 Task: Send an email with the signature Harrison Baker with the subject Request for feedback on a team project and the message Could you please provide a breakdown of the features? from softage.2@softage.net to softage.5@softage.net with an attached image file Newsletter_header.jpg and move the email from Sent Items to the folder Fitness
Action: Mouse moved to (1060, 565)
Screenshot: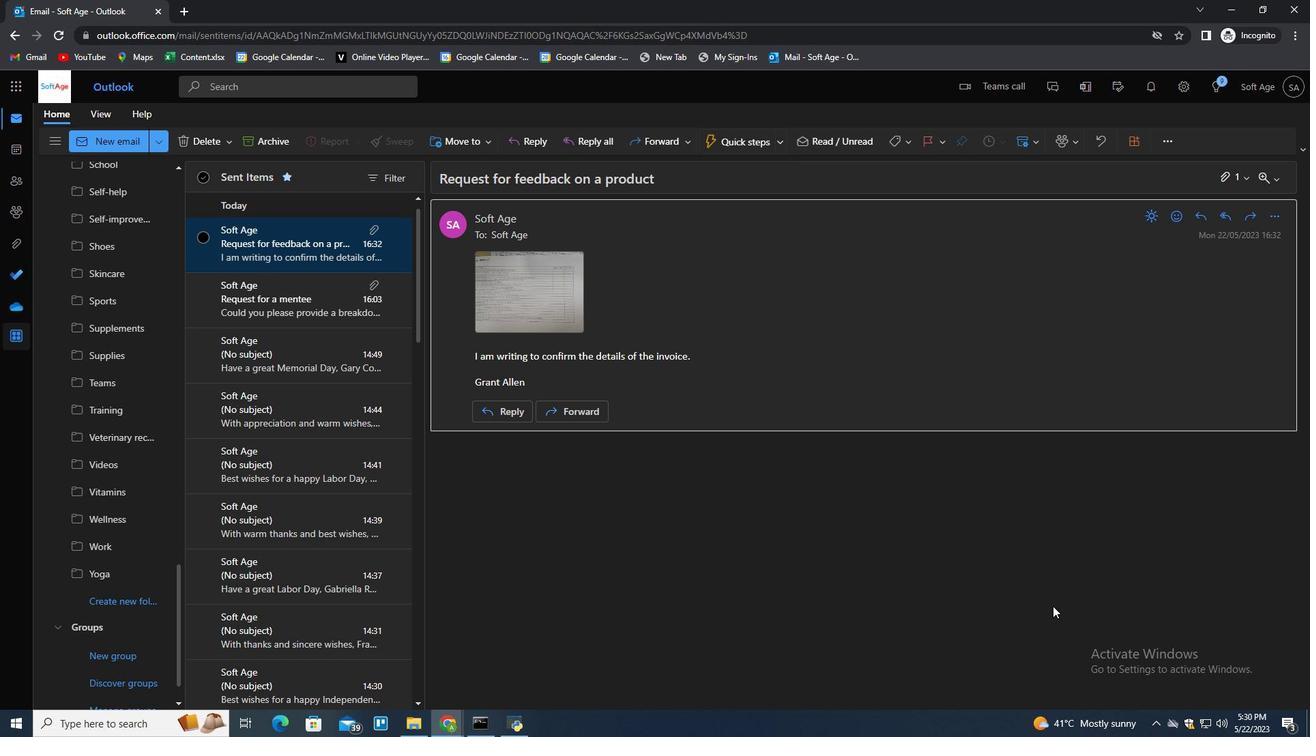 
Action: Mouse pressed left at (1060, 565)
Screenshot: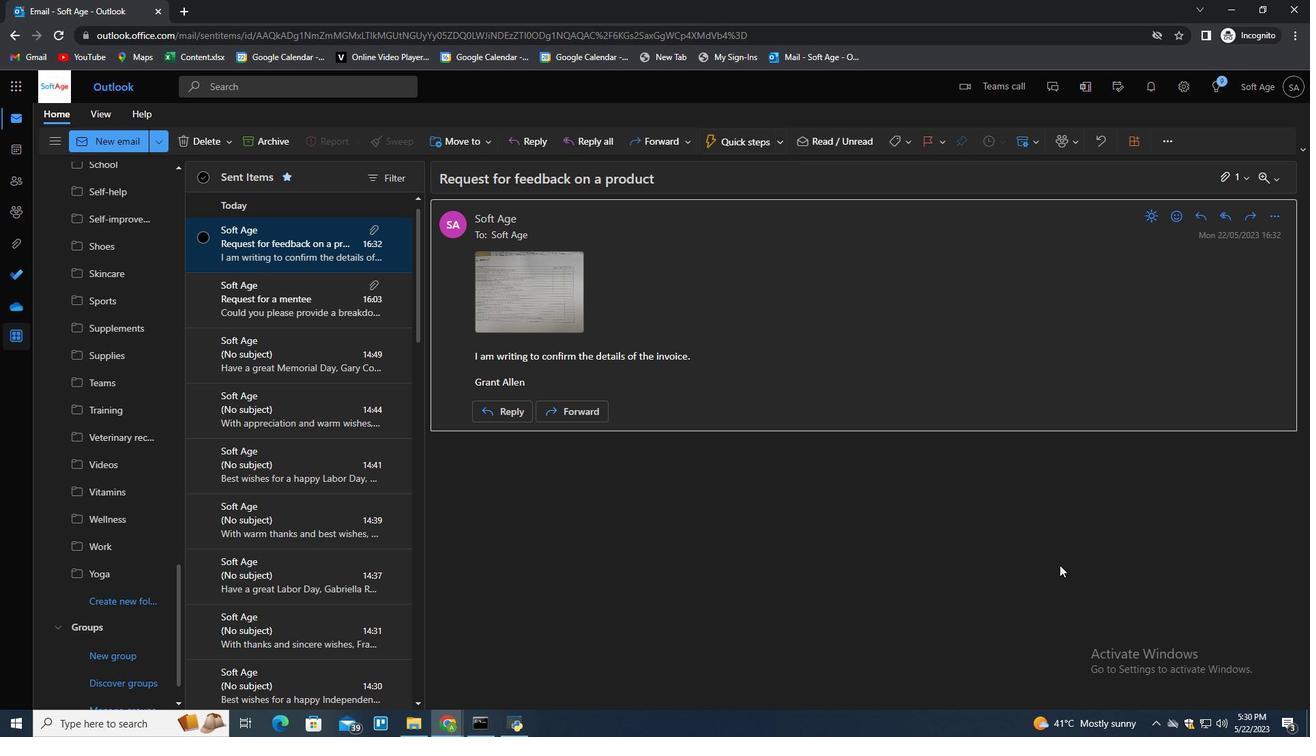 
Action: Key pressed n
Screenshot: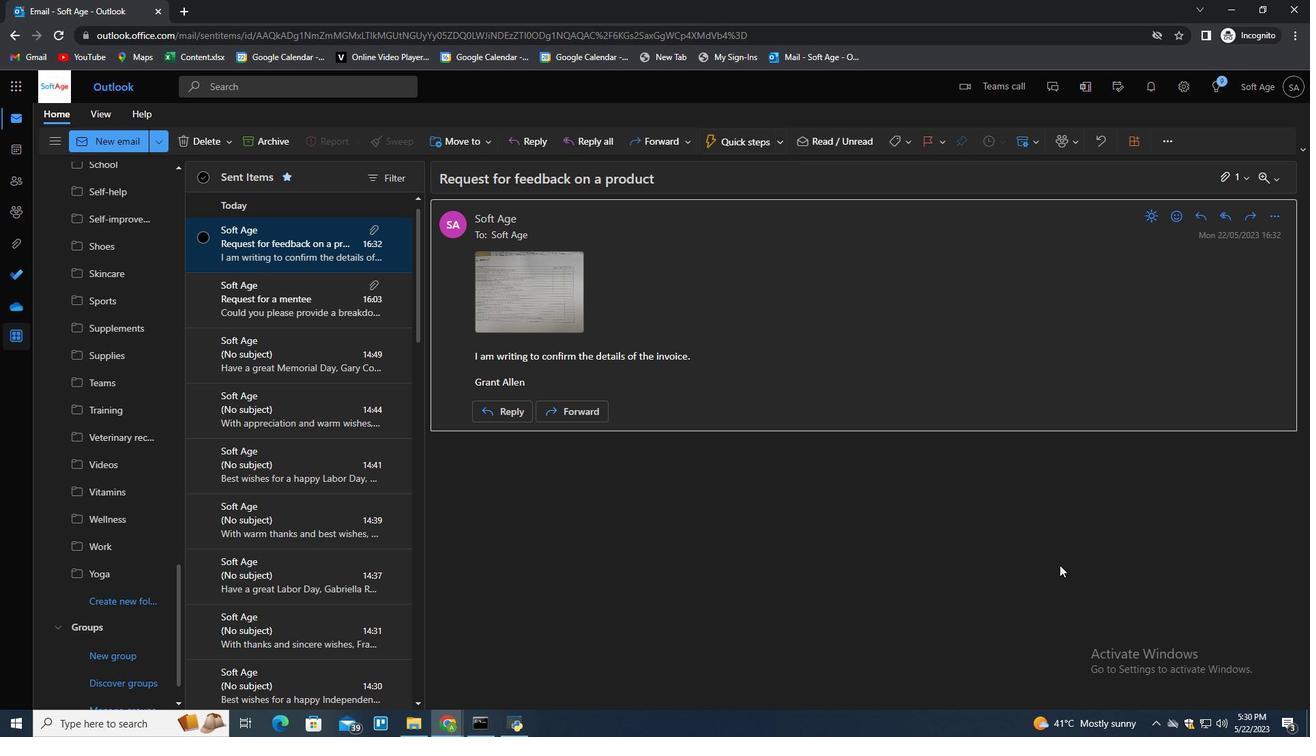 
Action: Mouse moved to (917, 141)
Screenshot: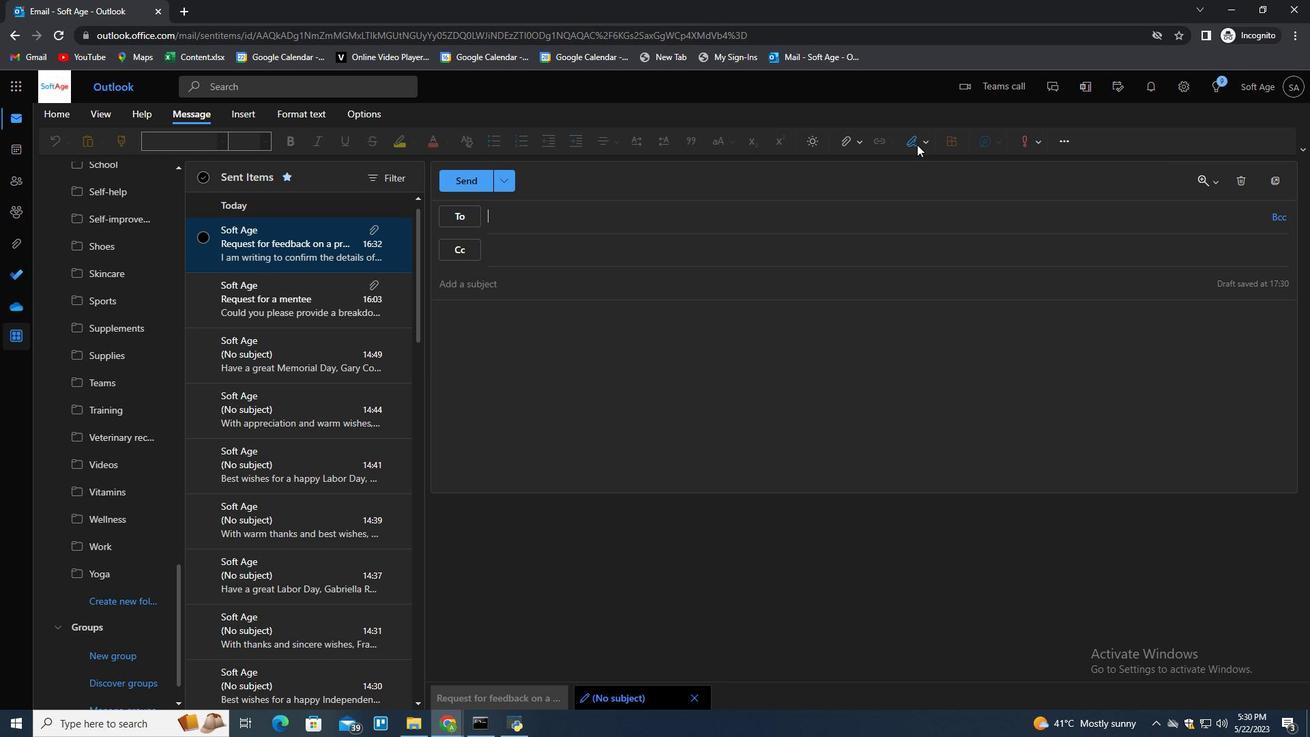 
Action: Mouse pressed left at (917, 141)
Screenshot: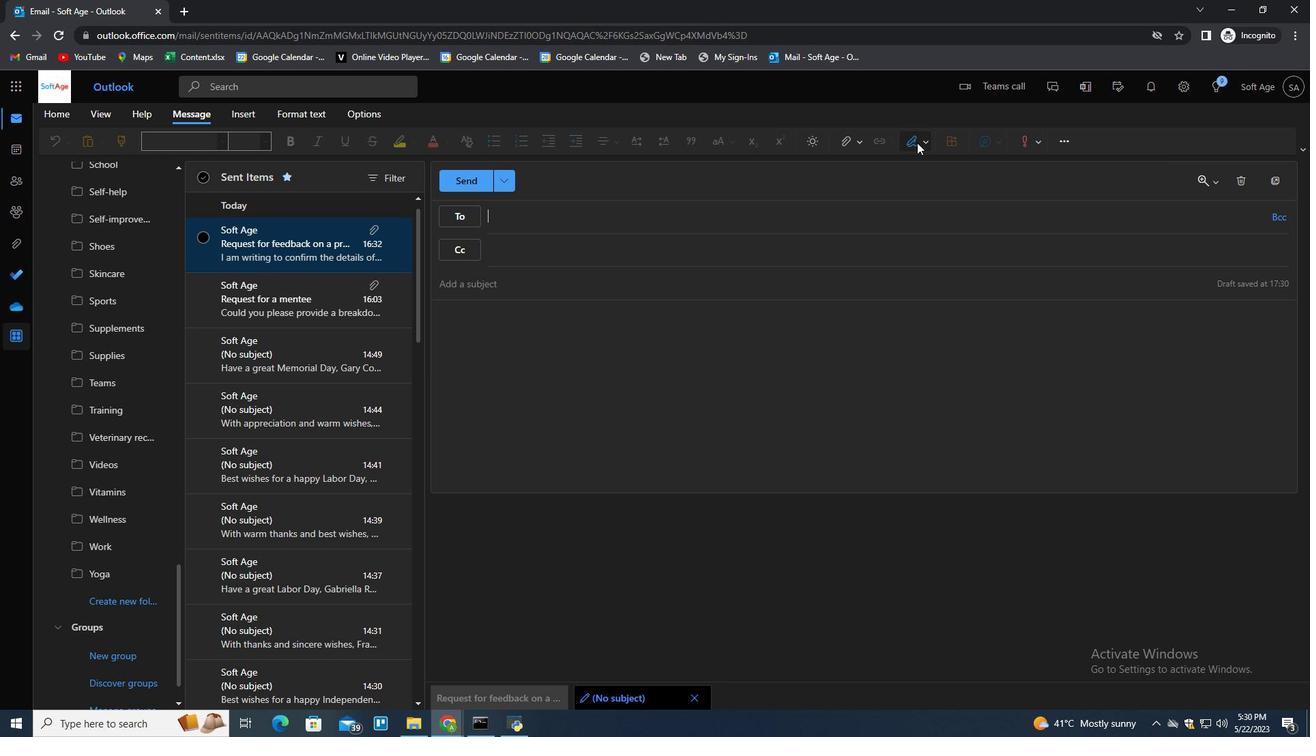 
Action: Mouse moved to (897, 192)
Screenshot: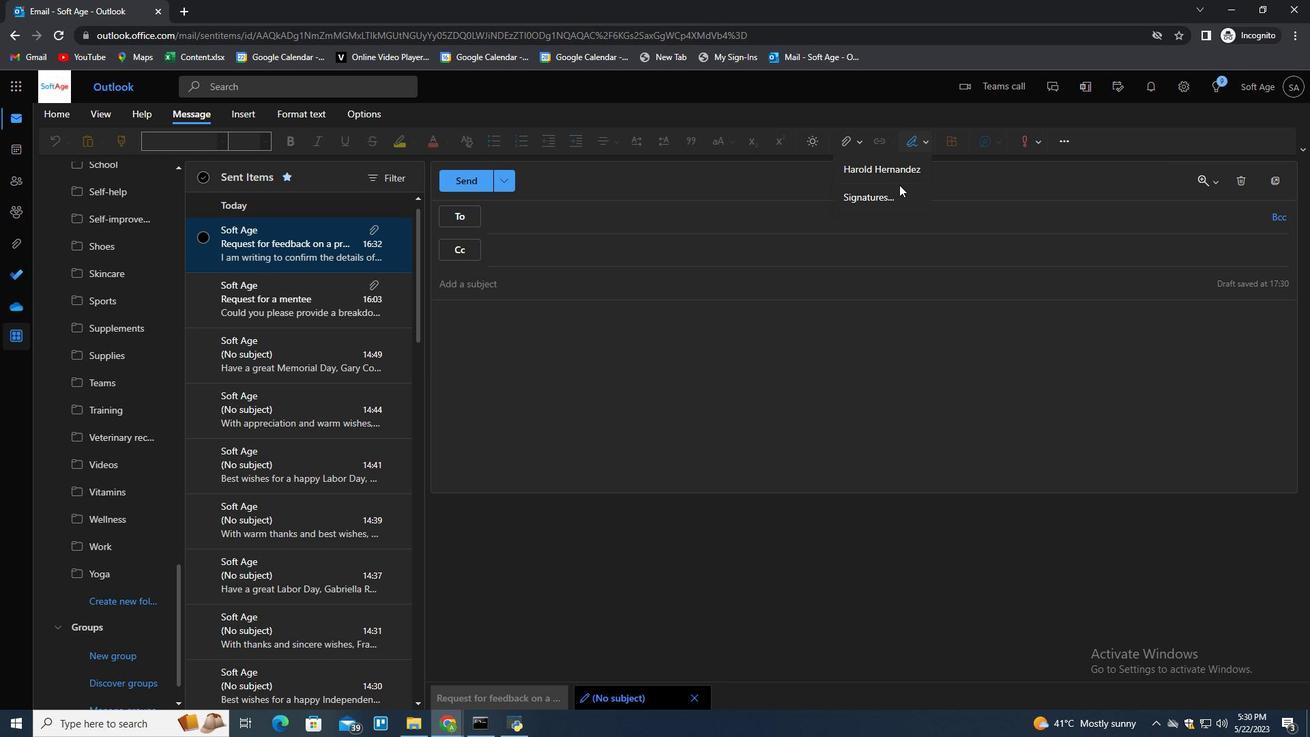 
Action: Mouse pressed left at (897, 192)
Screenshot: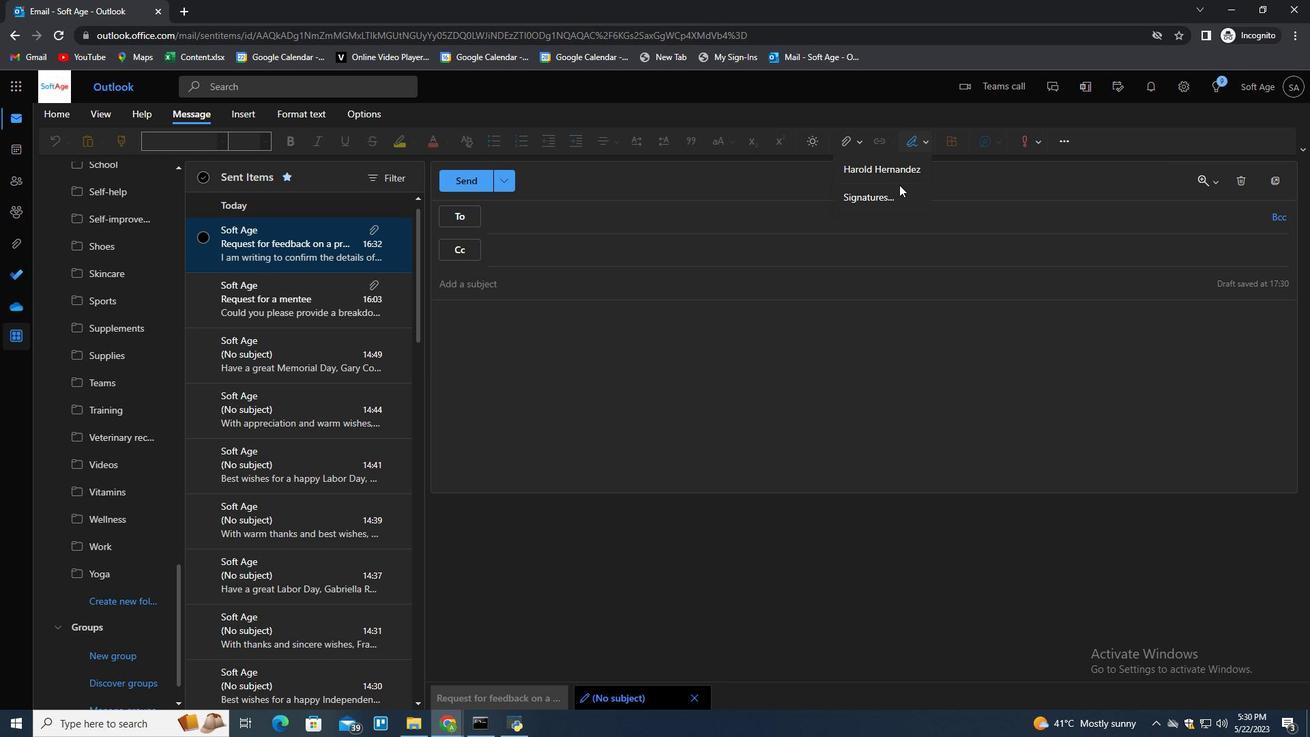 
Action: Mouse moved to (941, 245)
Screenshot: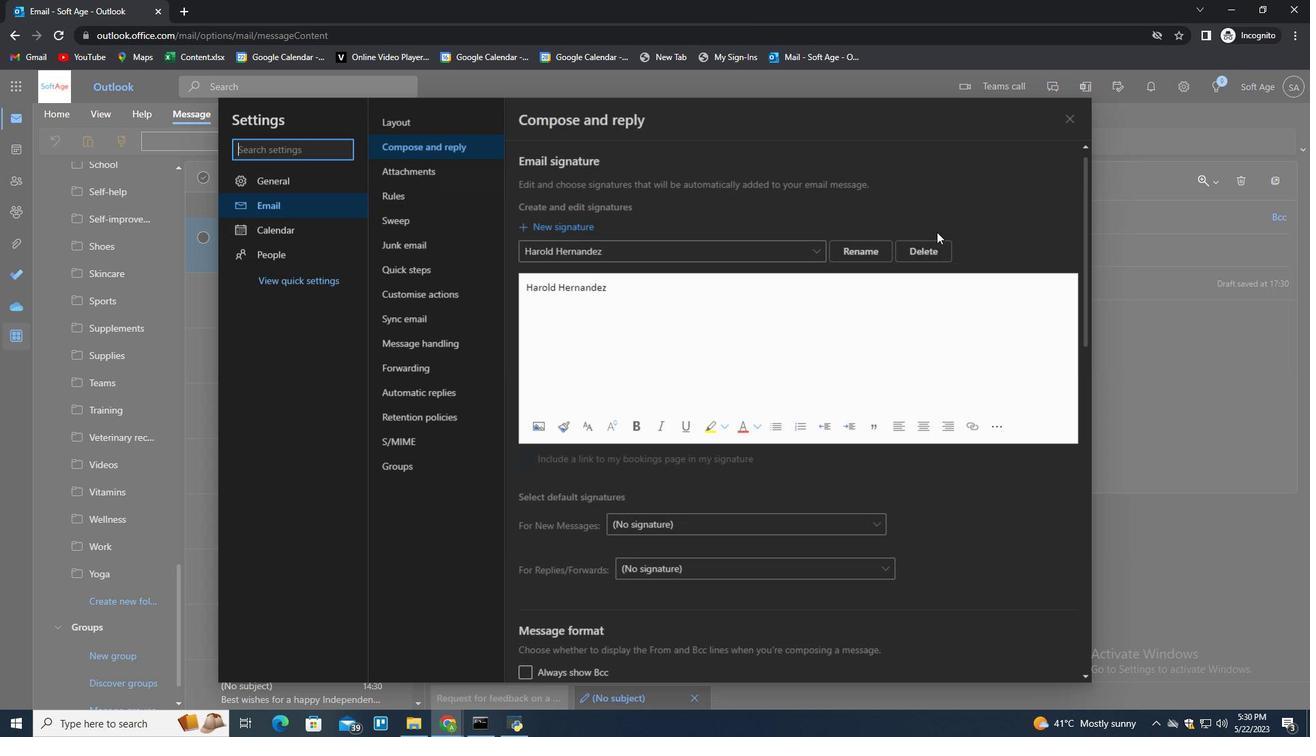 
Action: Mouse pressed left at (941, 245)
Screenshot: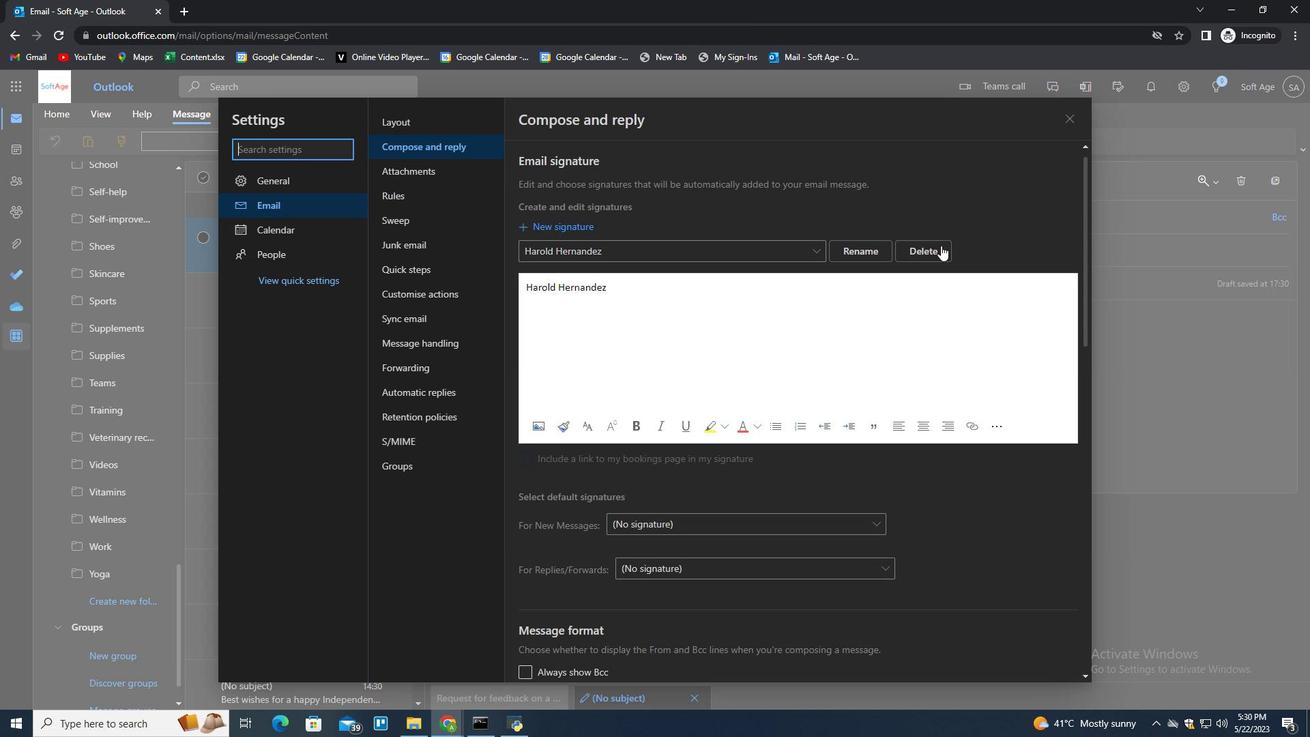 
Action: Mouse pressed left at (941, 245)
Screenshot: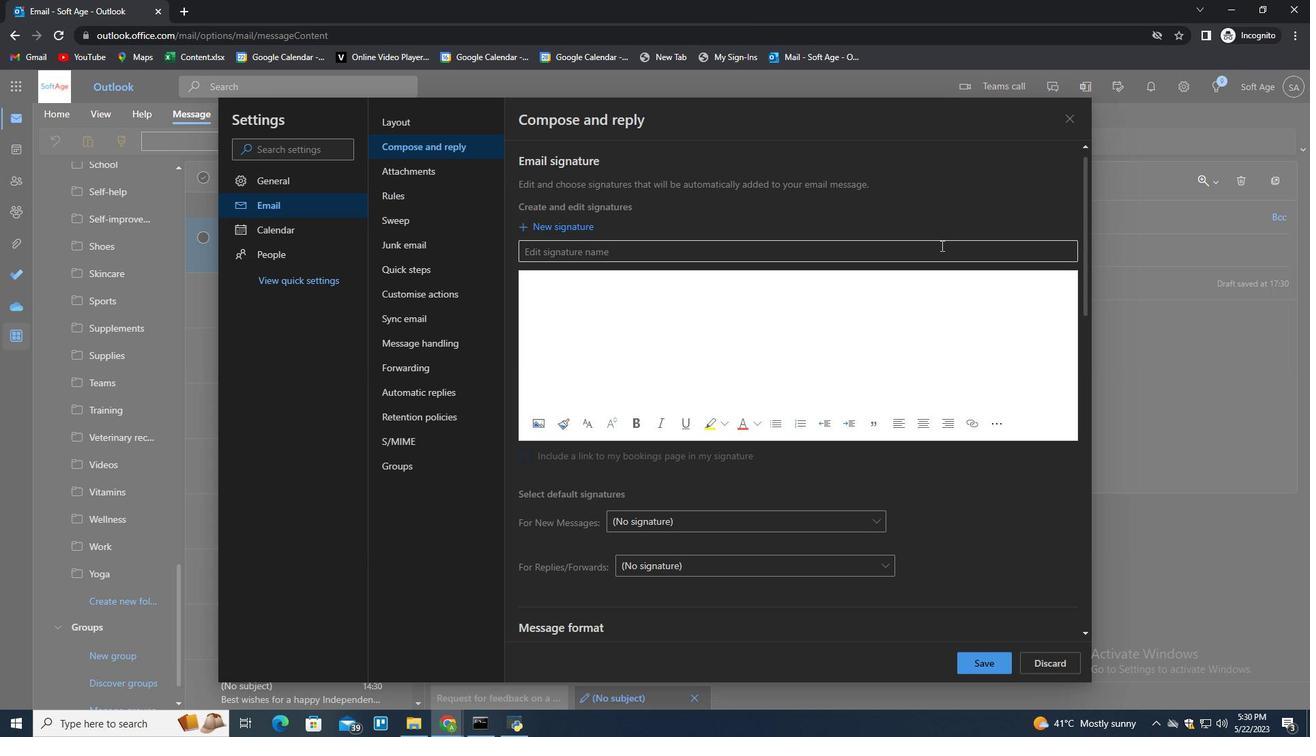 
Action: Key pressed <Key.shift>Harrison<Key.space><Key.shift>Baker<Key.tab><Key.shift>Harrison<Key.space><Key.shift>Baker
Screenshot: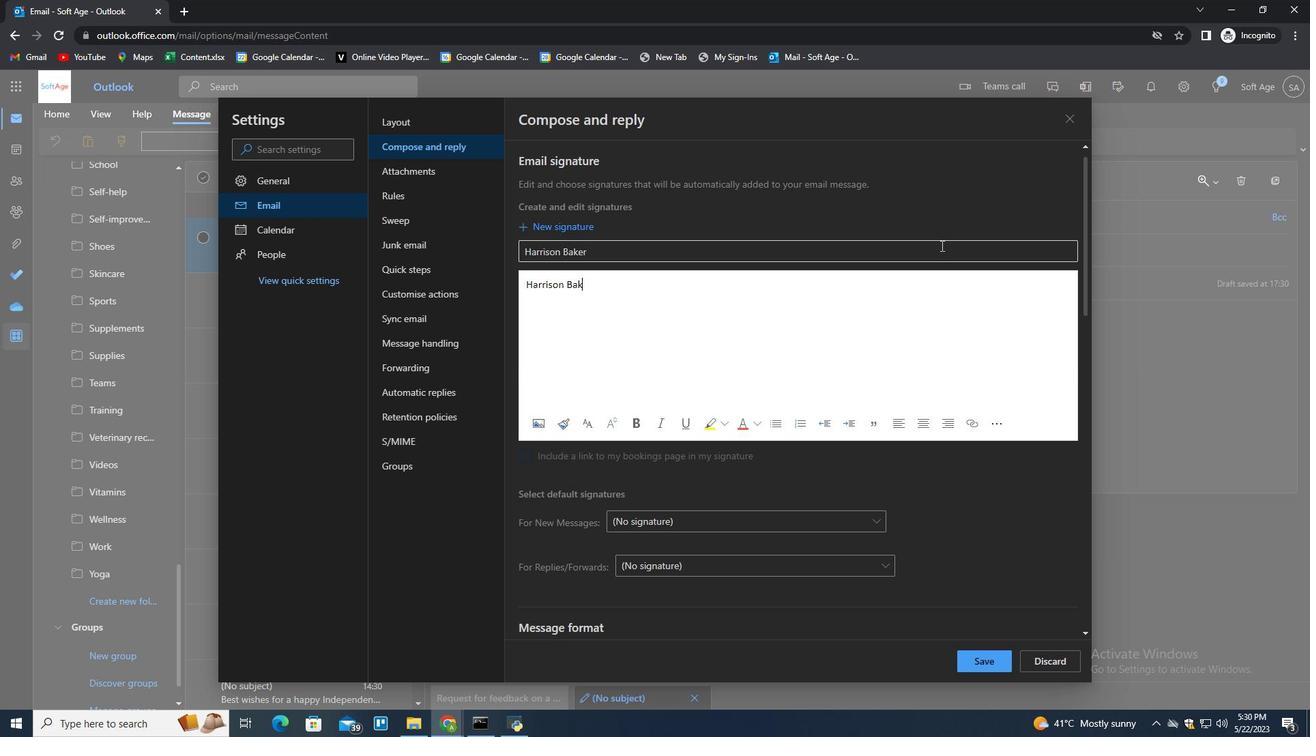 
Action: Mouse moved to (979, 664)
Screenshot: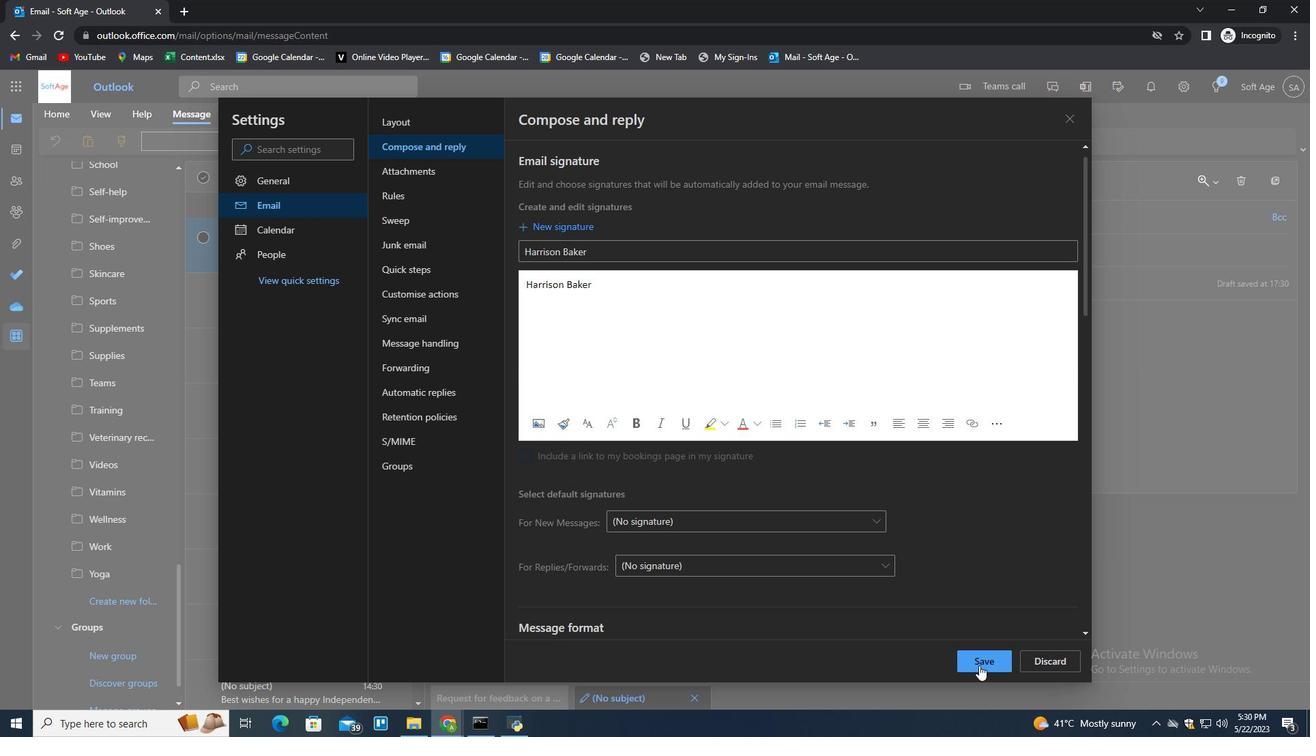 
Action: Mouse pressed left at (979, 664)
Screenshot: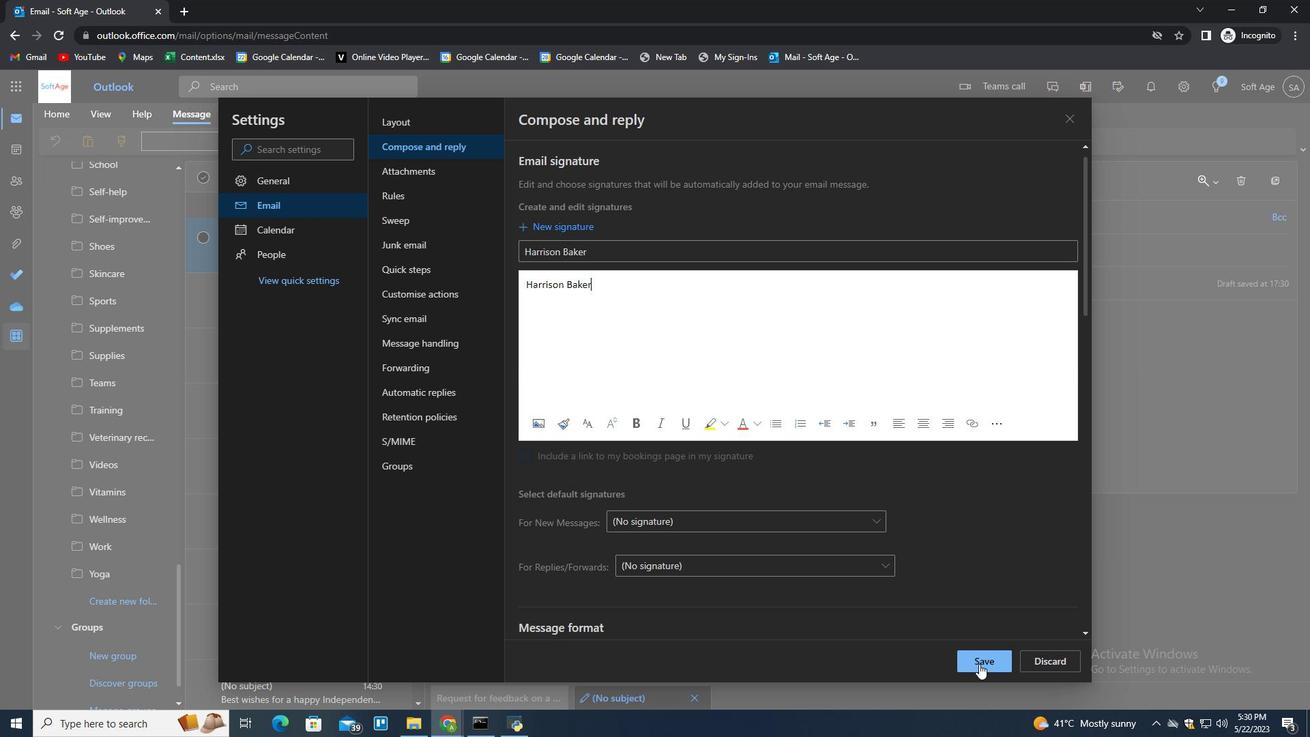 
Action: Mouse moved to (1137, 388)
Screenshot: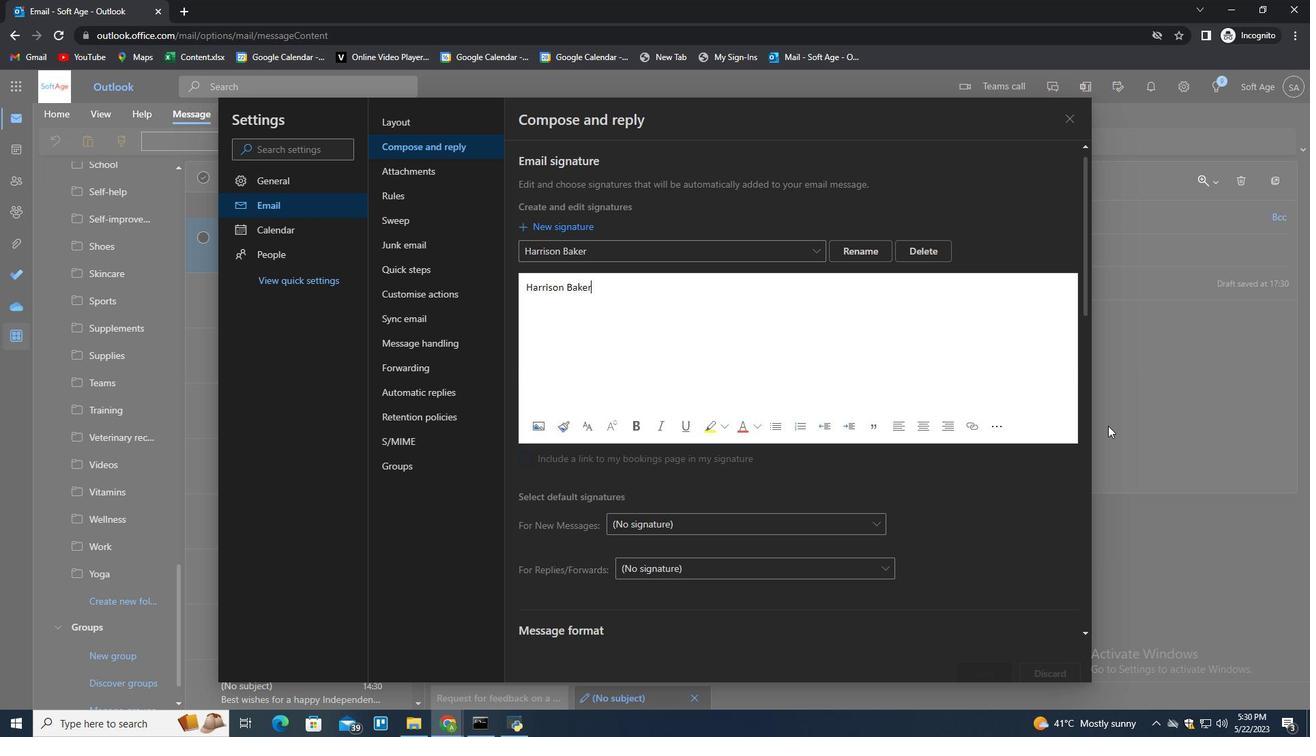 
Action: Mouse pressed left at (1137, 388)
Screenshot: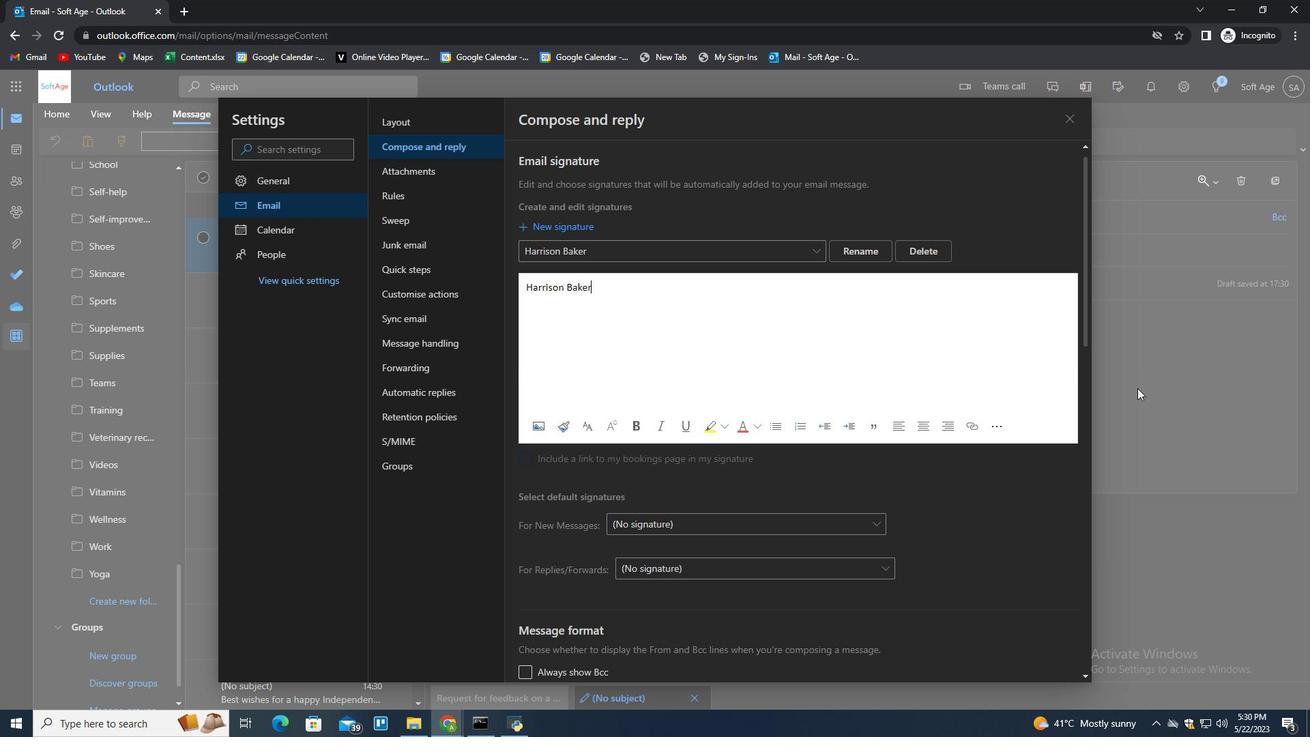 
Action: Mouse moved to (918, 141)
Screenshot: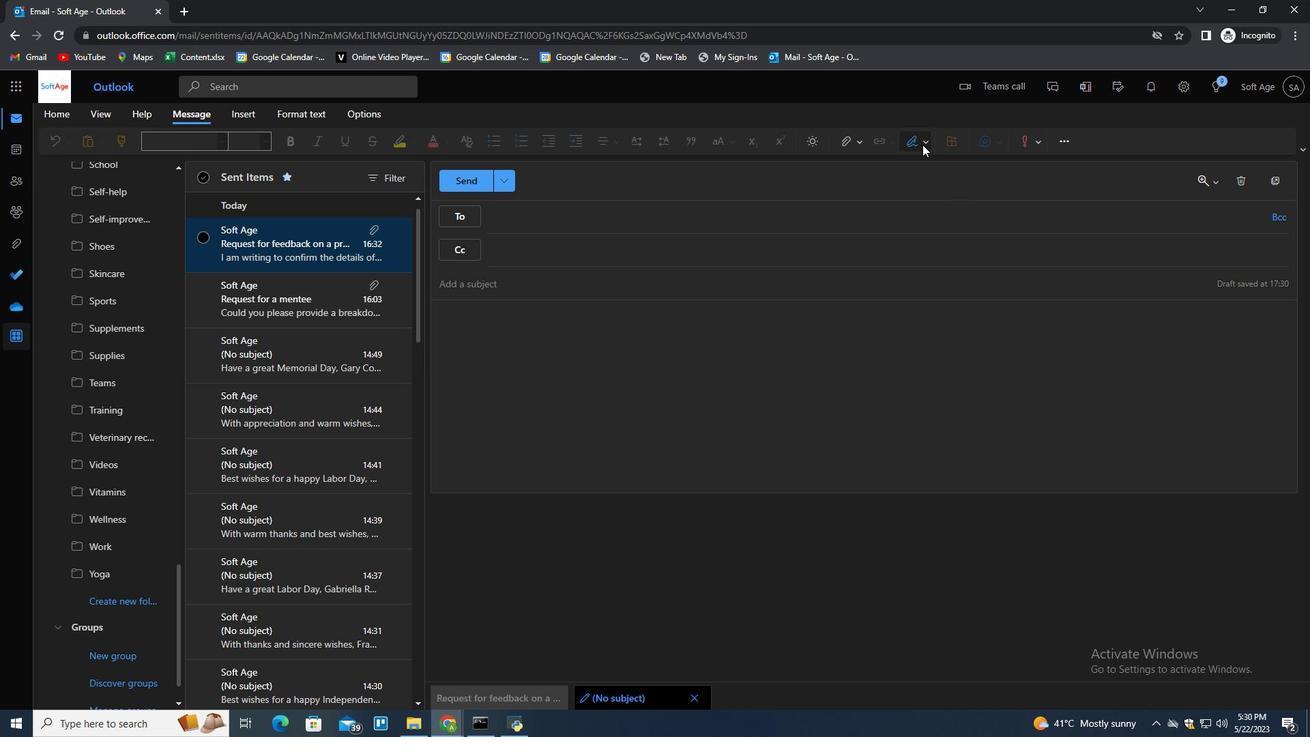 
Action: Mouse pressed left at (918, 141)
Screenshot: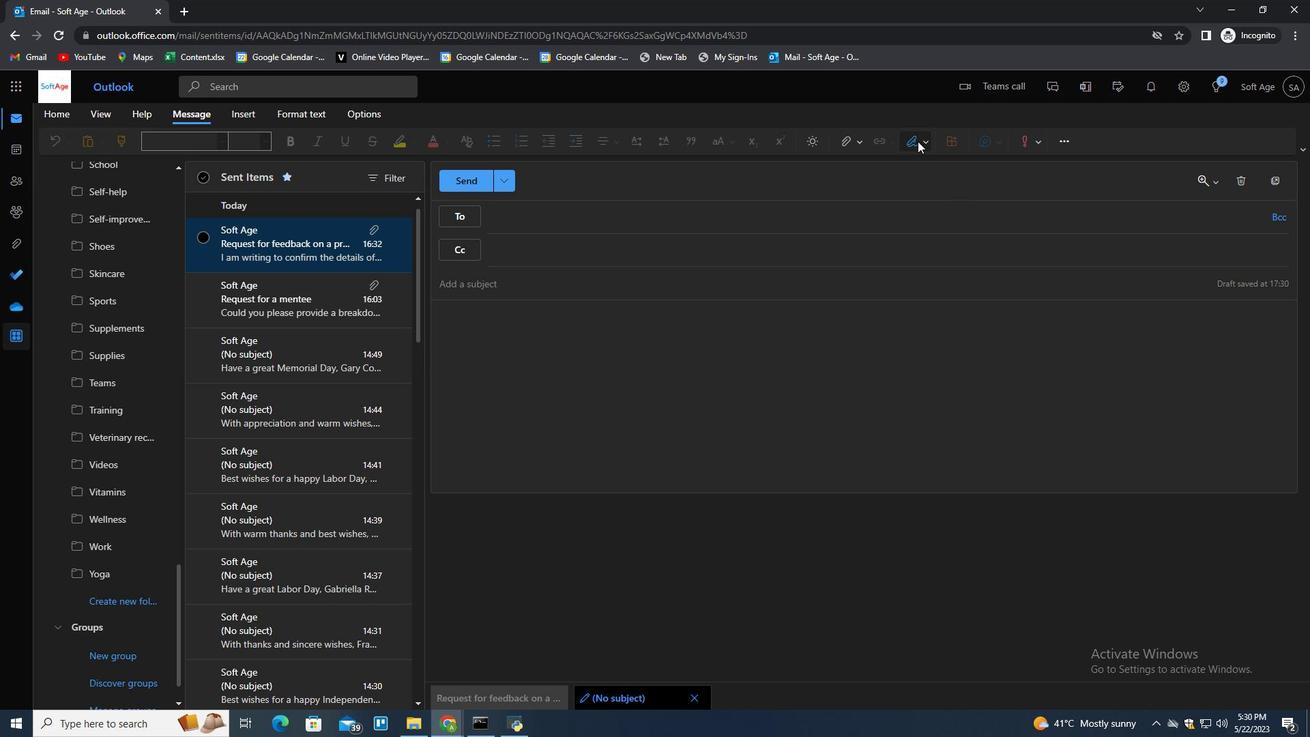 
Action: Mouse moved to (906, 172)
Screenshot: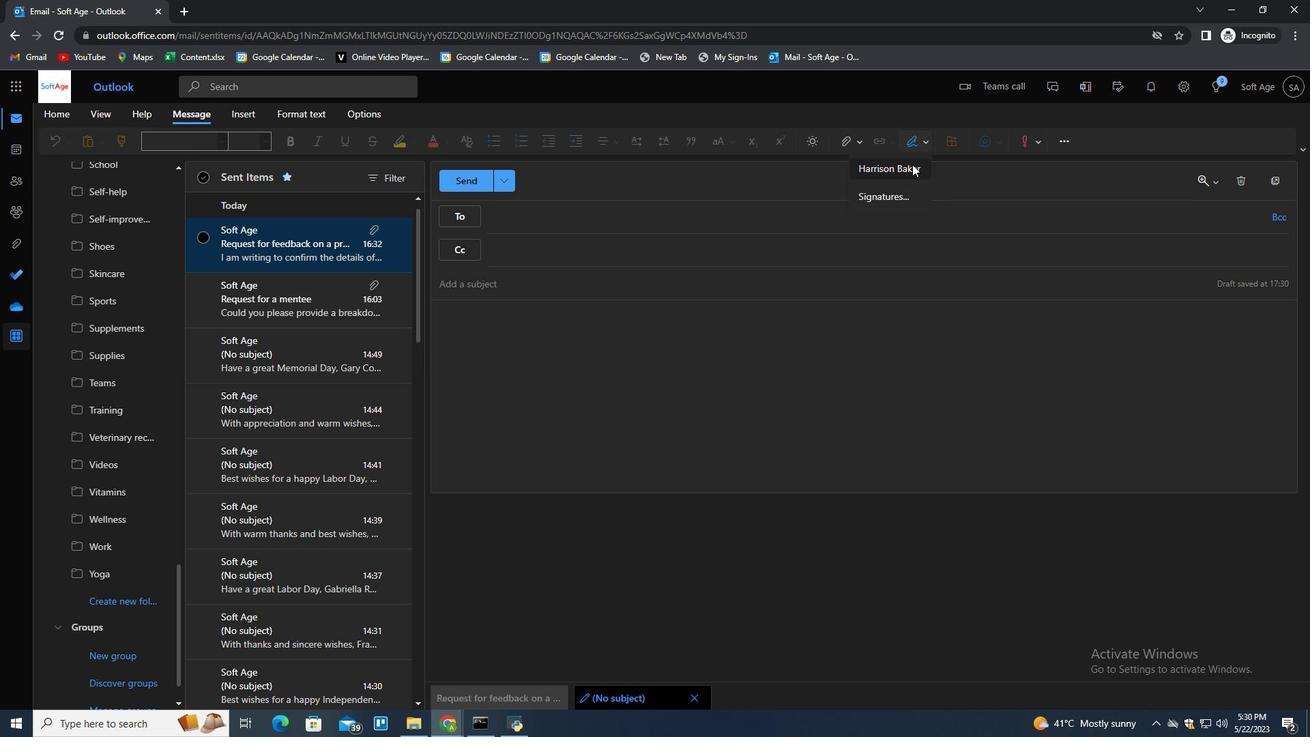 
Action: Mouse pressed left at (906, 172)
Screenshot: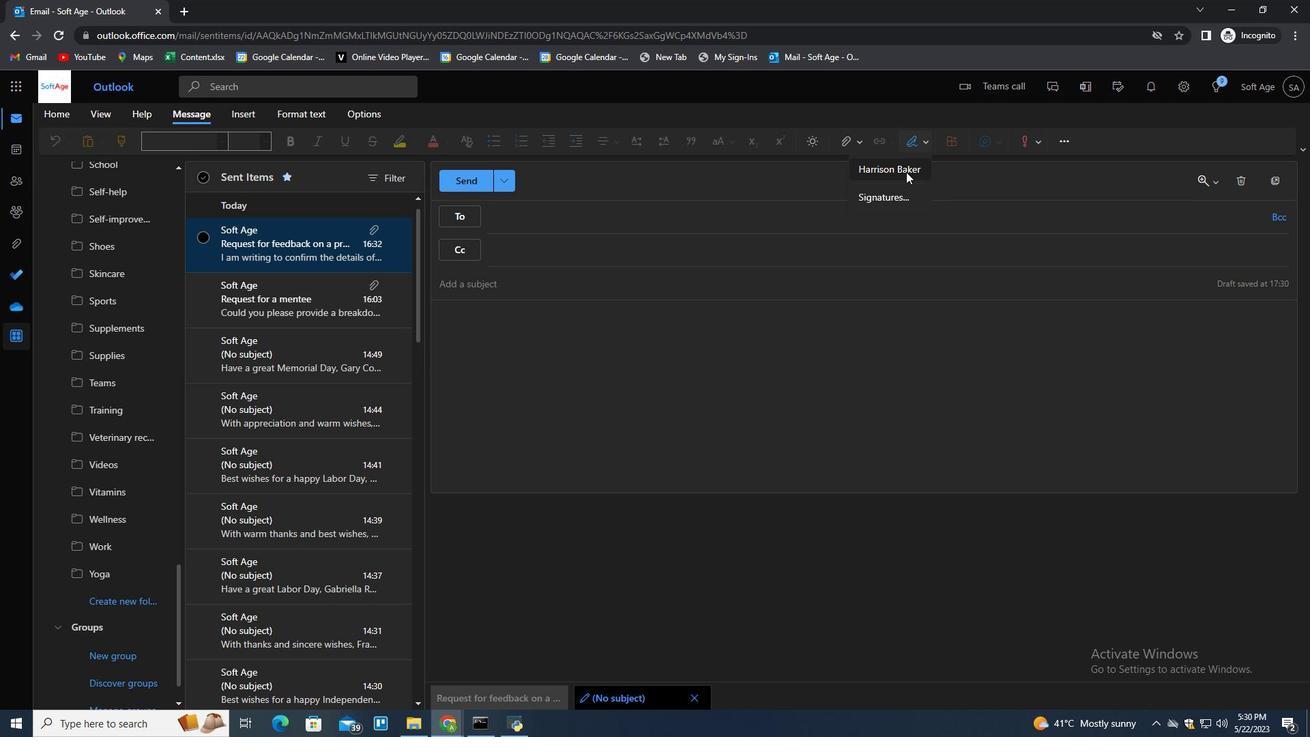 
Action: Mouse moved to (523, 288)
Screenshot: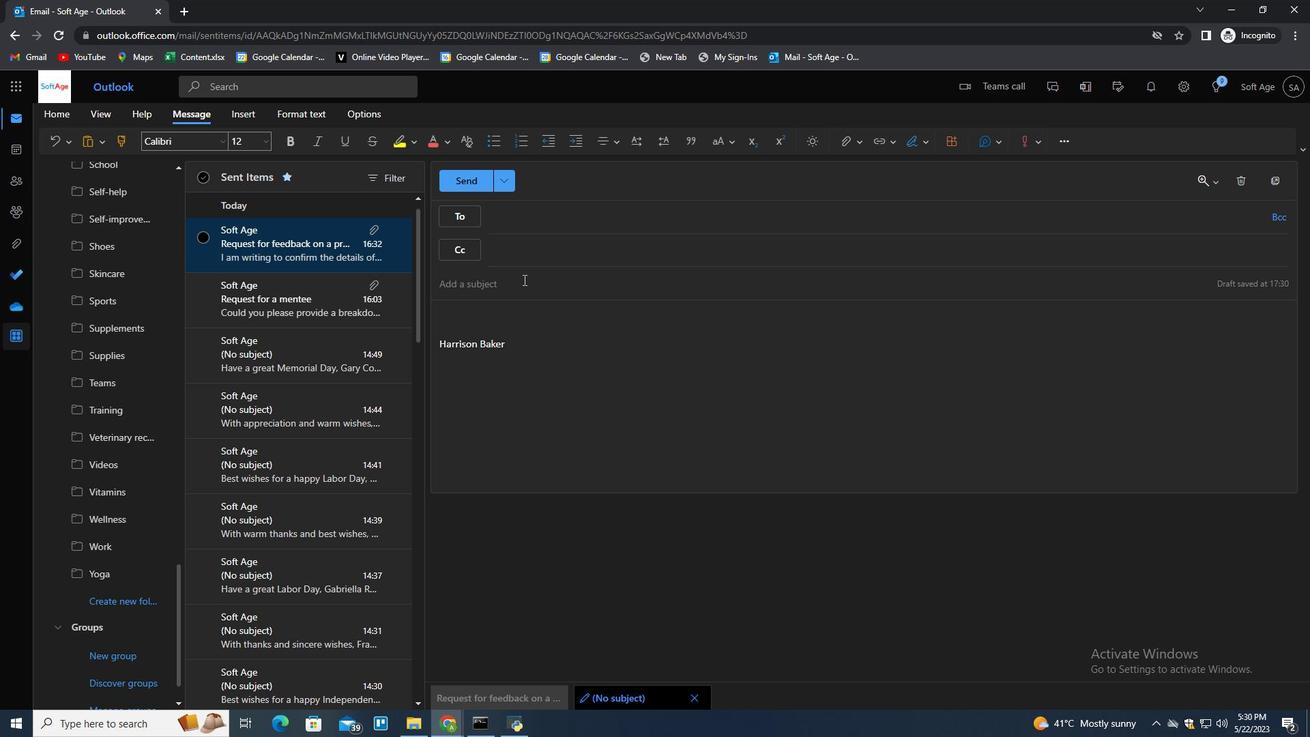 
Action: Mouse pressed left at (523, 288)
Screenshot: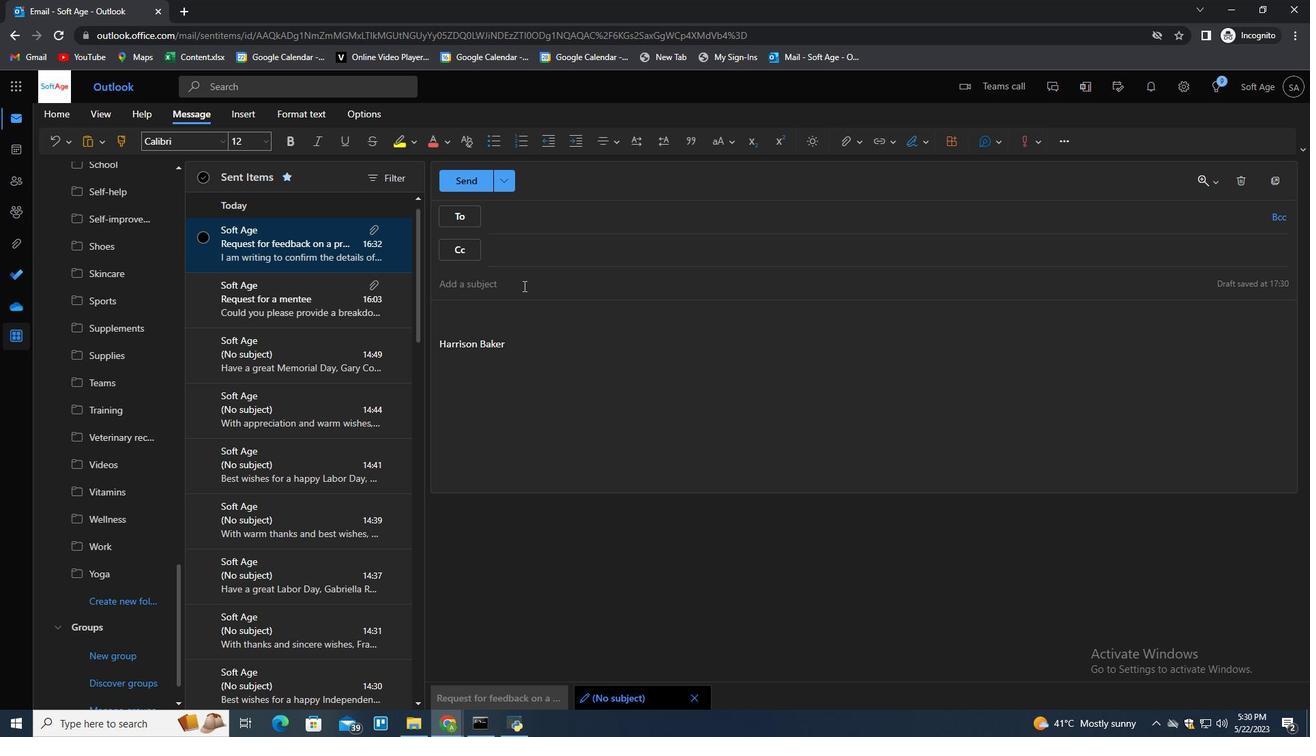 
Action: Mouse moved to (523, 288)
Screenshot: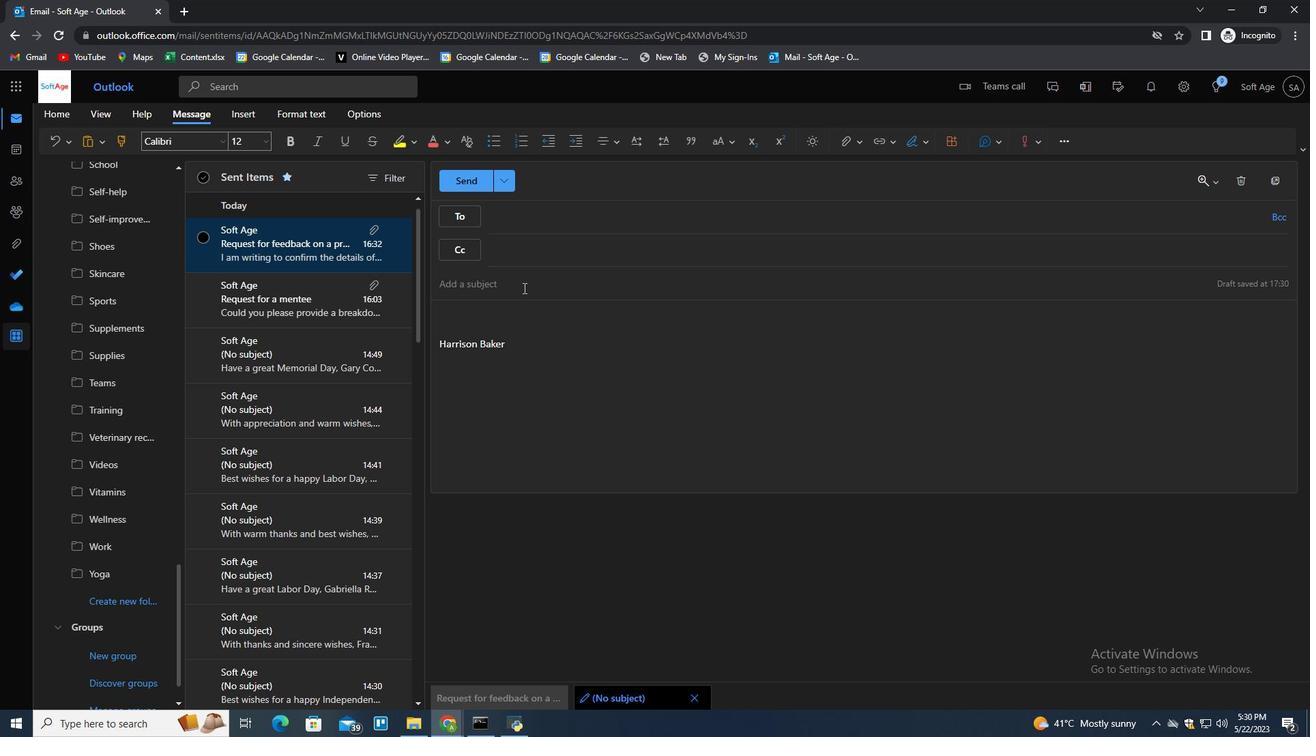 
Action: Key pressed <Key.shift>Request<Key.space>for<Key.space>feedback<Key.space>on<Key.space>a<Key.space>team<Key.space>project<Key.space><Key.tab><Key.shift>Caould<Key.backspace><Key.backspace><Key.backspace><Key.backspace><Key.backspace>ould<Key.space>you<Key.space>please<Key.space>provide<Key.space>a<Key.space>bread<Key.backspace>kdown<Key.space>o<Key.space><Key.backspace>f<Key.space>th<Key.space>e<Key.backspace><Key.backspace>f<Key.space><Key.backspace><Key.backspace>e<Key.space>features<Key.shift>?
Screenshot: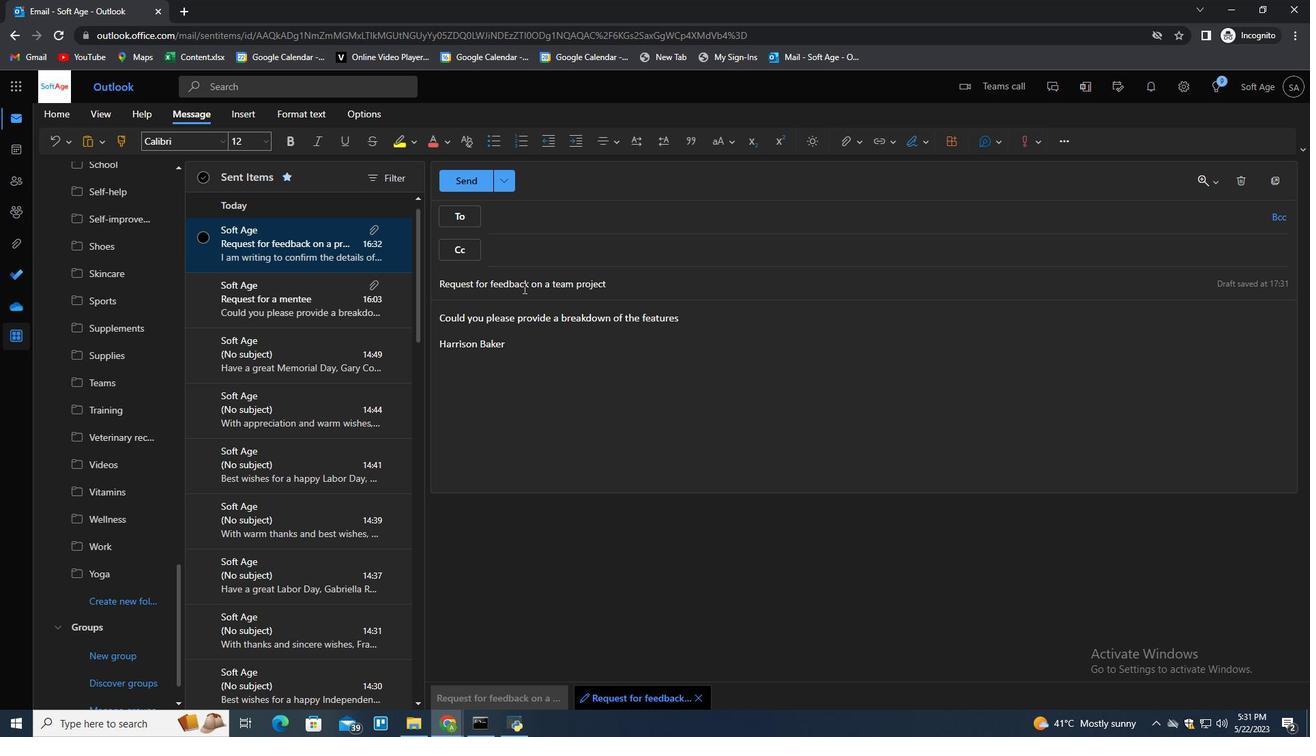 
Action: Mouse moved to (860, 146)
Screenshot: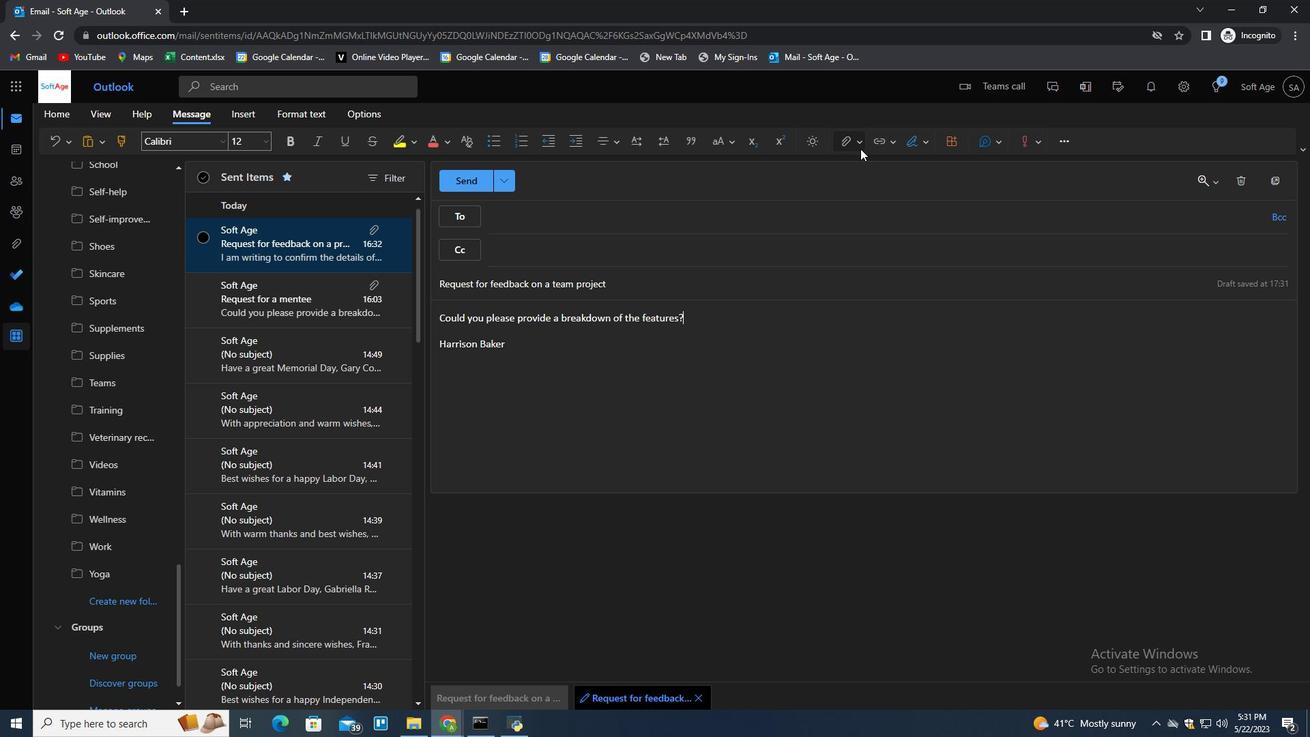 
Action: Mouse pressed left at (860, 146)
Screenshot: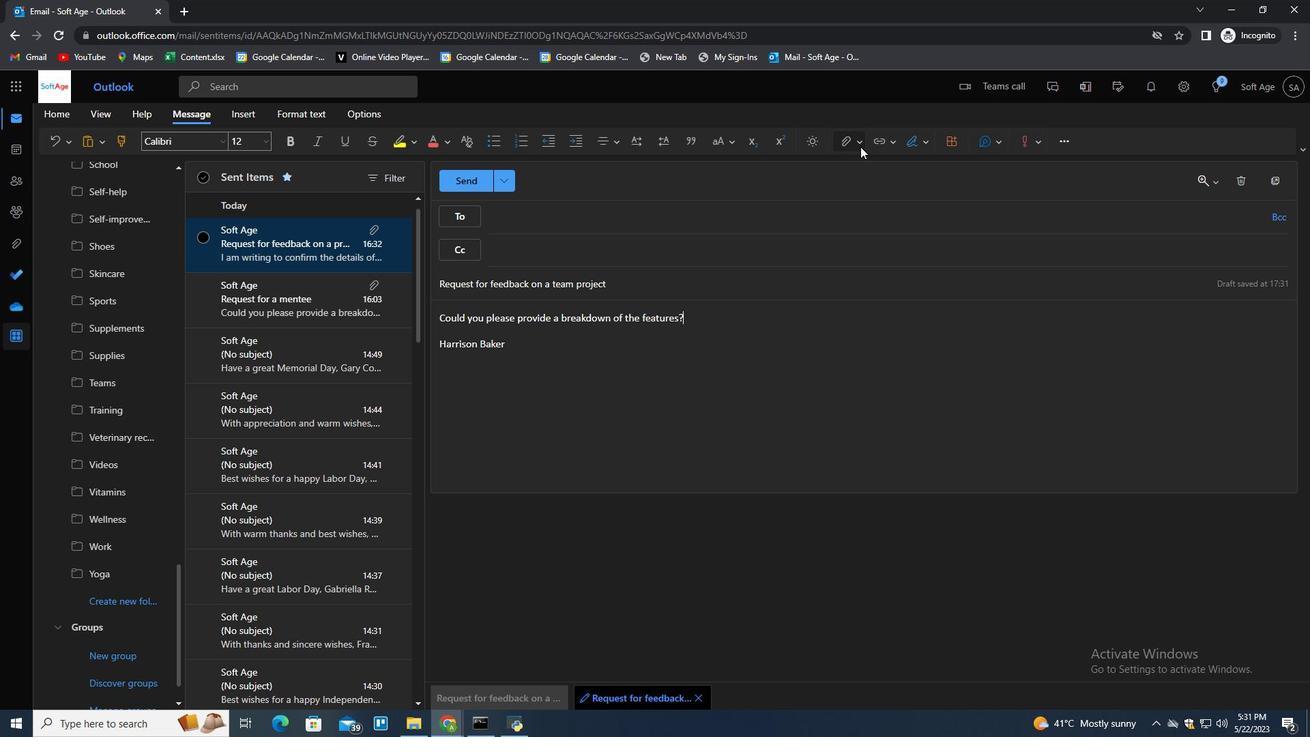 
Action: Mouse moved to (794, 168)
Screenshot: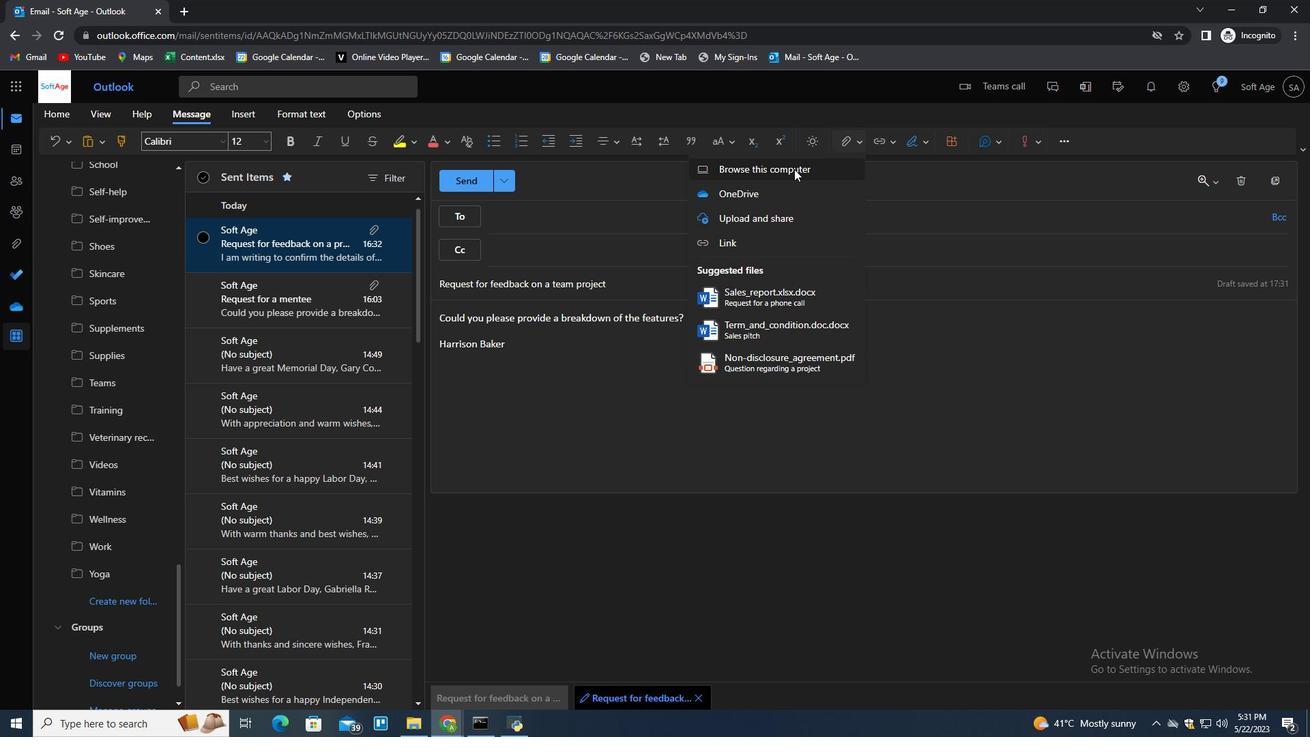 
Action: Mouse pressed left at (794, 168)
Screenshot: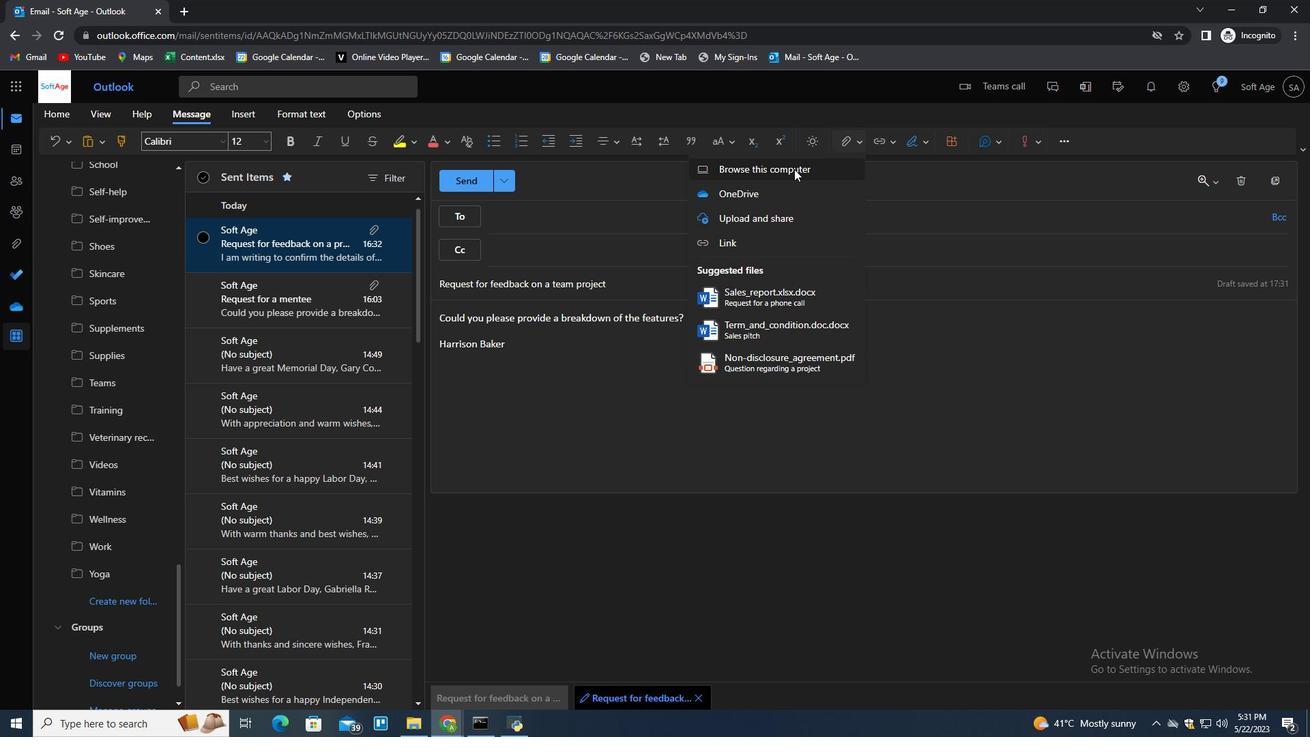 
Action: Mouse moved to (324, 228)
Screenshot: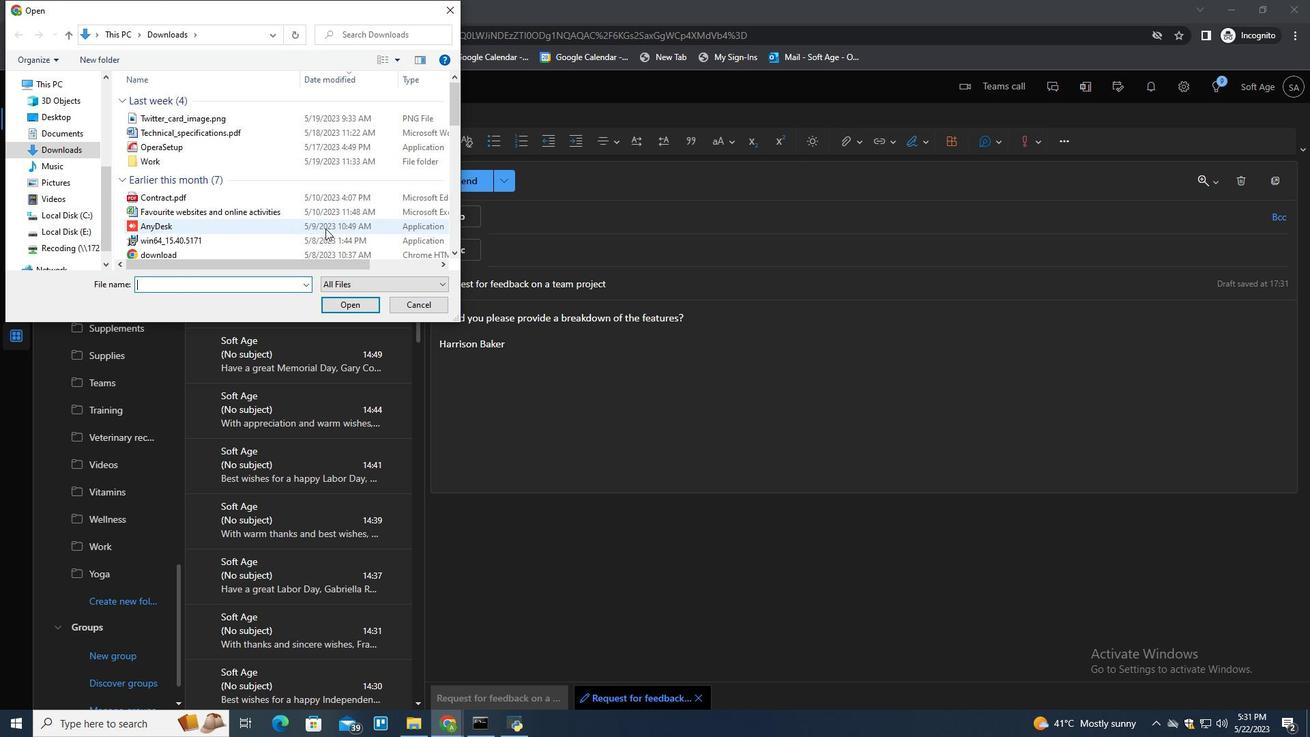 
Action: Mouse scrolled (324, 227) with delta (0, 0)
Screenshot: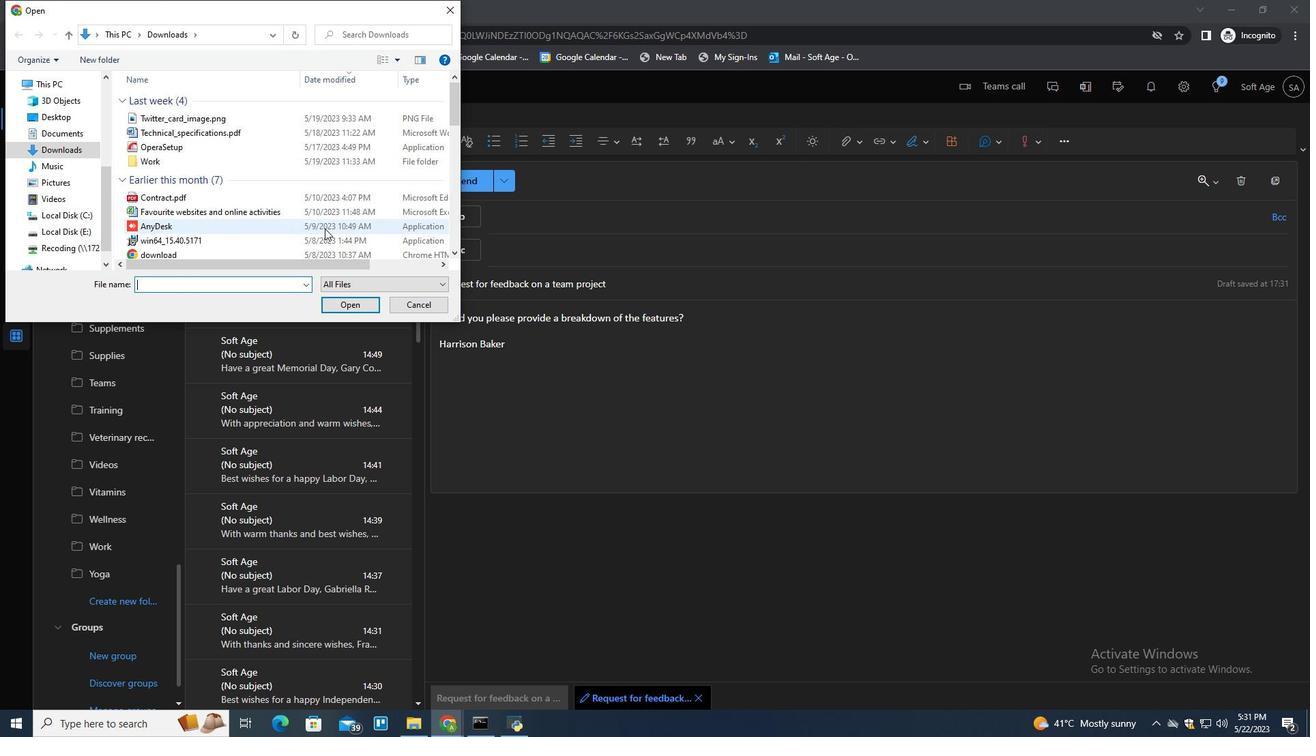 
Action: Mouse scrolled (324, 227) with delta (0, 0)
Screenshot: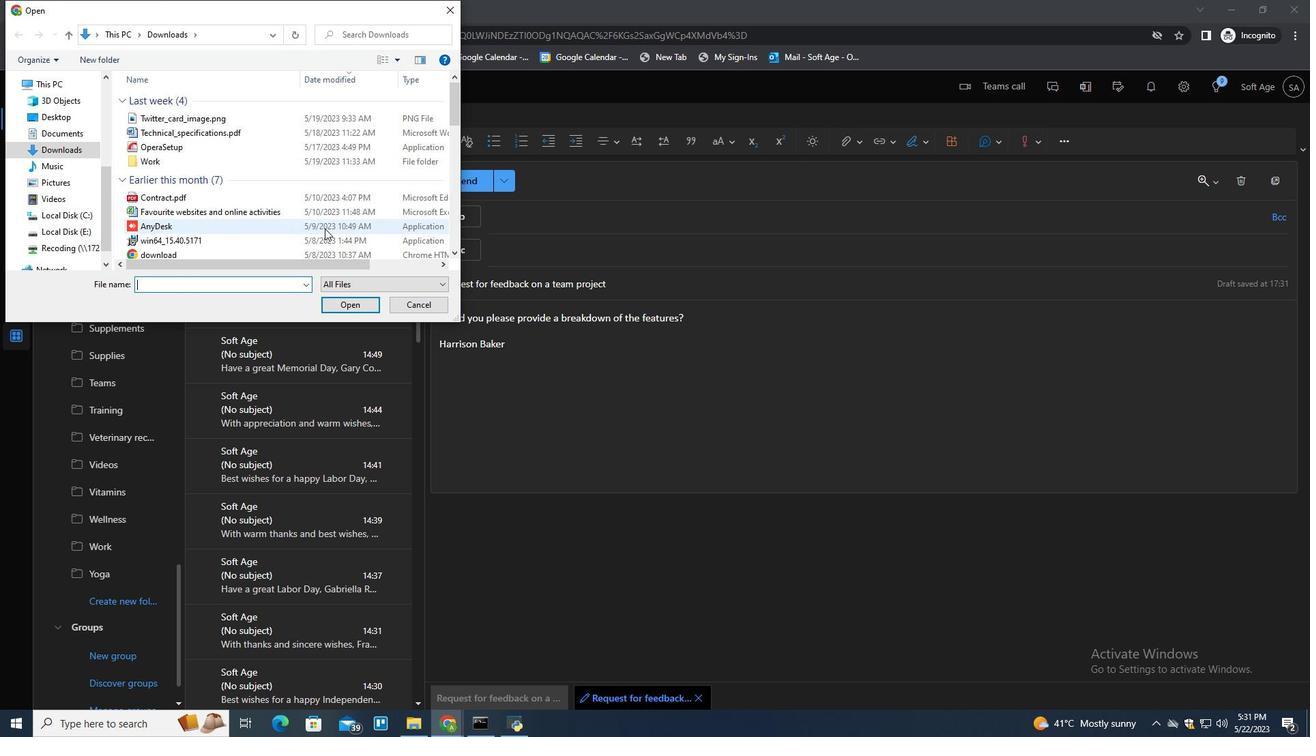 
Action: Mouse scrolled (324, 227) with delta (0, 0)
Screenshot: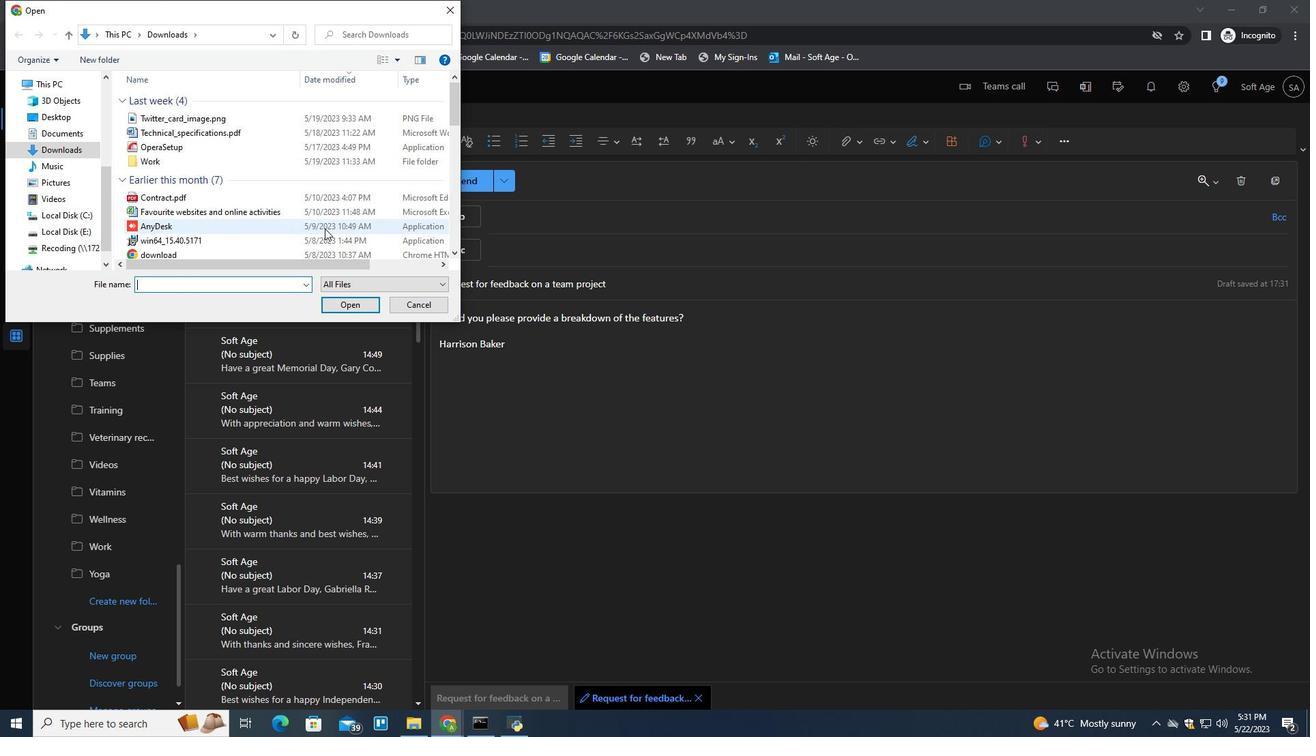 
Action: Mouse scrolled (324, 227) with delta (0, 0)
Screenshot: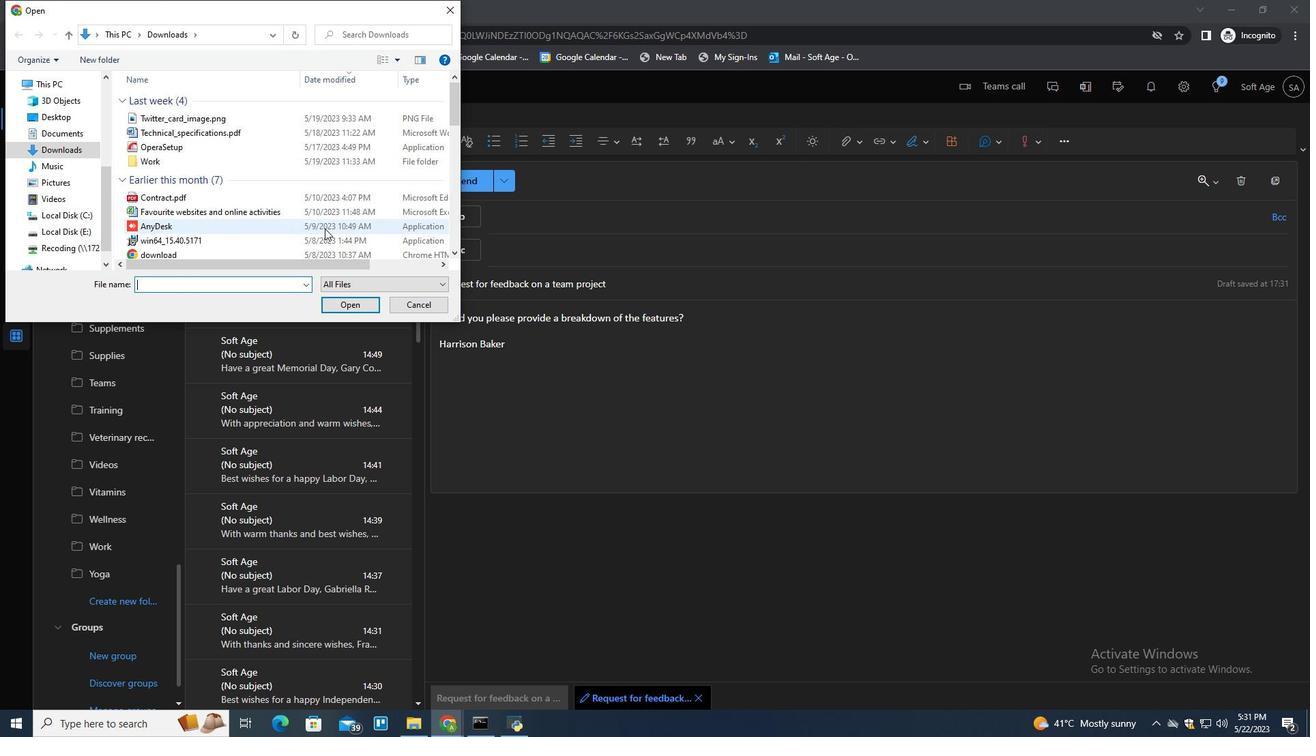 
Action: Mouse scrolled (324, 227) with delta (0, 0)
Screenshot: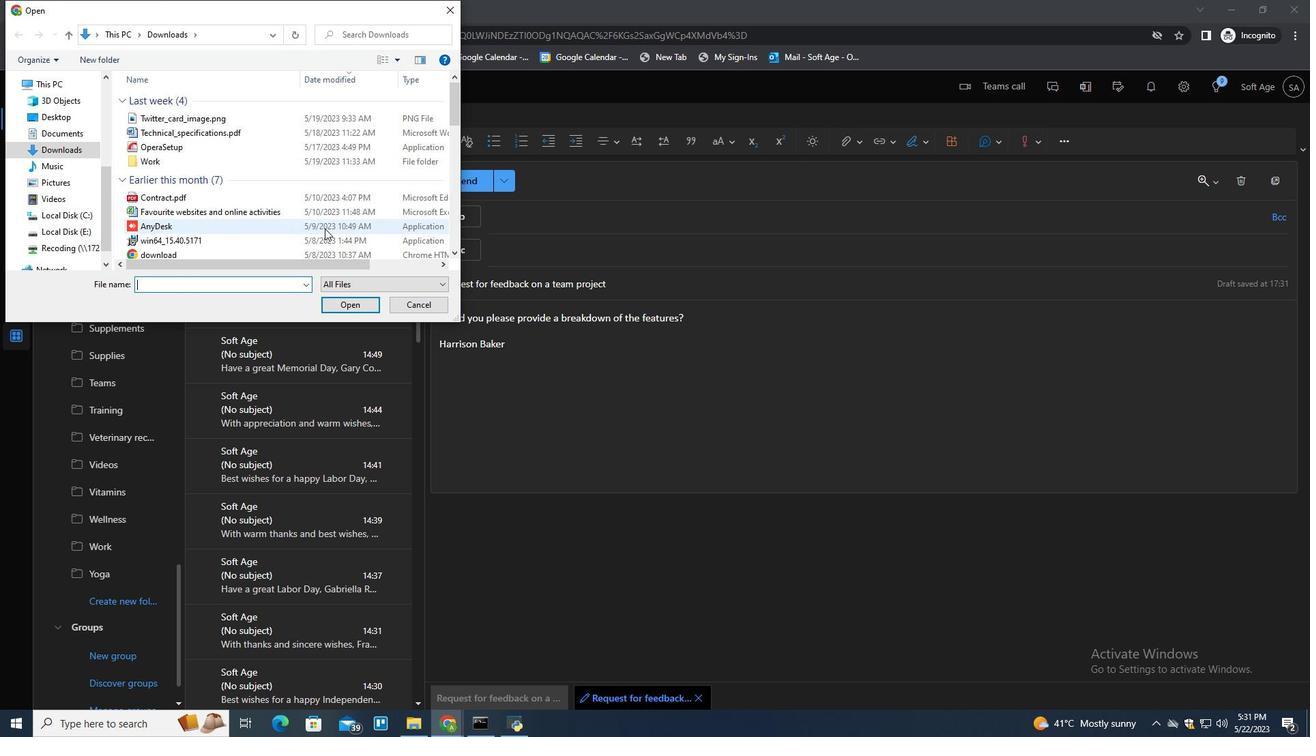 
Action: Mouse scrolled (324, 227) with delta (0, 0)
Screenshot: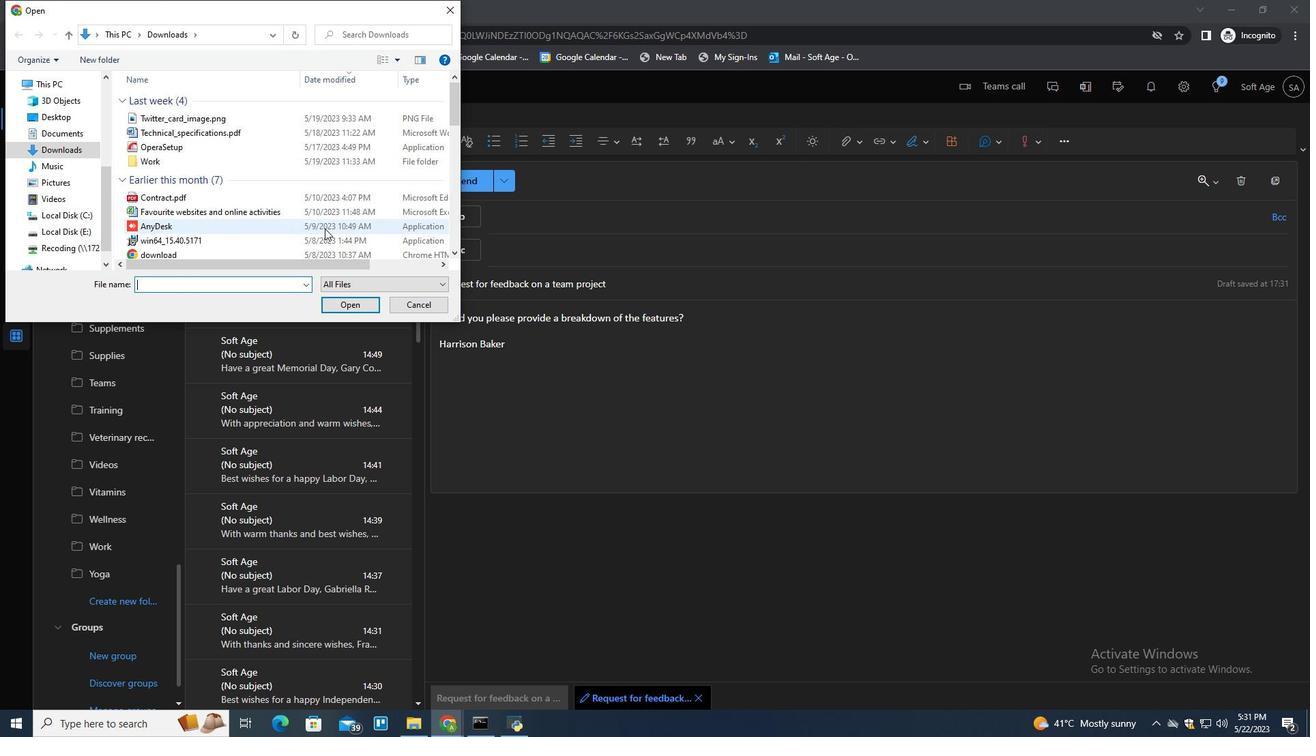 
Action: Mouse scrolled (324, 227) with delta (0, 0)
Screenshot: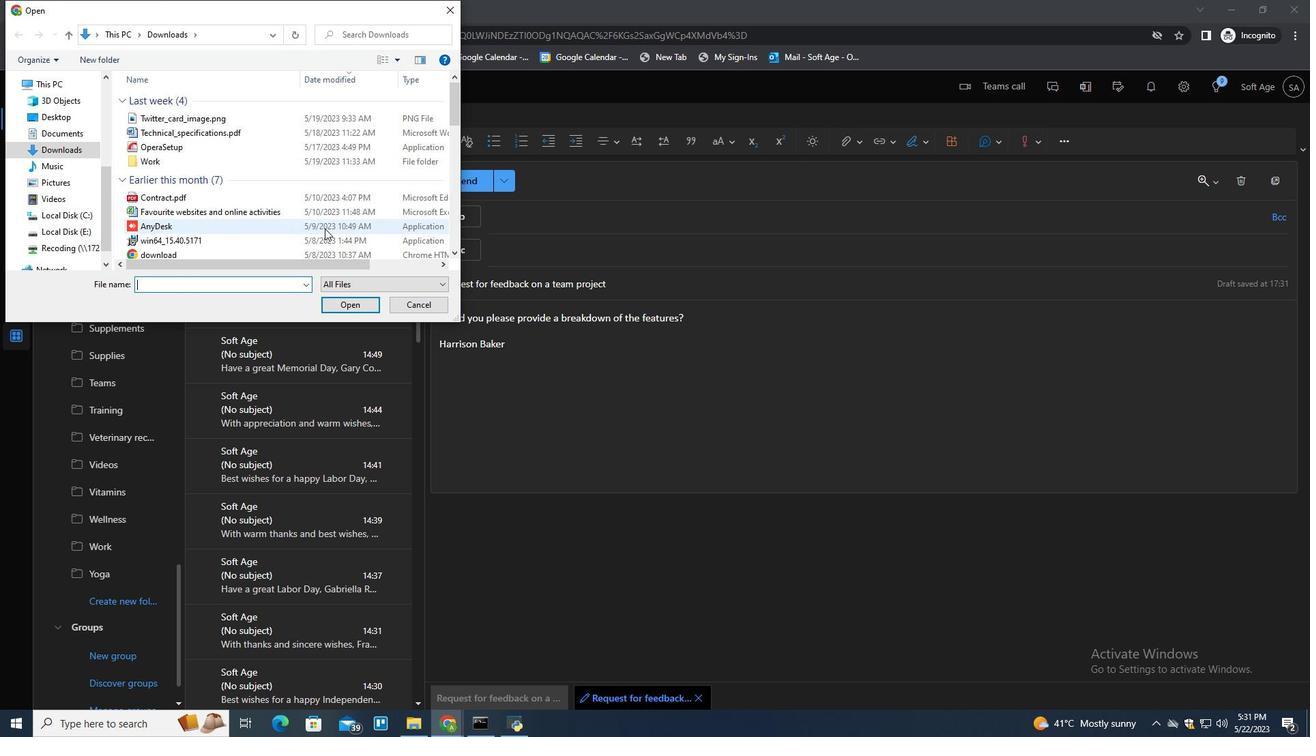 
Action: Mouse scrolled (324, 227) with delta (0, 0)
Screenshot: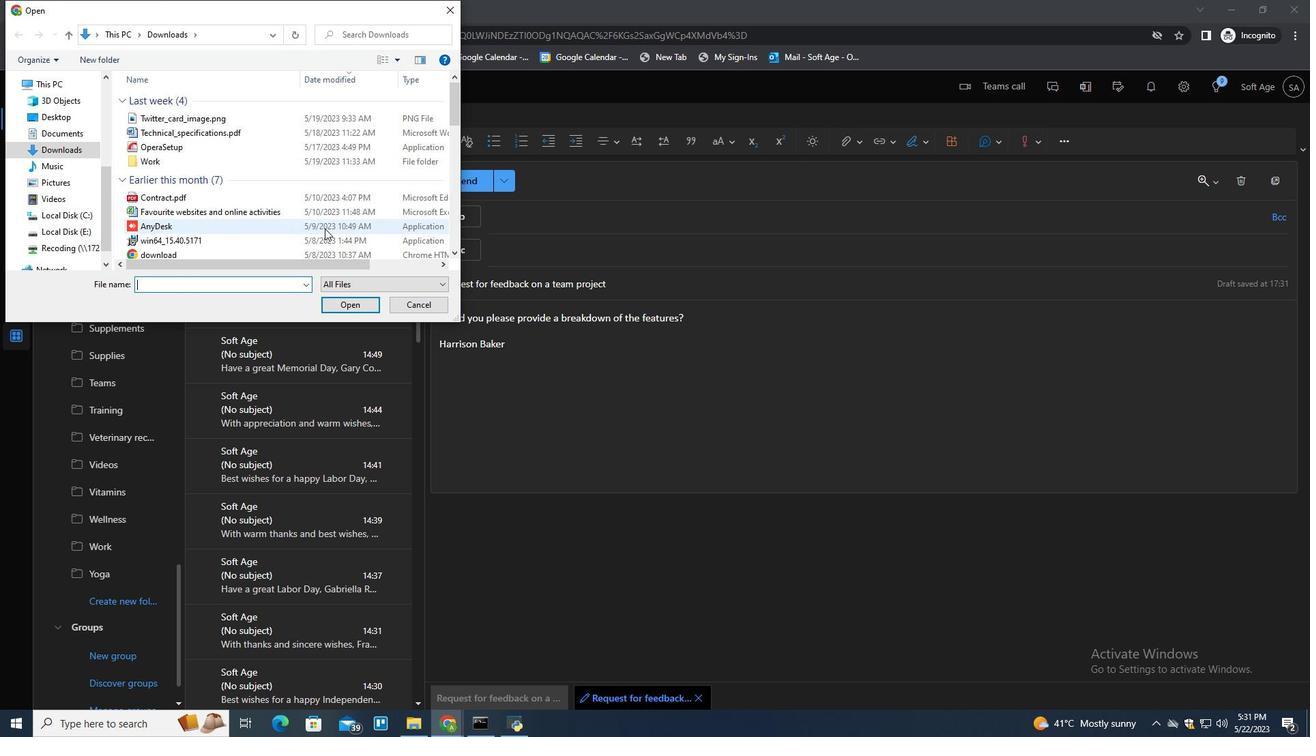 
Action: Mouse scrolled (324, 227) with delta (0, 0)
Screenshot: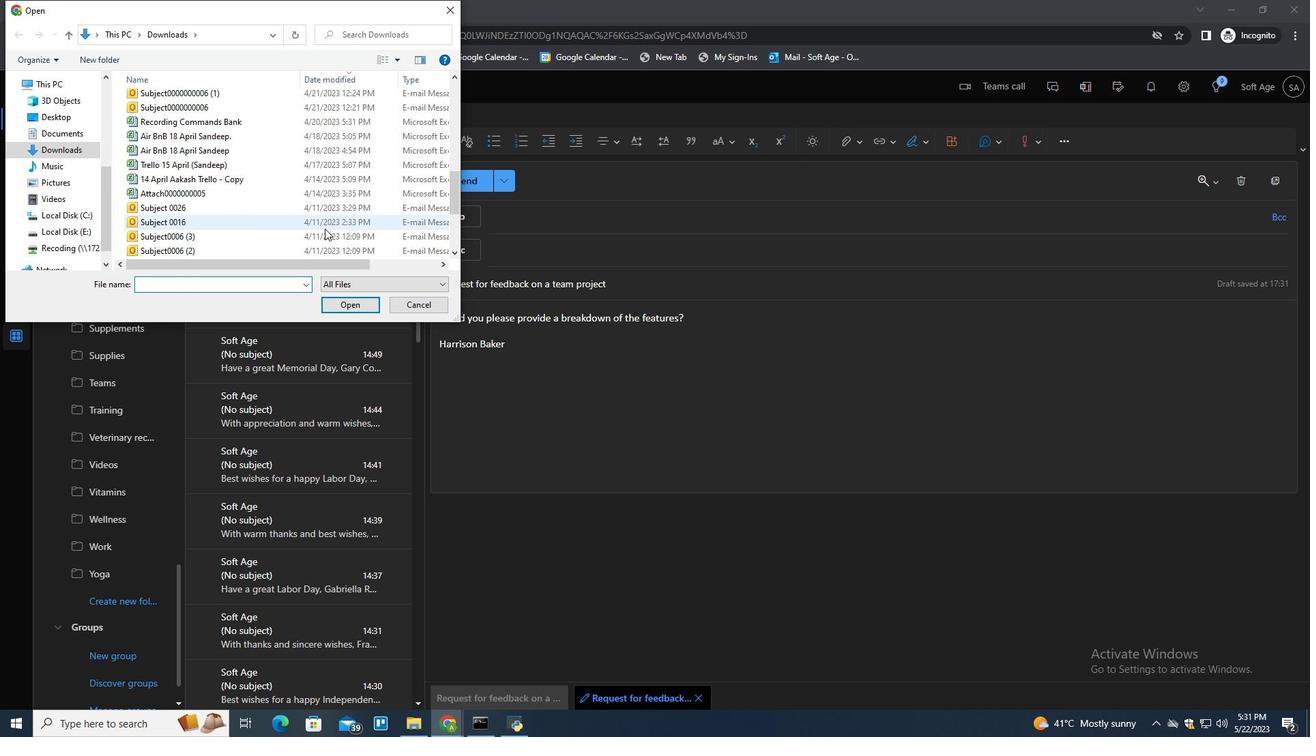 
Action: Mouse scrolled (324, 227) with delta (0, 0)
Screenshot: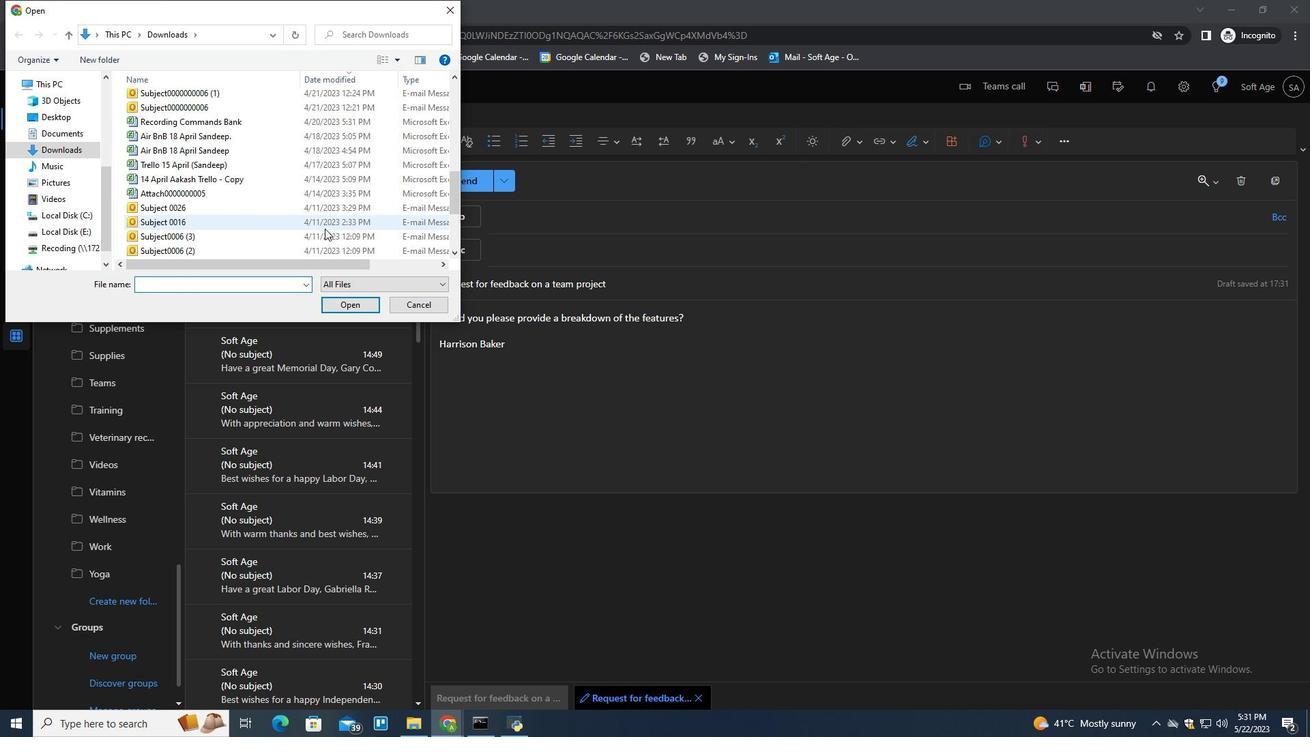 
Action: Mouse scrolled (324, 227) with delta (0, 0)
Screenshot: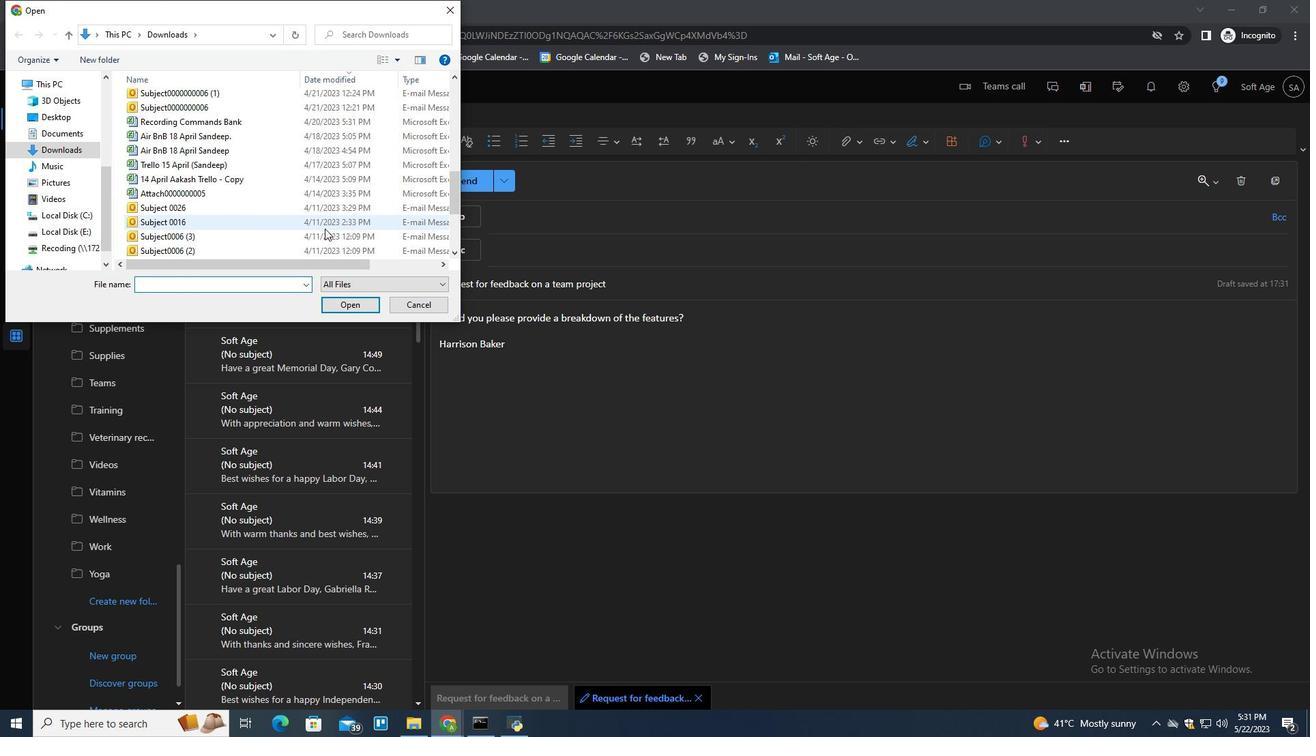 
Action: Mouse scrolled (324, 227) with delta (0, 0)
Screenshot: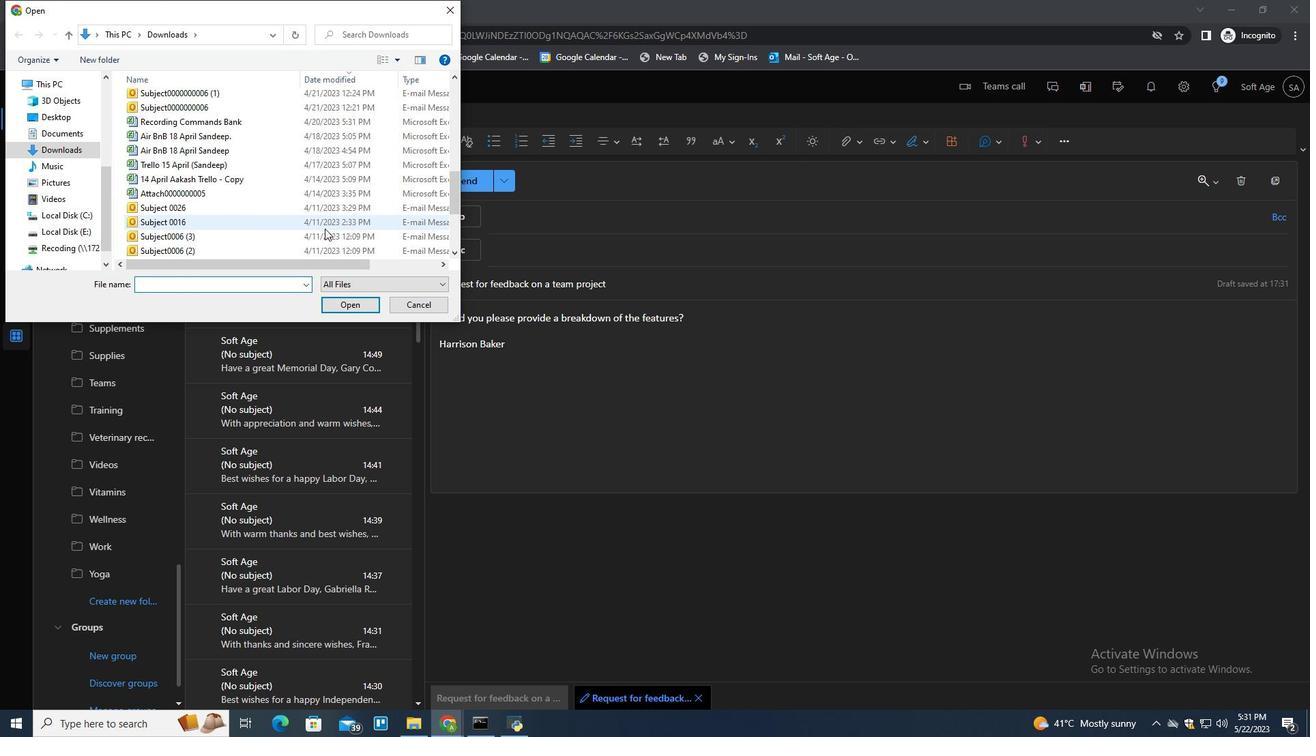 
Action: Mouse scrolled (324, 227) with delta (0, 0)
Screenshot: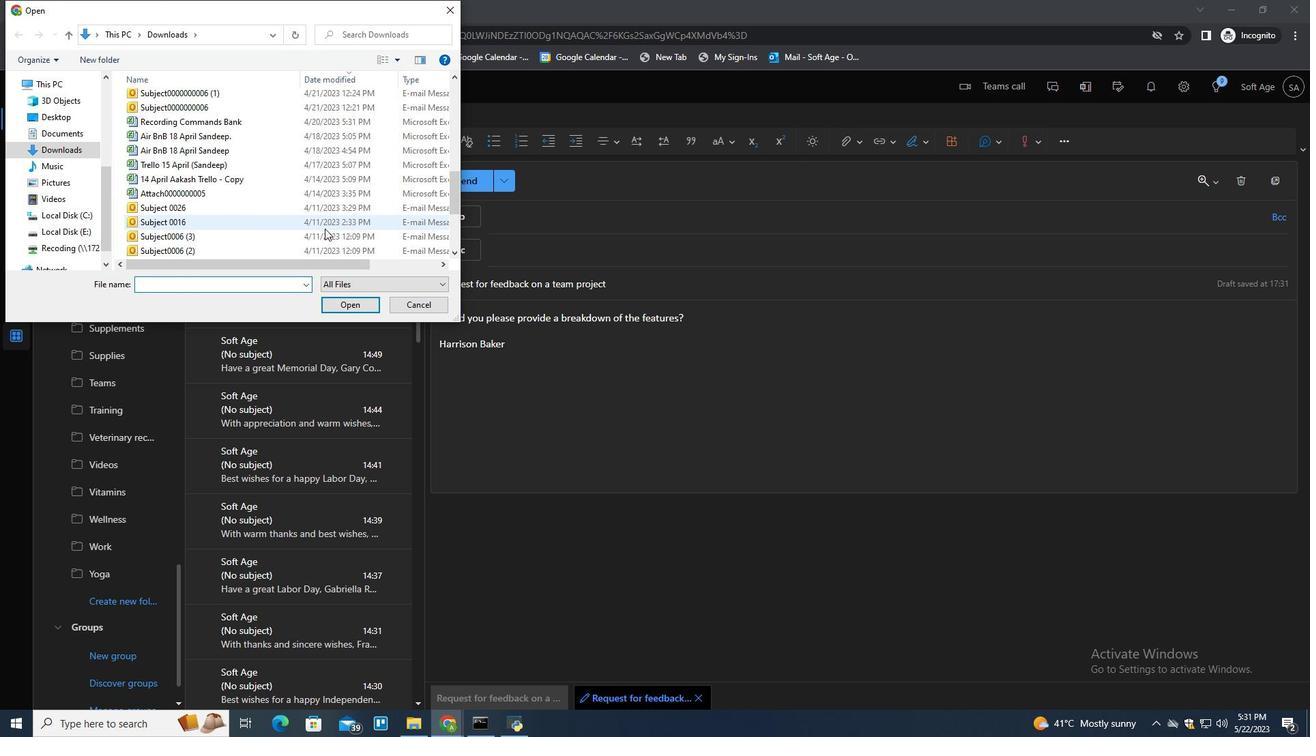
Action: Mouse scrolled (324, 227) with delta (0, 0)
Screenshot: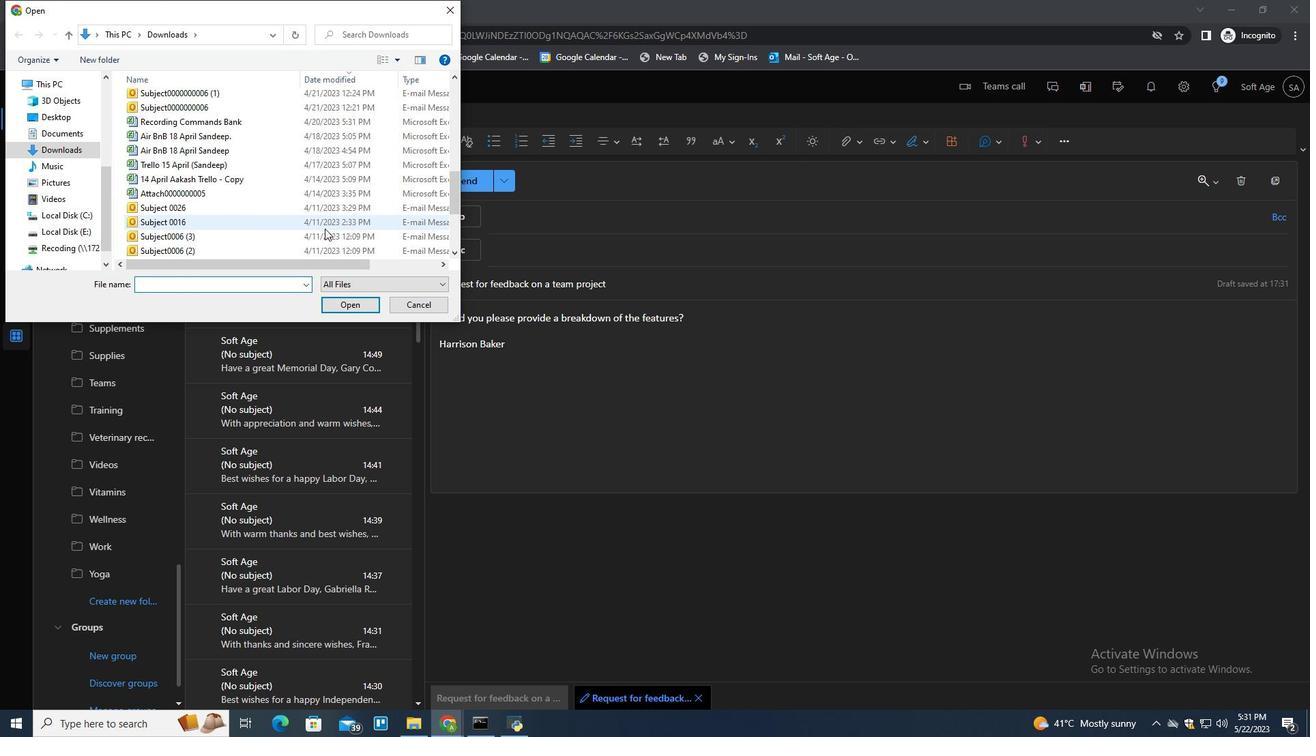 
Action: Mouse scrolled (324, 227) with delta (0, 0)
Screenshot: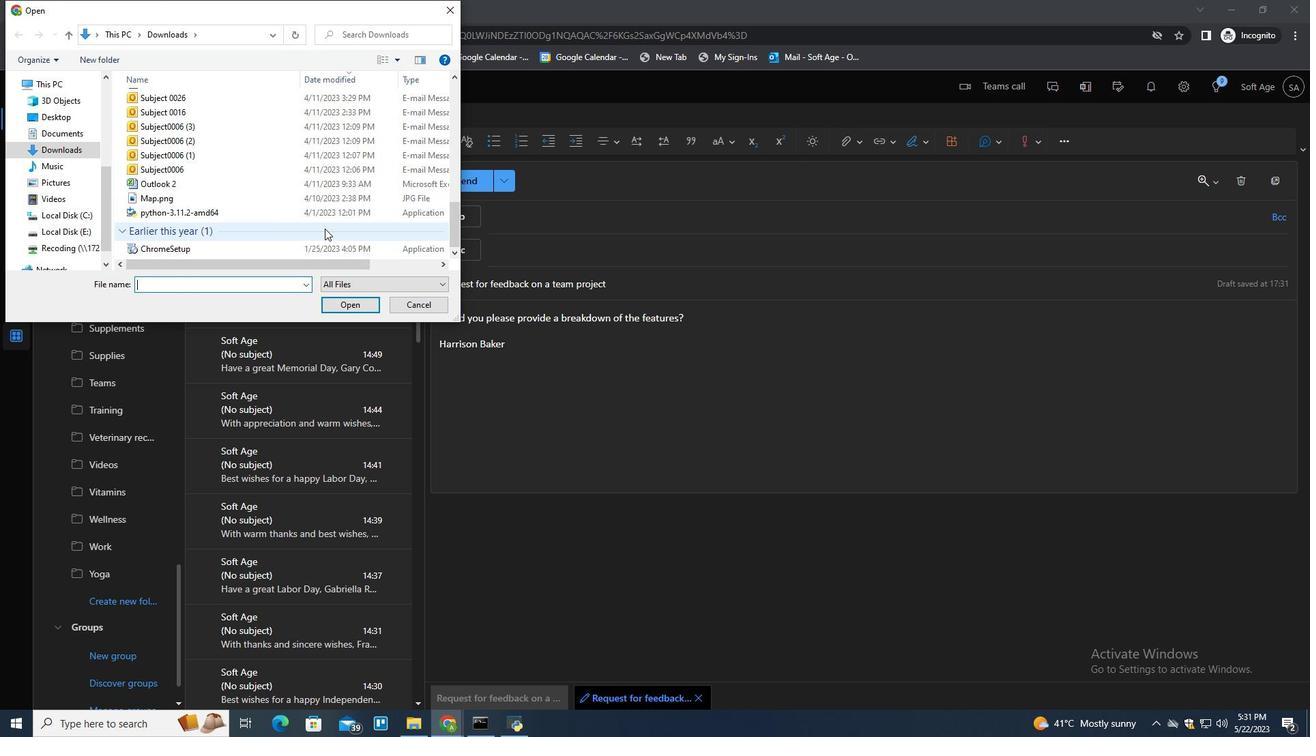 
Action: Mouse scrolled (324, 227) with delta (0, 0)
Screenshot: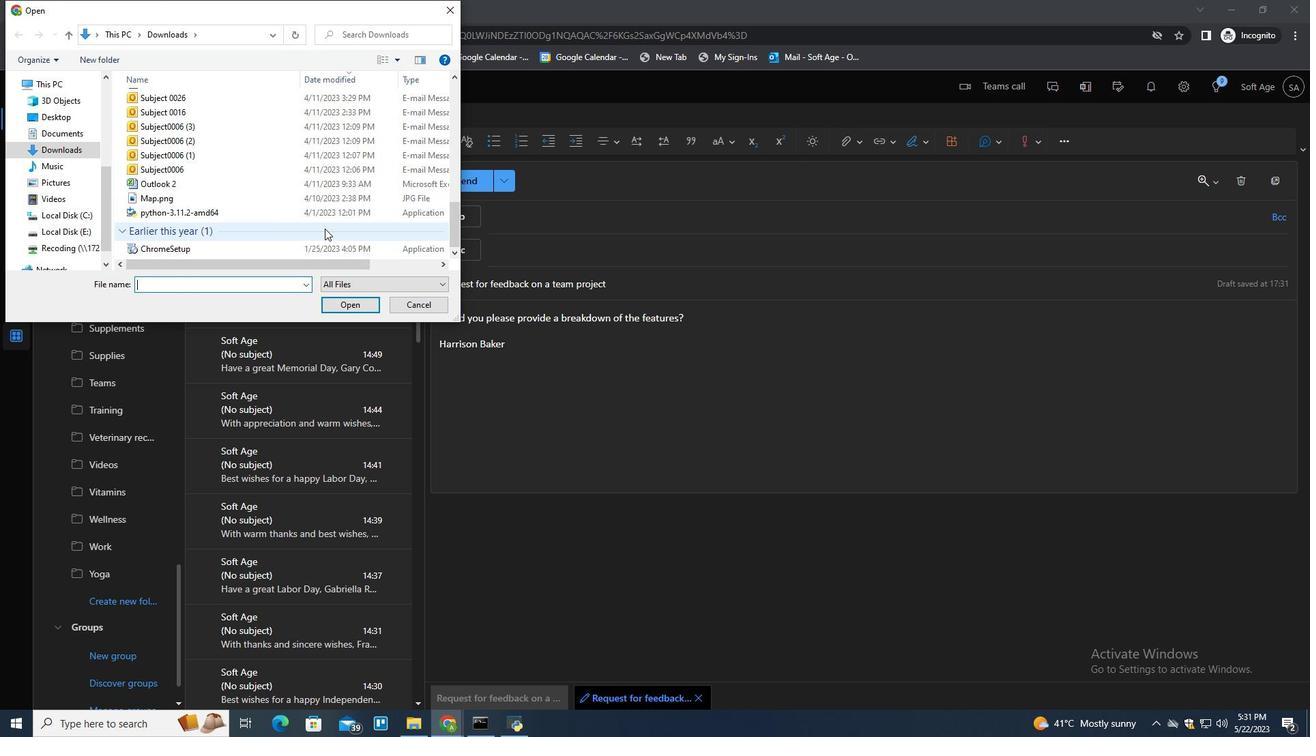
Action: Mouse scrolled (324, 227) with delta (0, 0)
Screenshot: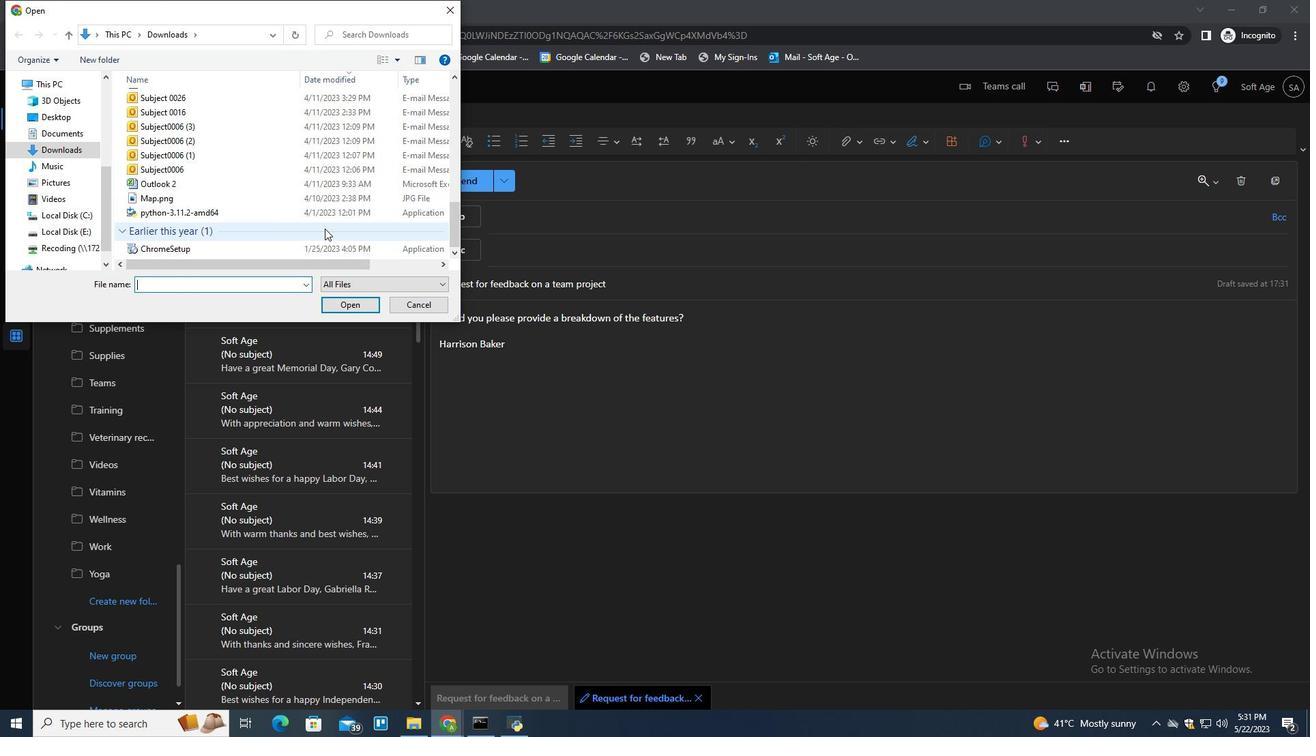 
Action: Mouse scrolled (324, 227) with delta (0, 0)
Screenshot: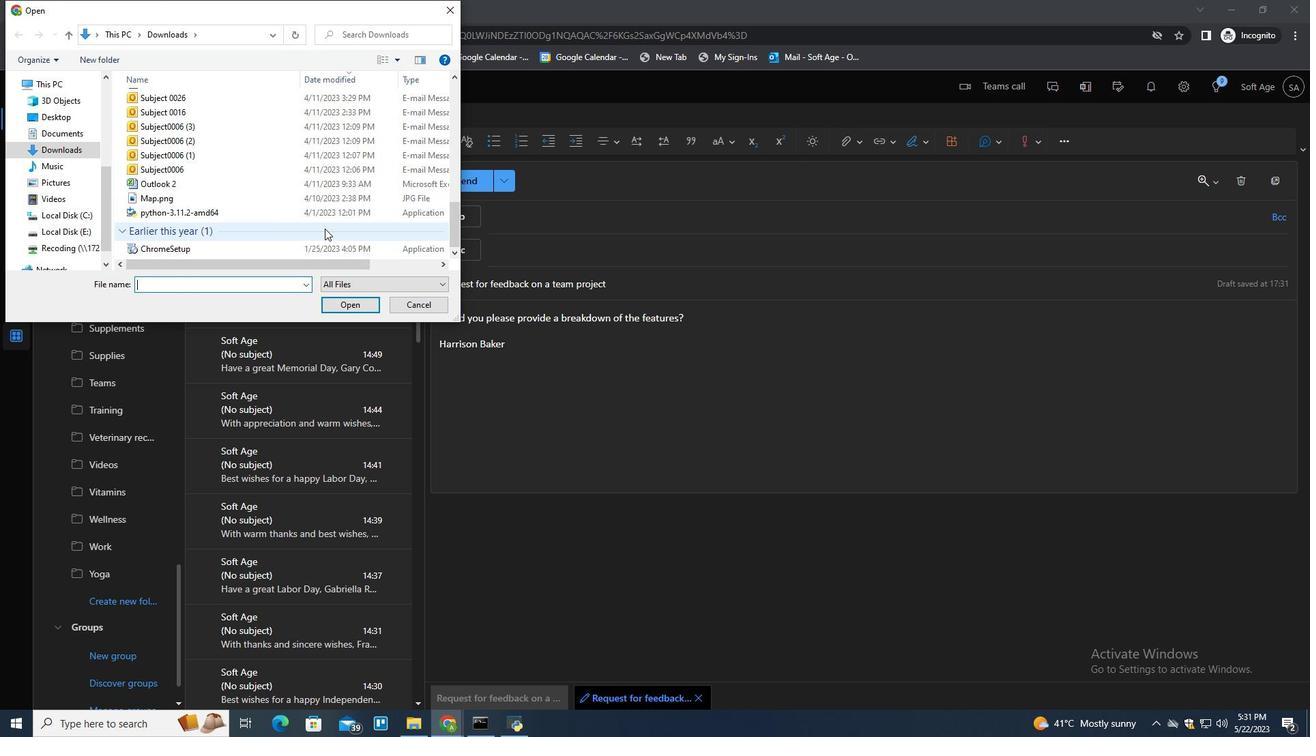 
Action: Mouse scrolled (324, 227) with delta (0, 0)
Screenshot: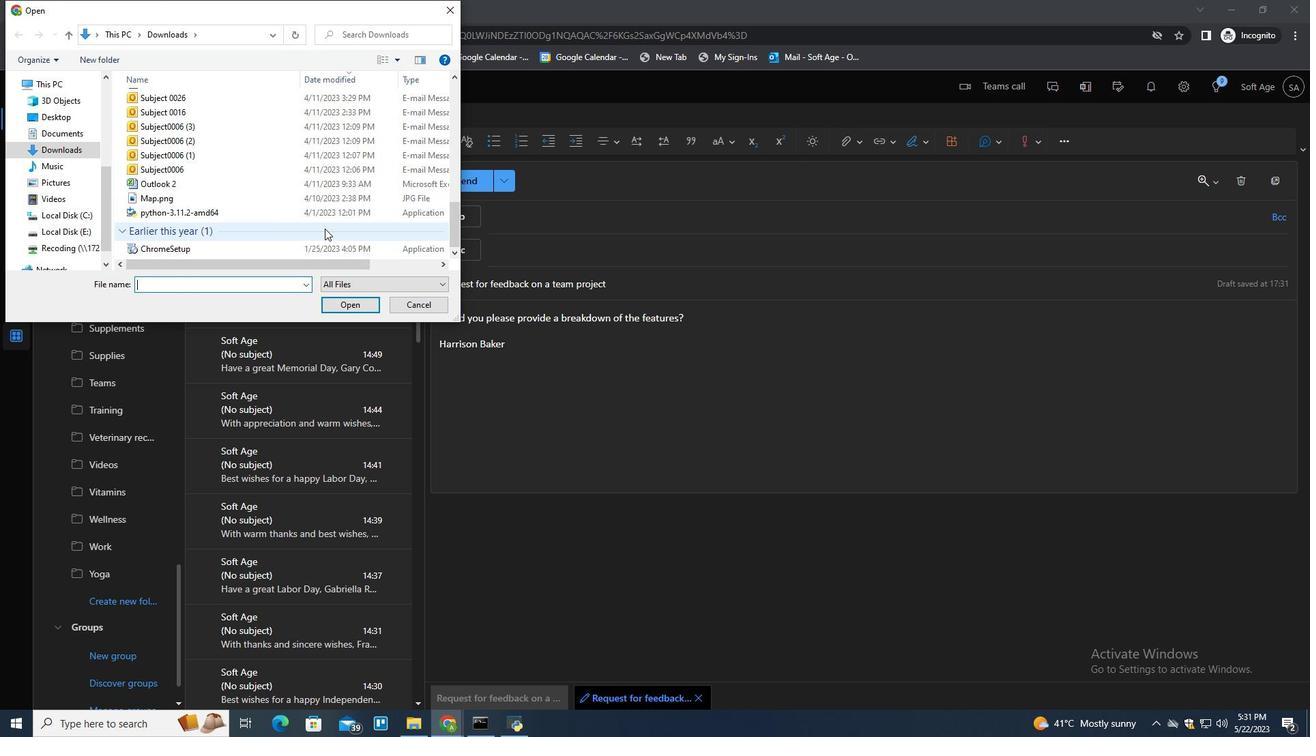
Action: Mouse scrolled (324, 227) with delta (0, 0)
Screenshot: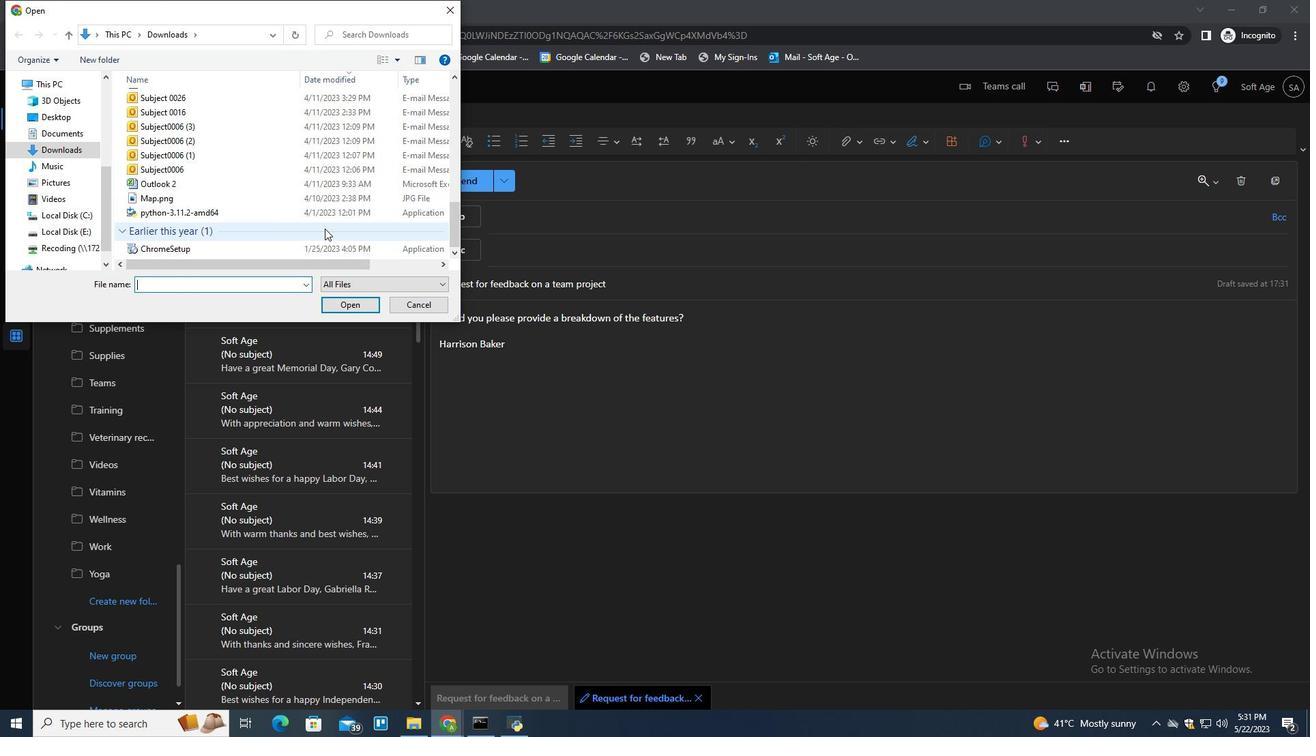 
Action: Mouse moved to (688, 210)
Screenshot: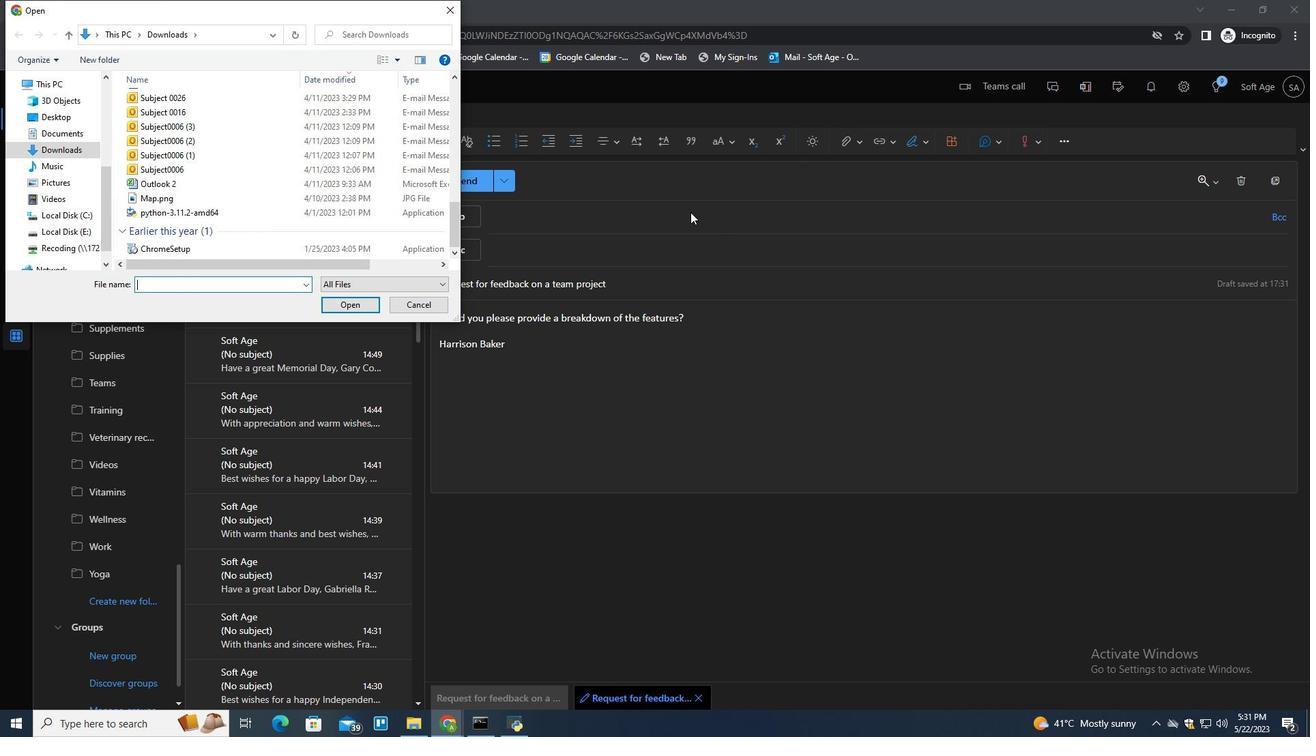 
Action: Mouse pressed left at (688, 210)
Screenshot: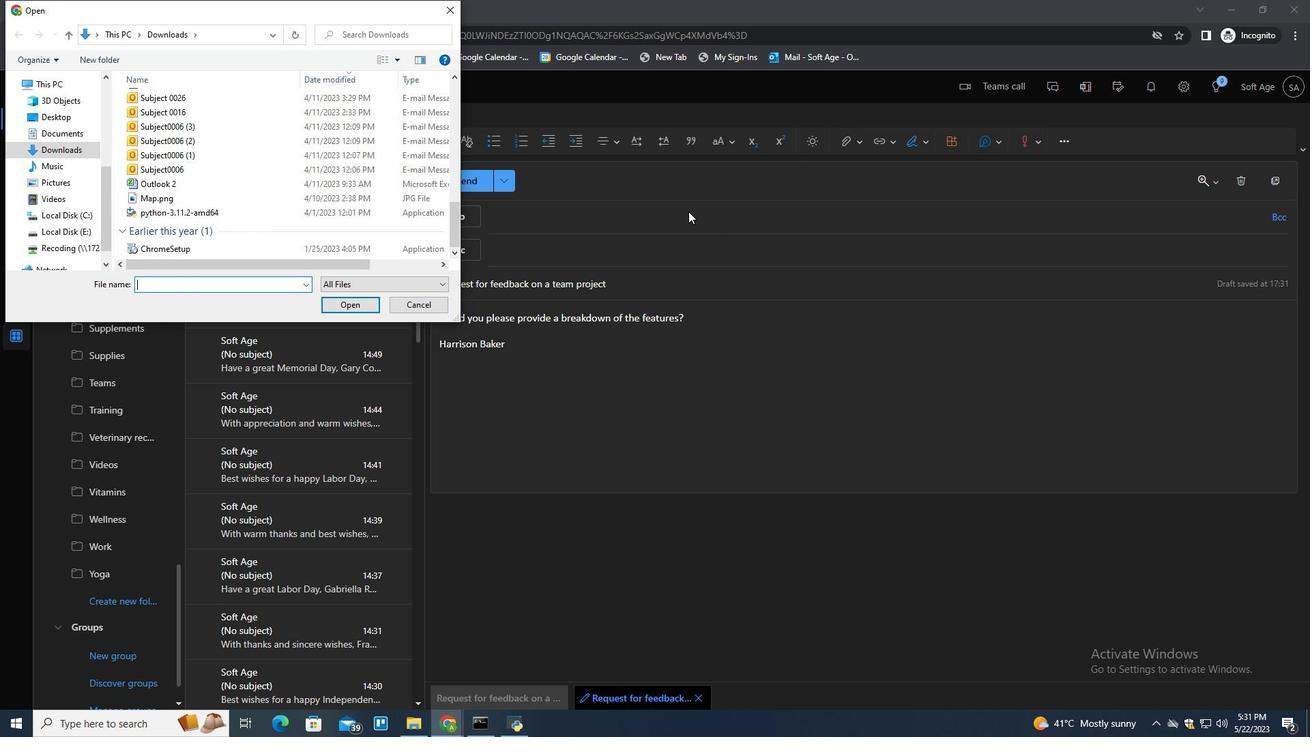 
Action: Mouse moved to (689, 222)
Screenshot: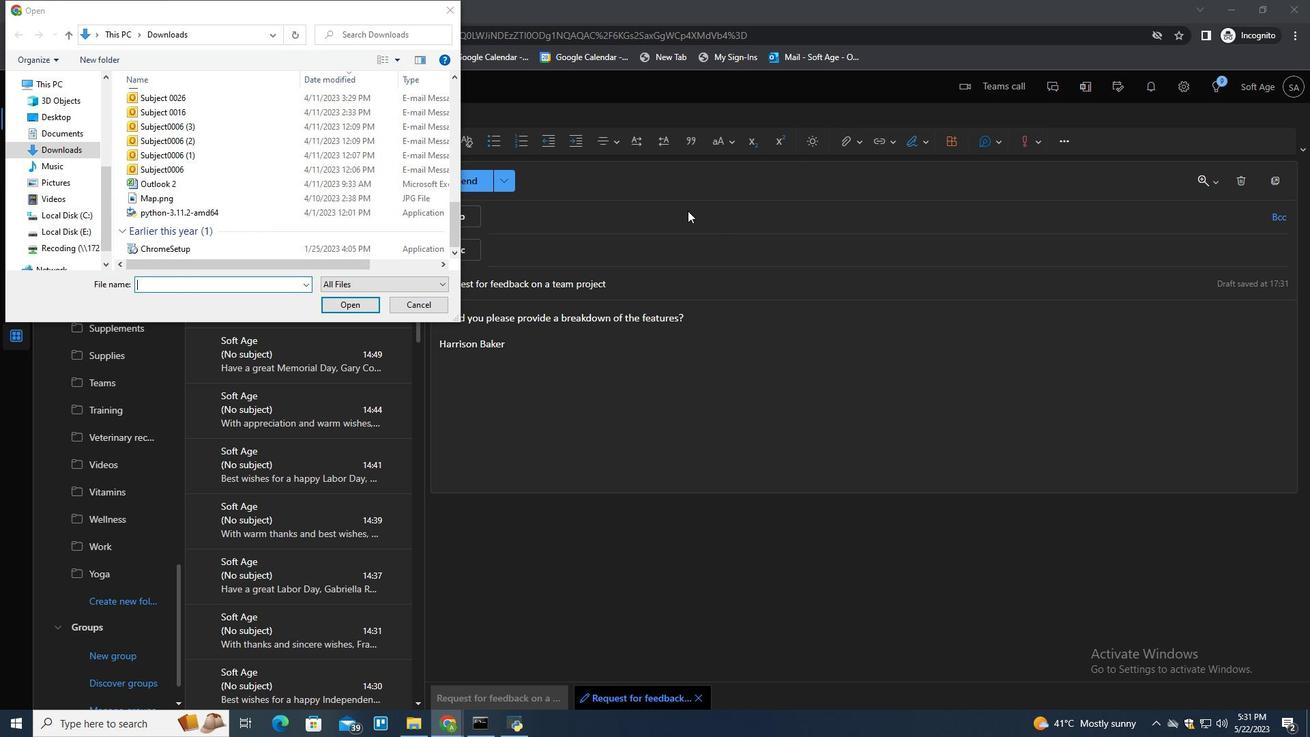 
Action: Mouse pressed left at (689, 222)
Screenshot: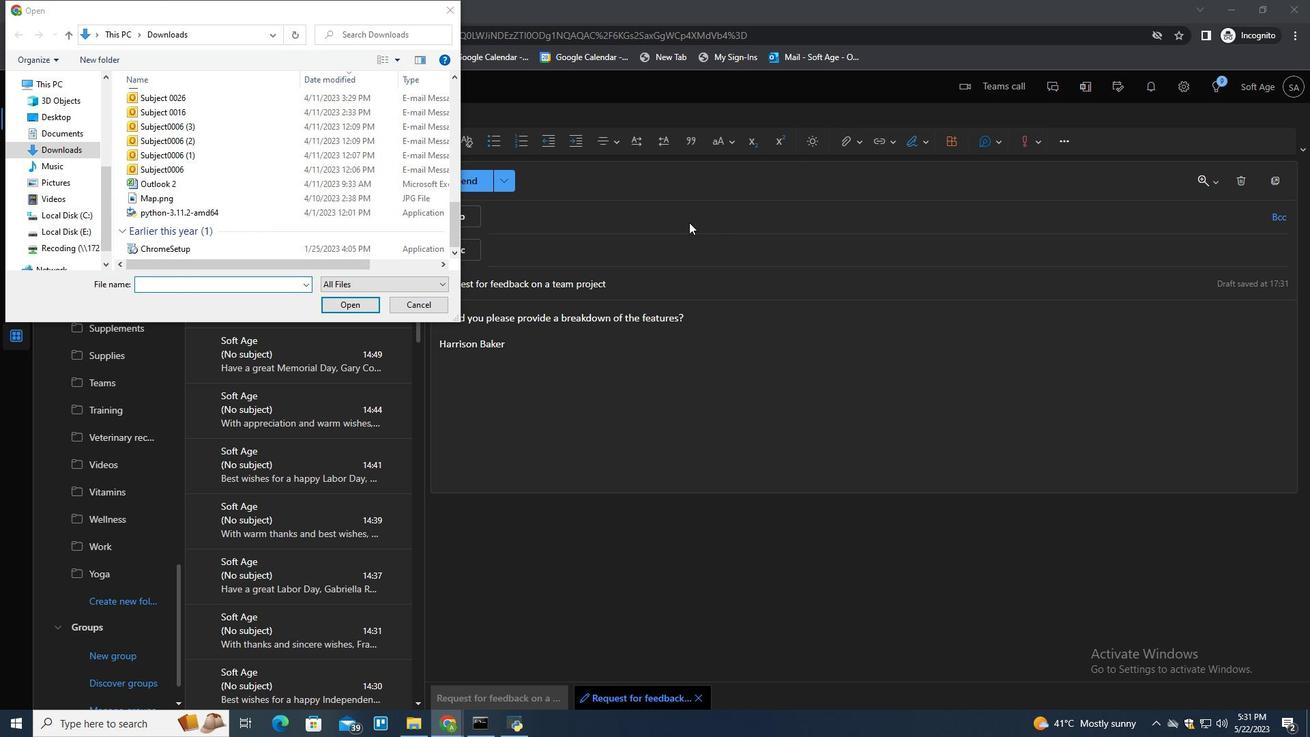 
Action: Mouse moved to (718, 227)
Screenshot: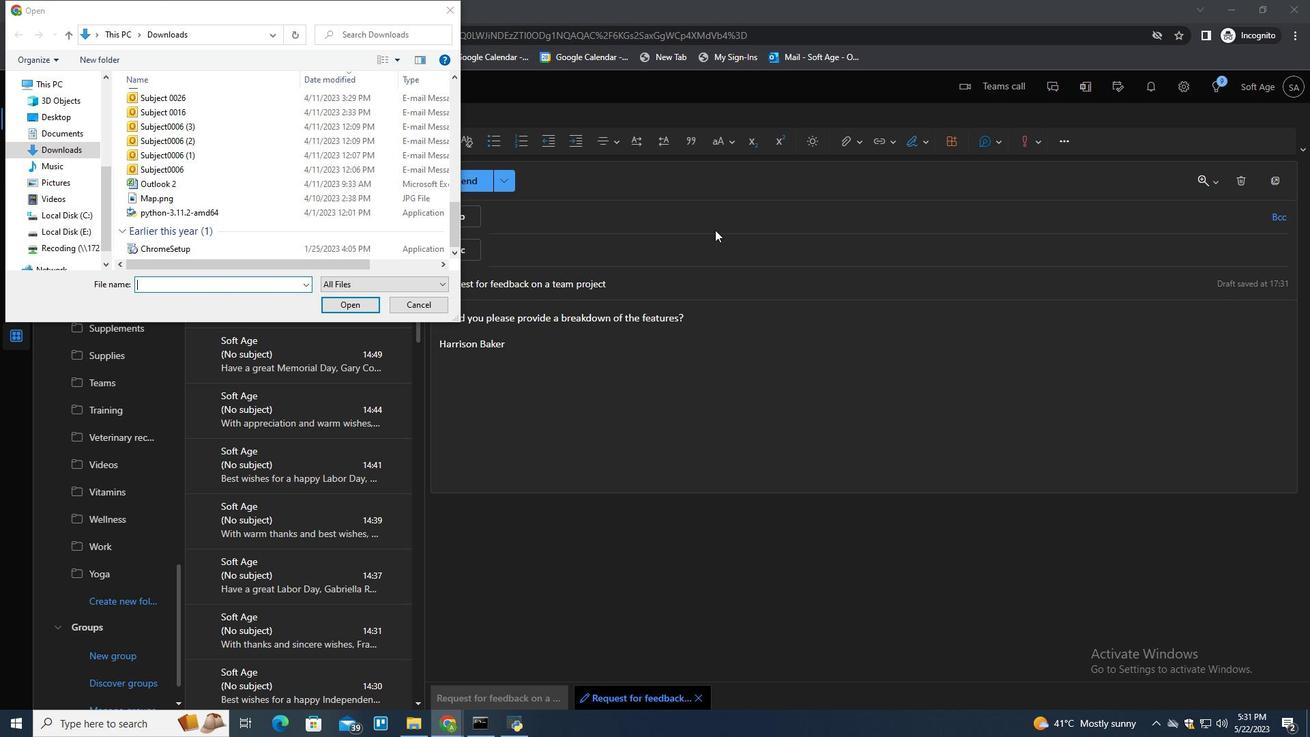 
Action: Mouse pressed left at (718, 227)
Screenshot: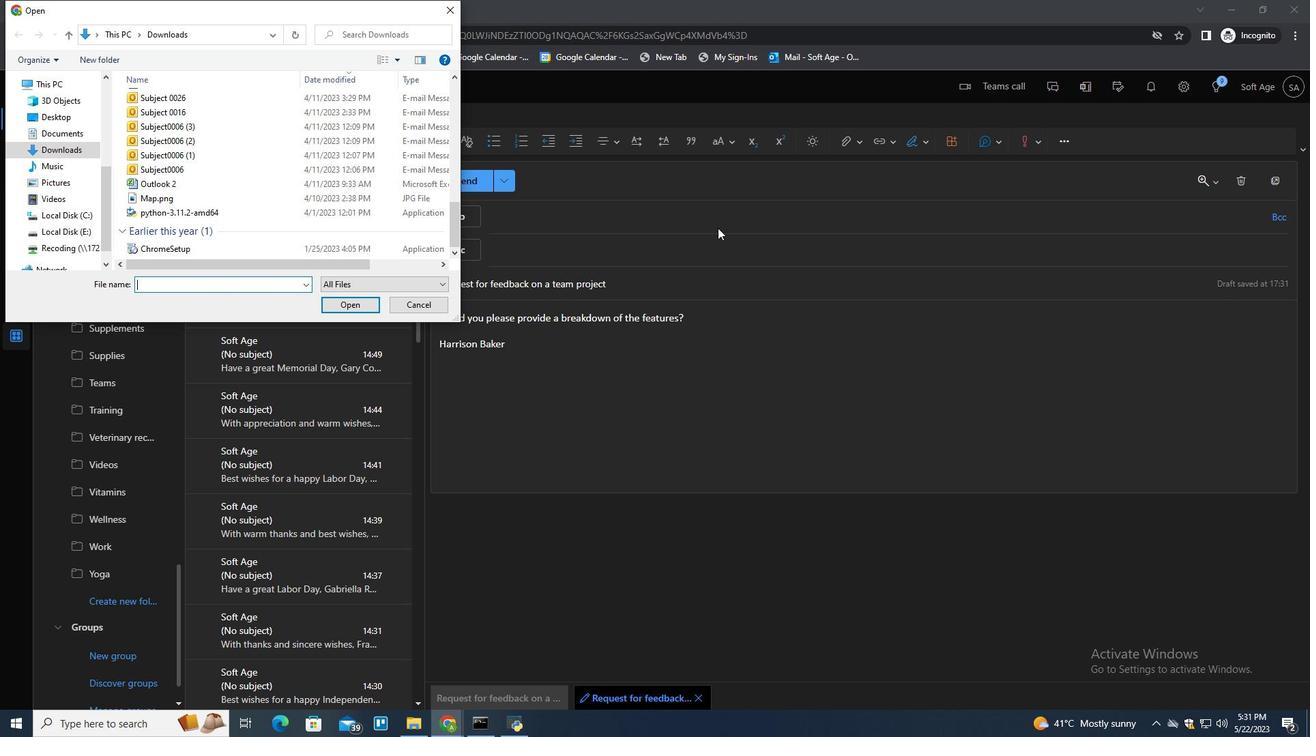 
Action: Mouse moved to (444, 1)
Screenshot: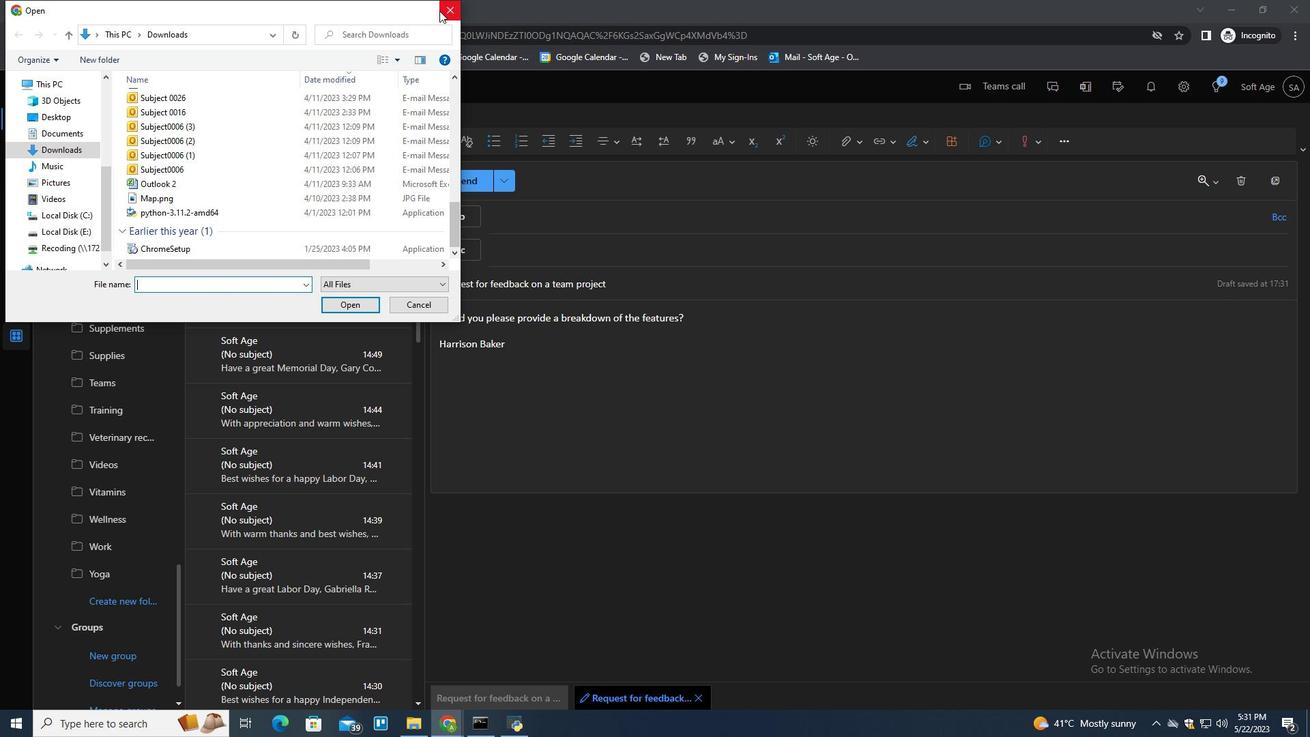 
Action: Mouse pressed left at (444, 1)
Screenshot: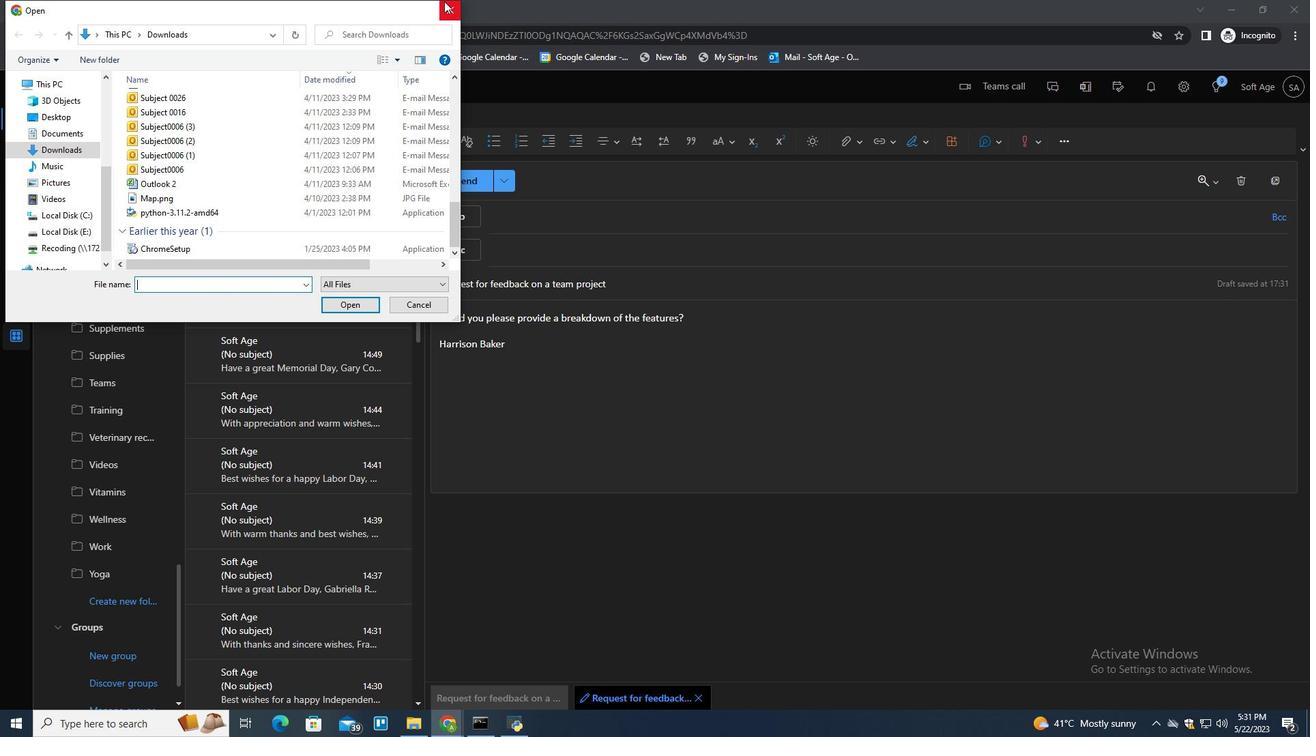 
Action: Mouse moved to (521, 223)
Screenshot: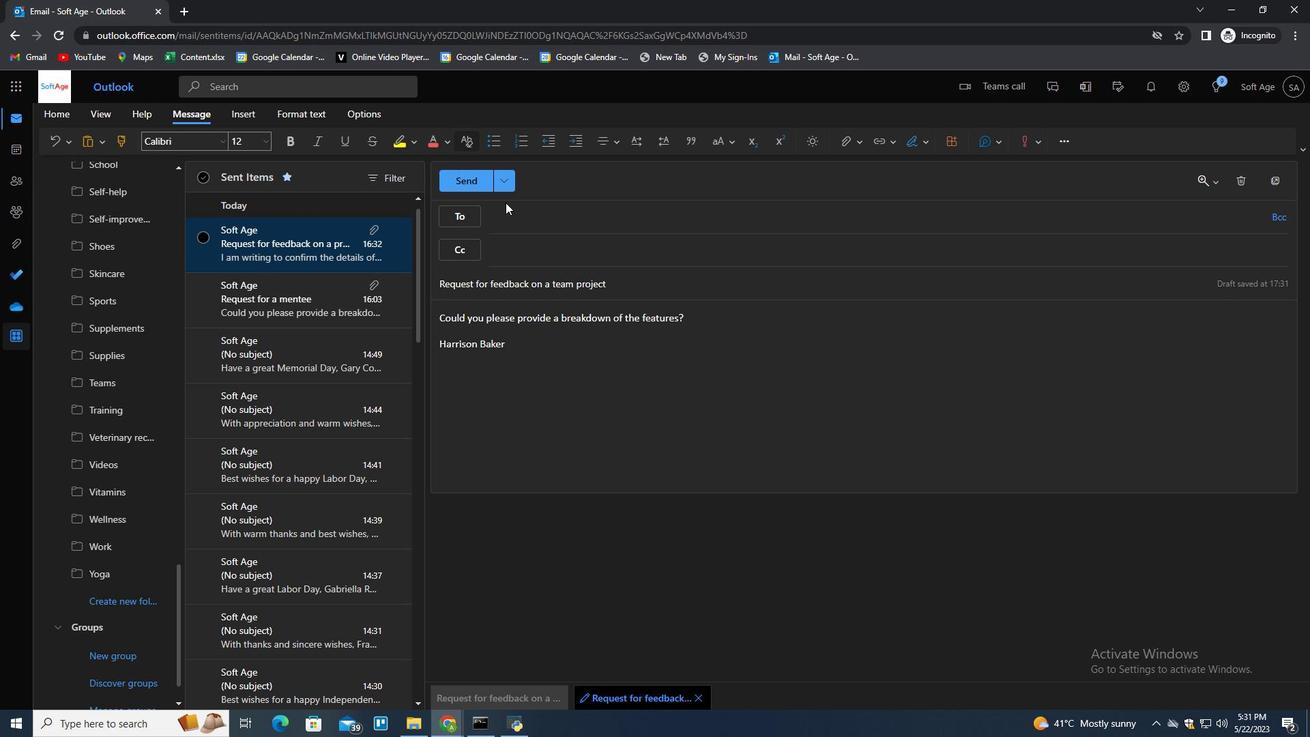 
Action: Mouse pressed left at (521, 223)
Screenshot: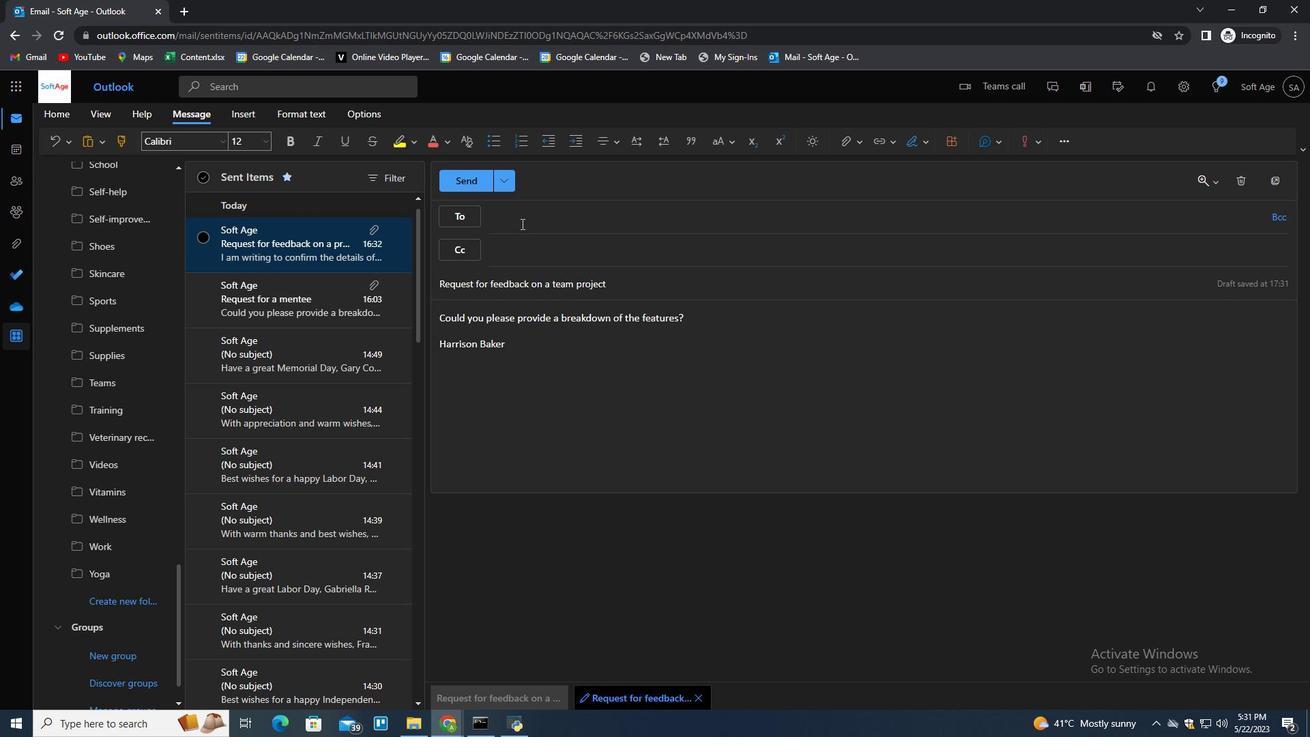 
Action: Key pressed softage.5<Key.shift><Key.shift><Key.shift><Key.shift><Key.shift><Key.shift>@softage.net<Key.enter>
Screenshot: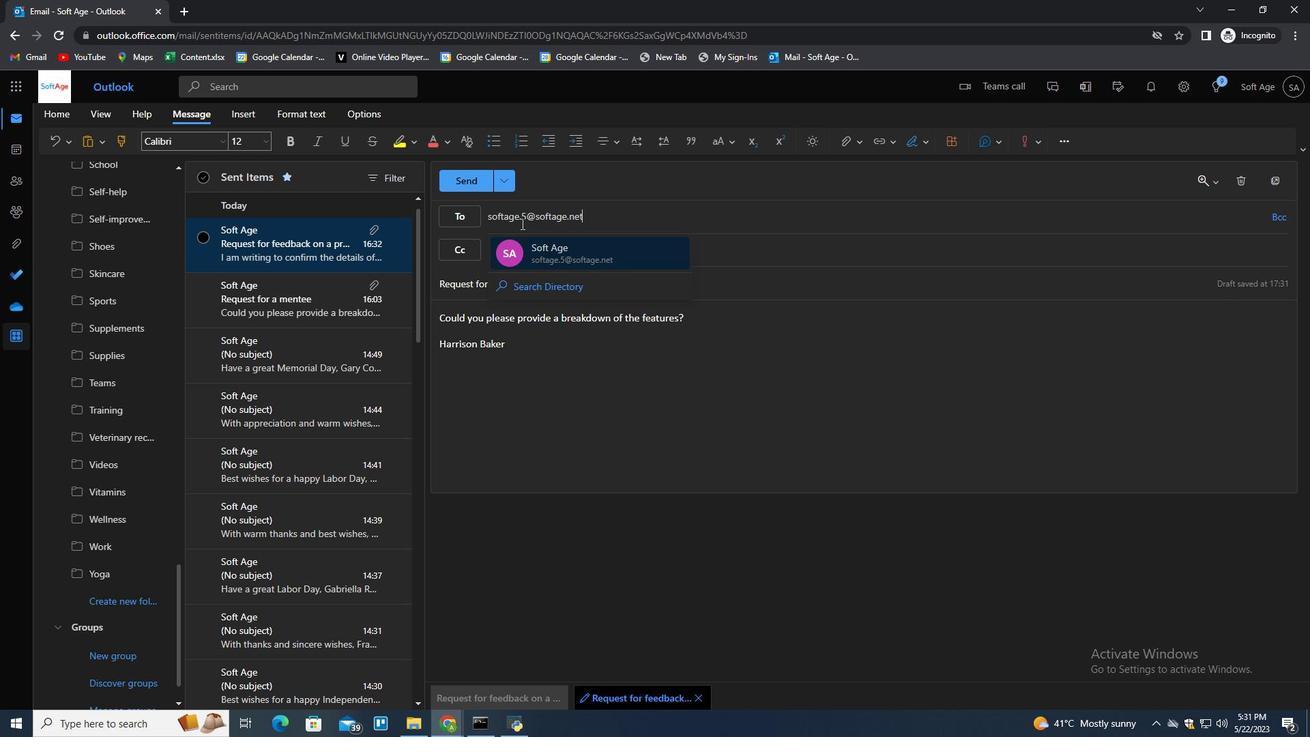 
Action: Mouse moved to (847, 146)
Screenshot: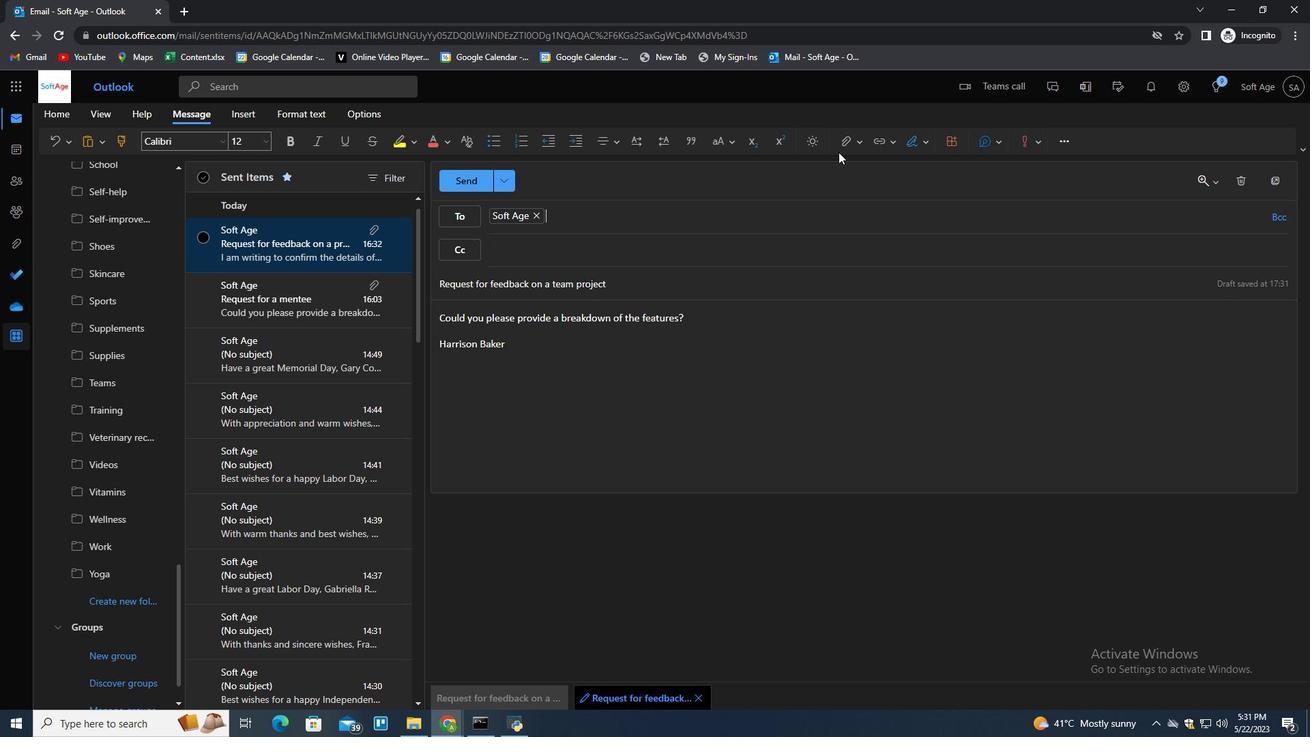 
Action: Mouse pressed left at (847, 146)
Screenshot: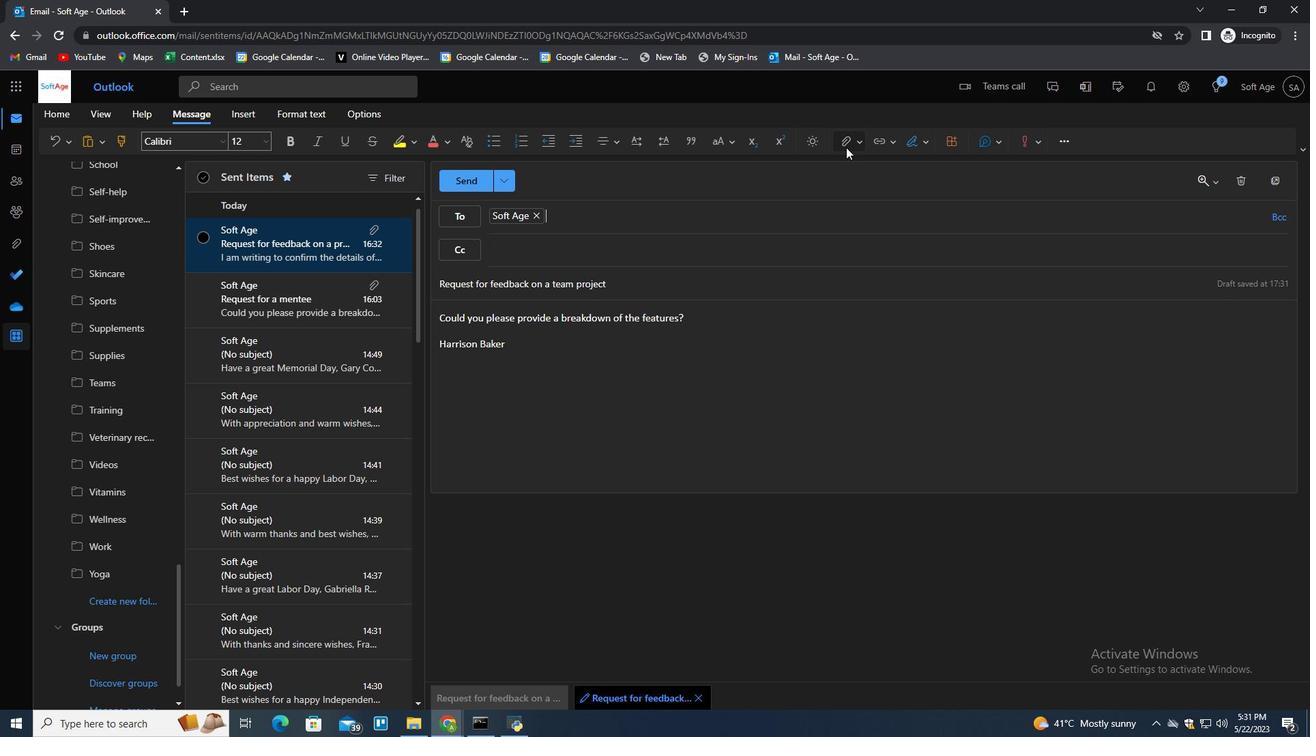 
Action: Mouse moved to (799, 169)
Screenshot: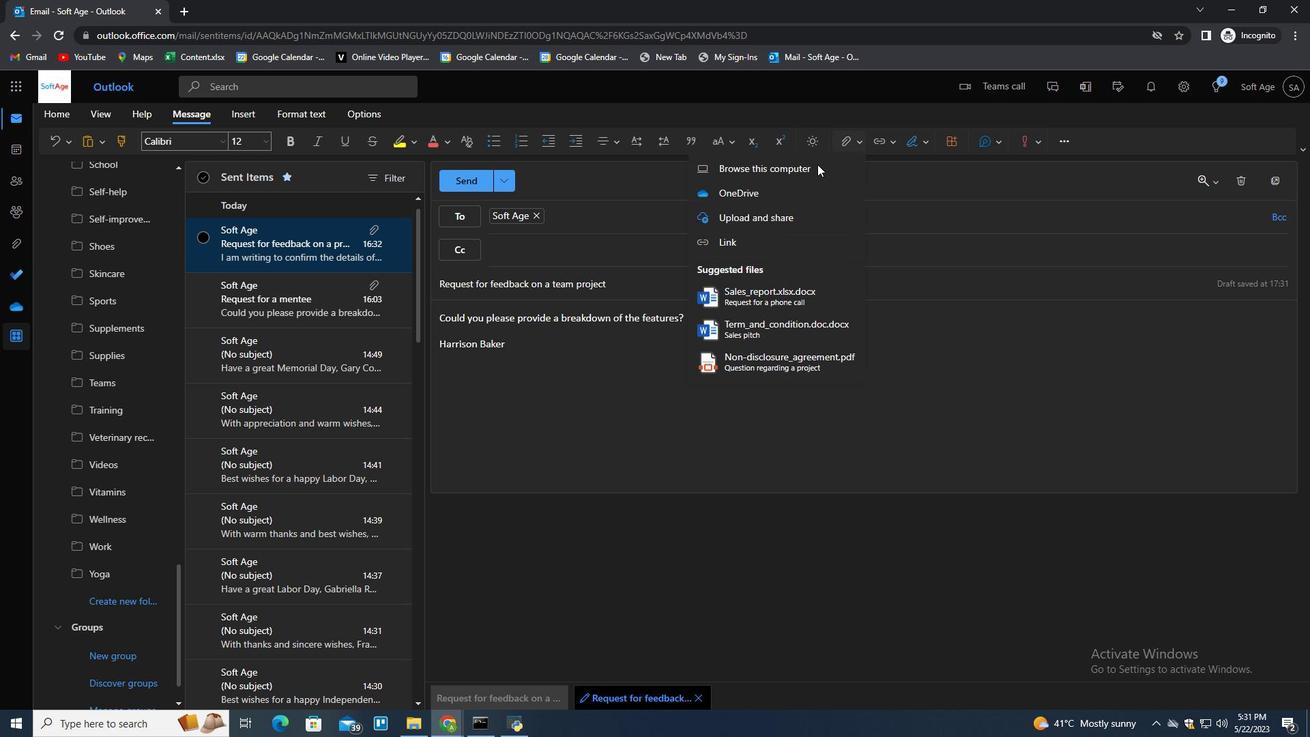 
Action: Mouse pressed left at (799, 169)
Screenshot: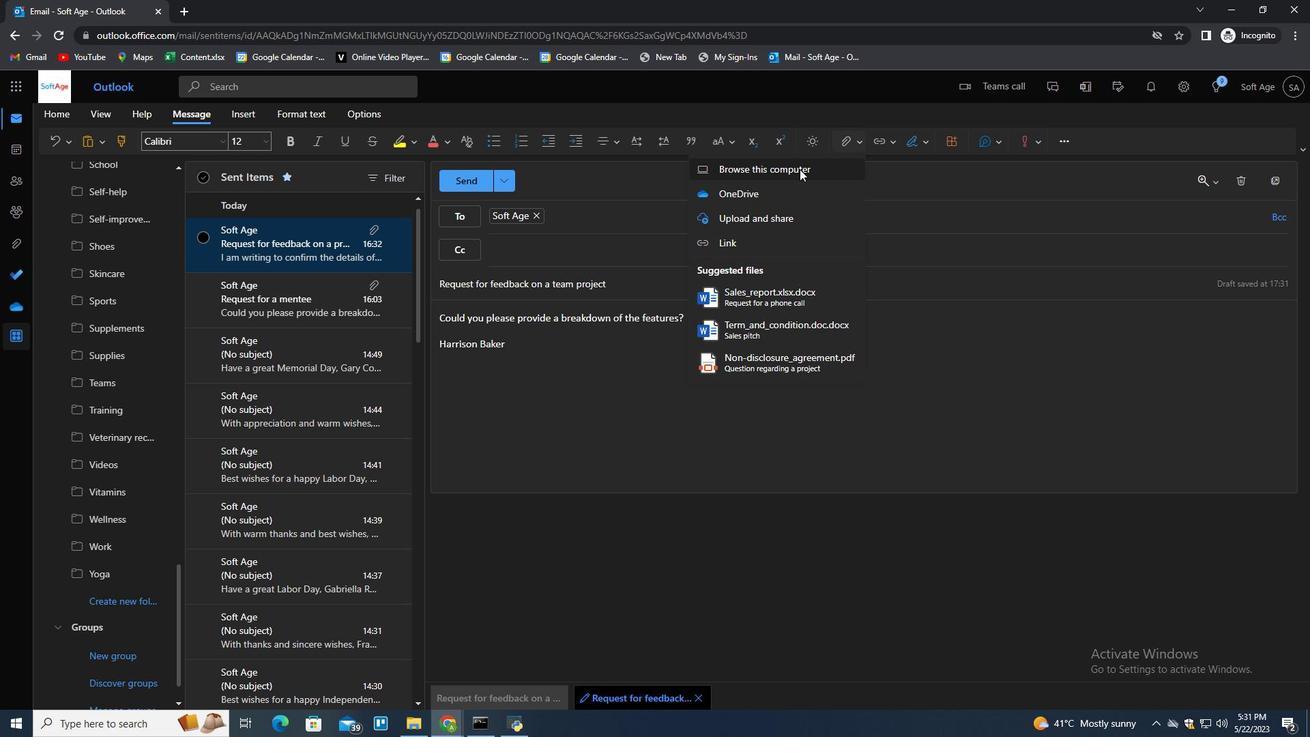 
Action: Mouse moved to (327, 211)
Screenshot: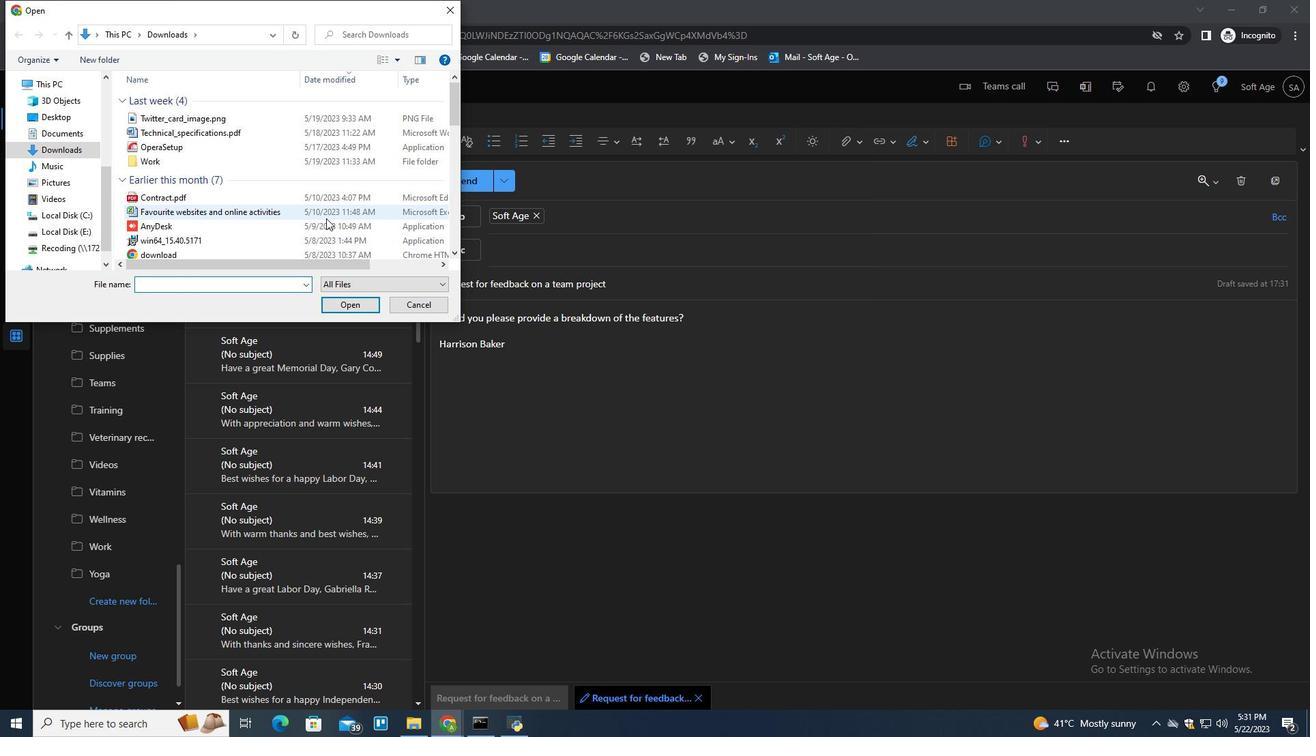 
Action: Mouse scrolled (327, 210) with delta (0, 0)
Screenshot: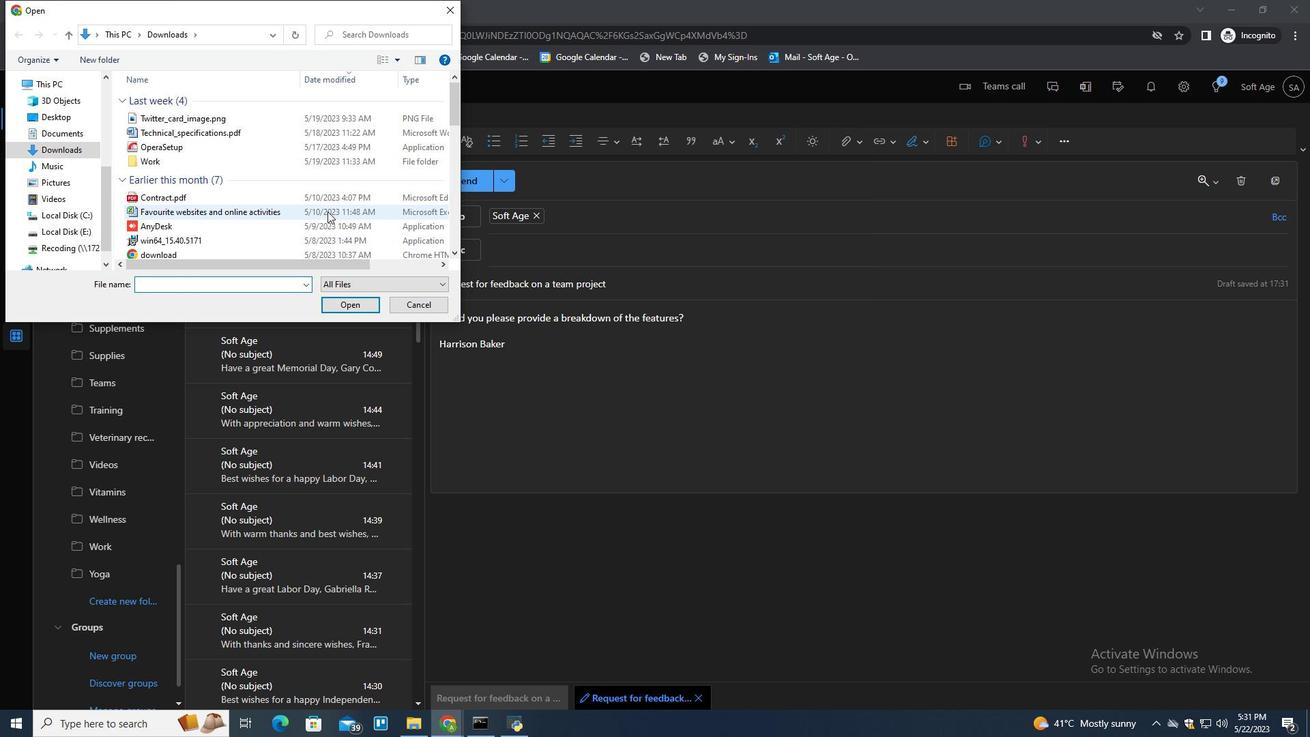 
Action: Mouse scrolled (327, 210) with delta (0, 0)
Screenshot: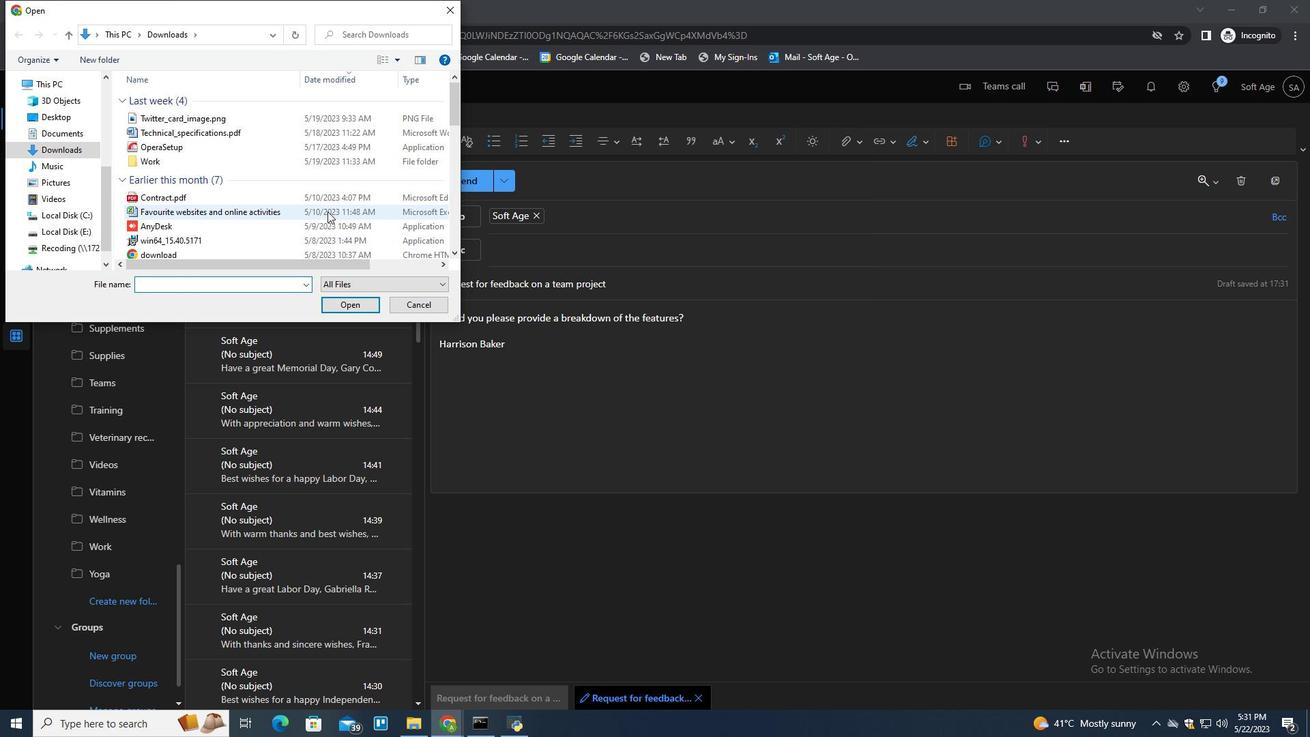 
Action: Mouse scrolled (327, 210) with delta (0, 0)
Screenshot: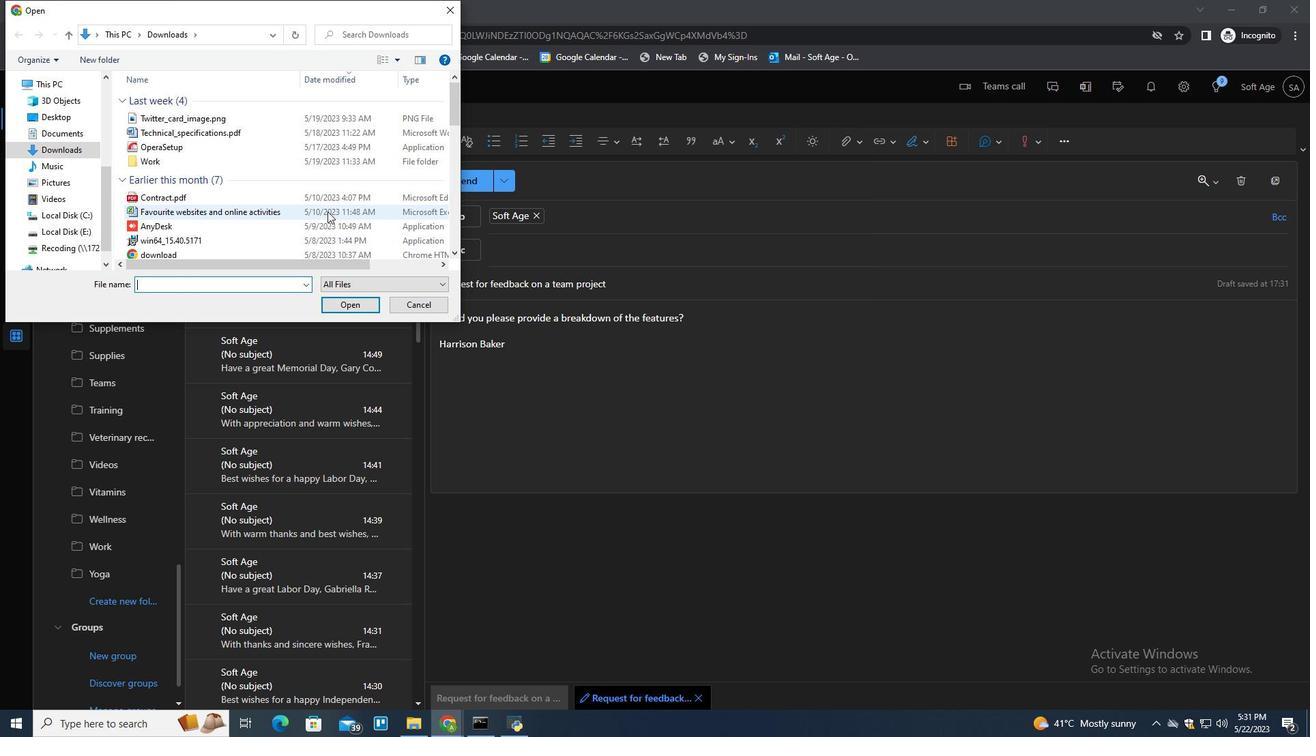 
Action: Mouse scrolled (327, 210) with delta (0, 0)
Screenshot: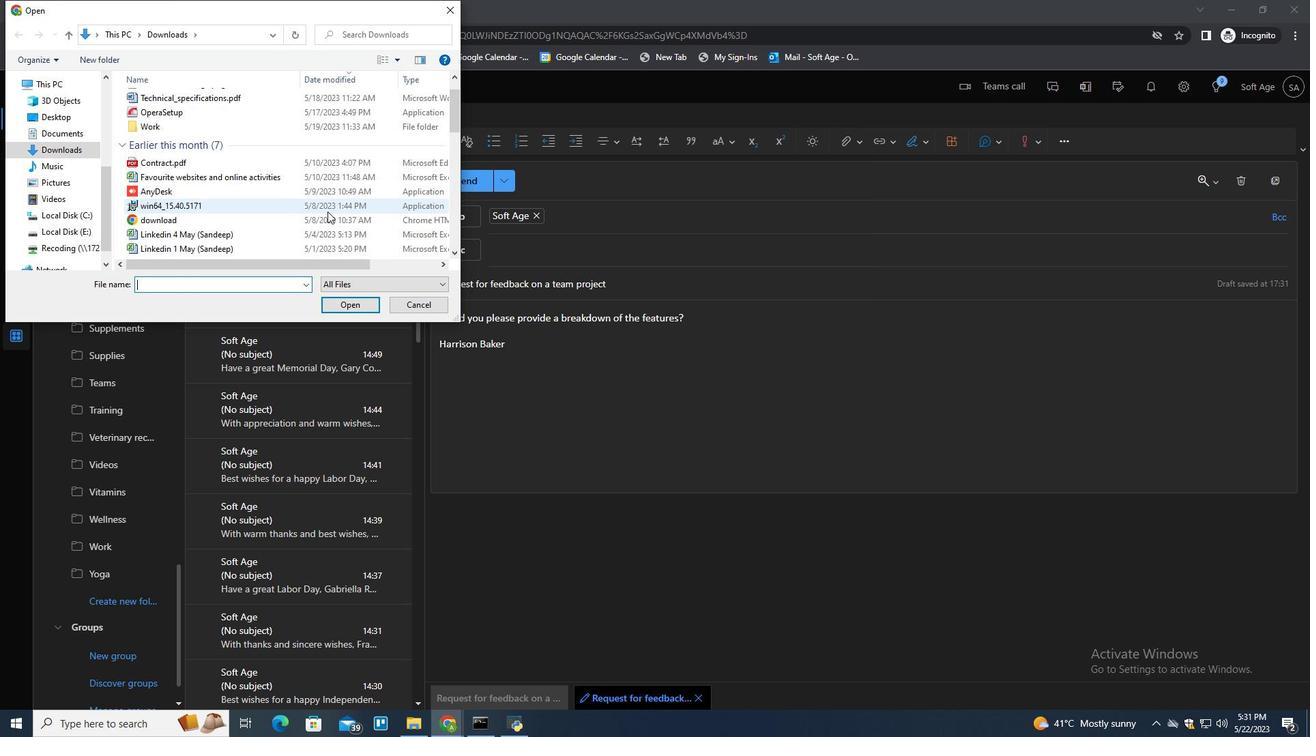 
Action: Mouse scrolled (327, 210) with delta (0, 0)
Screenshot: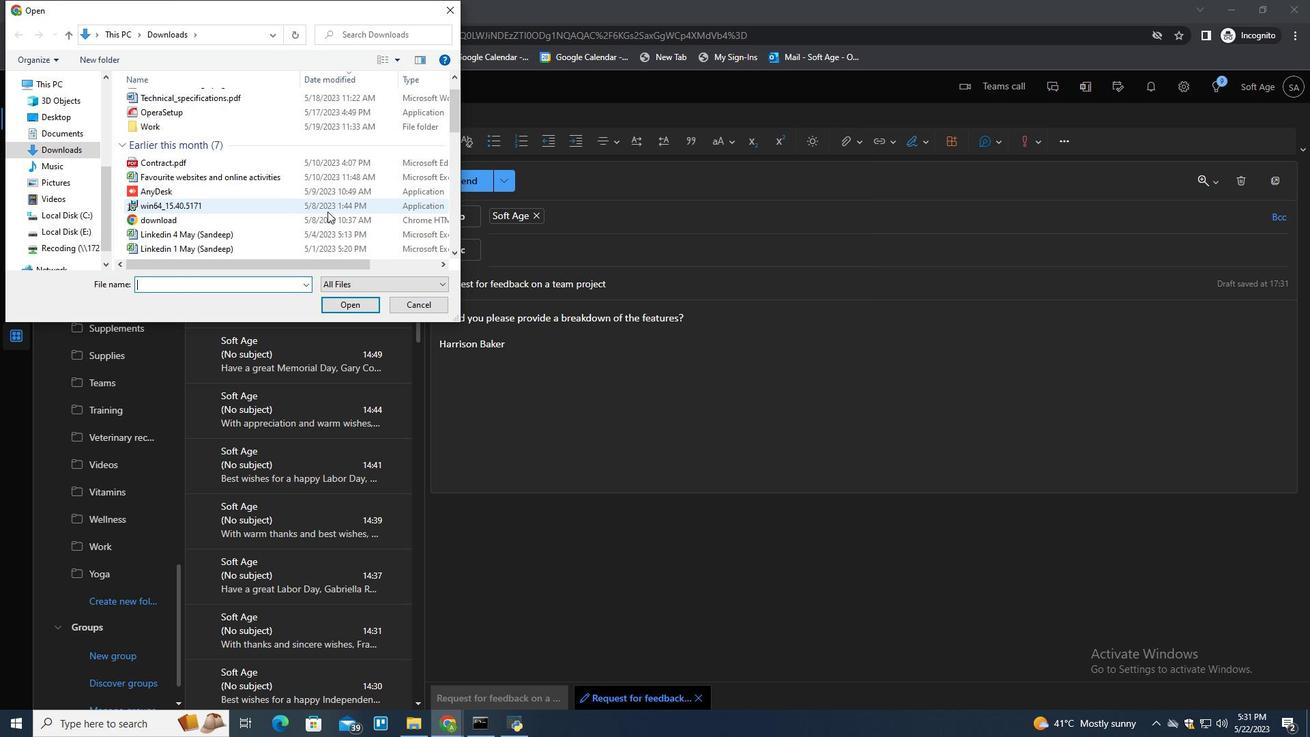 
Action: Mouse scrolled (327, 210) with delta (0, 0)
Screenshot: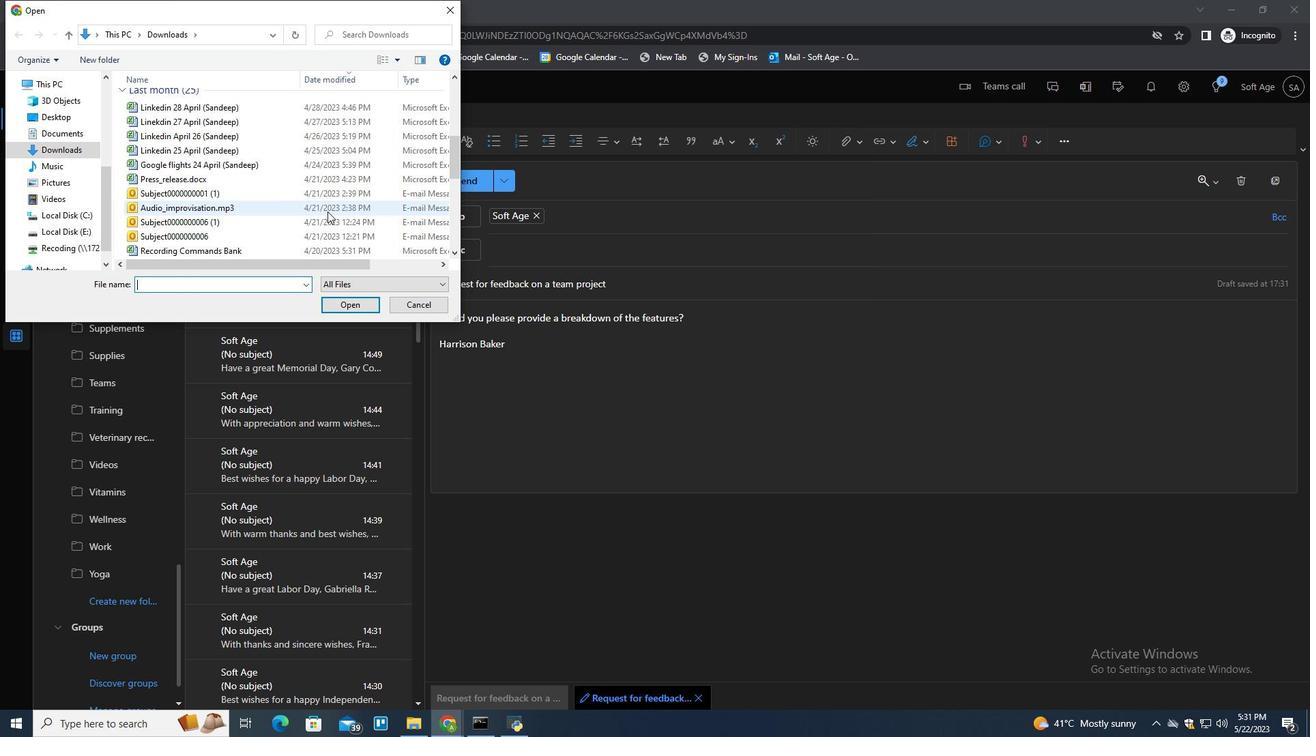 
Action: Mouse scrolled (327, 210) with delta (0, 0)
Screenshot: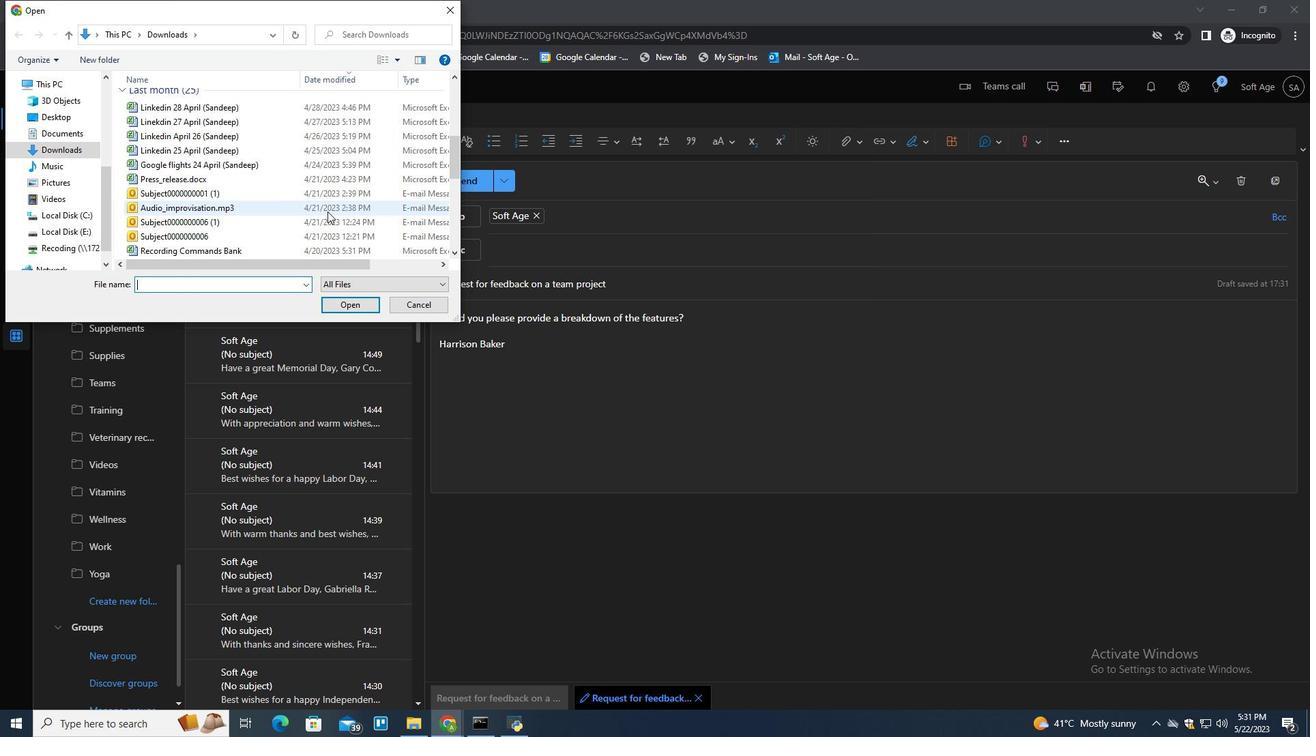 
Action: Mouse scrolled (327, 210) with delta (0, 0)
Screenshot: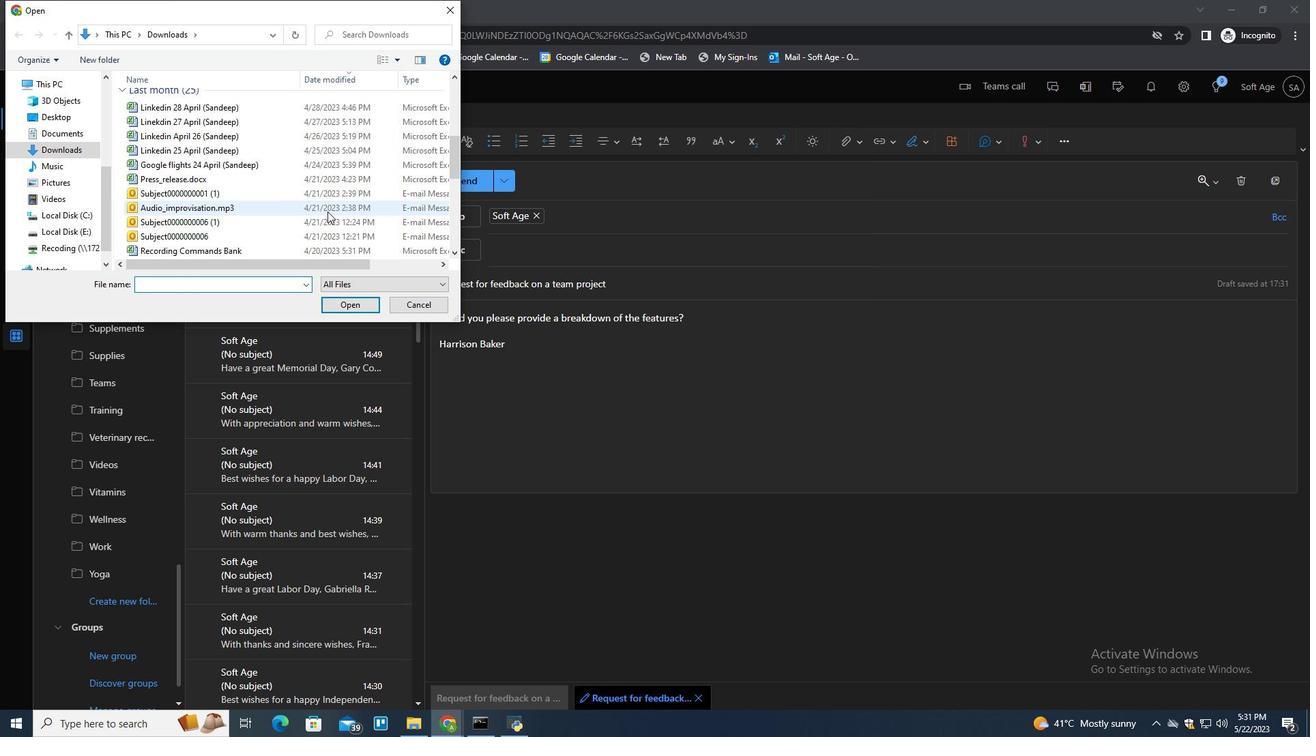 
Action: Mouse scrolled (327, 210) with delta (0, 0)
Screenshot: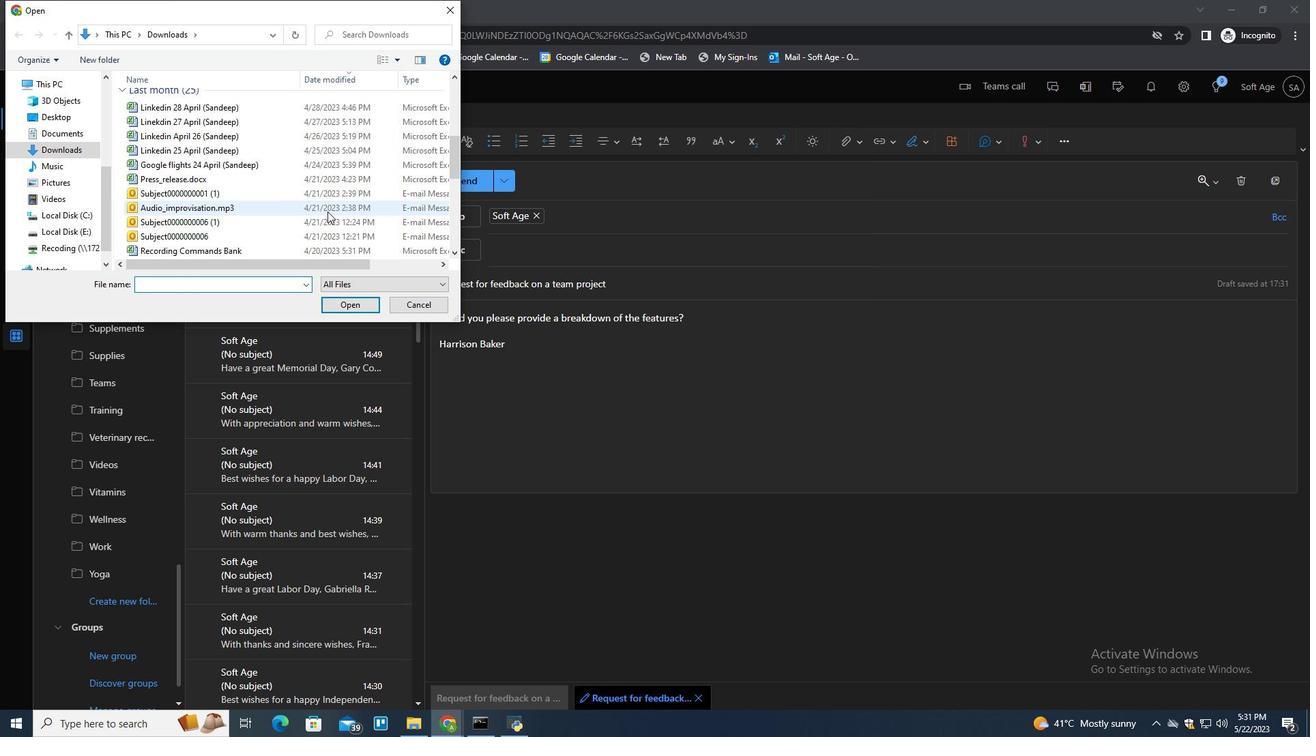 
Action: Mouse scrolled (327, 210) with delta (0, 0)
Screenshot: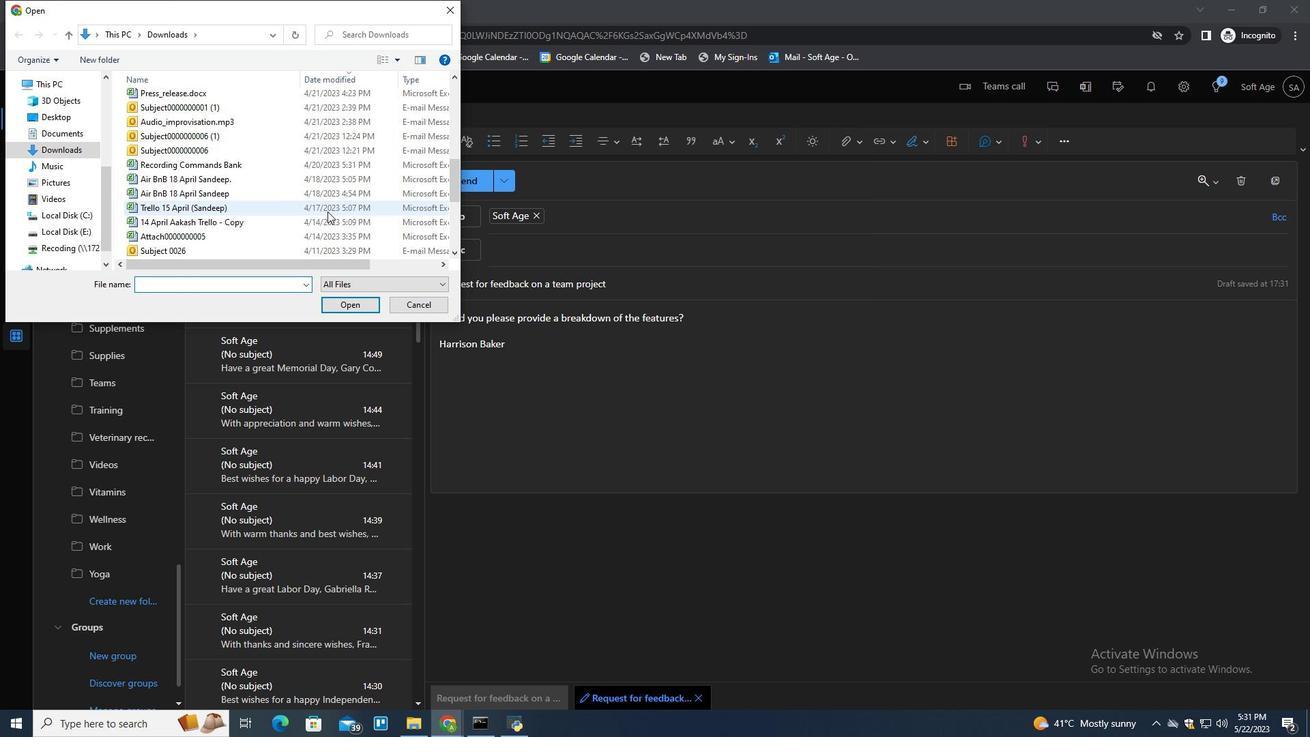 
Action: Mouse scrolled (327, 210) with delta (0, 0)
Screenshot: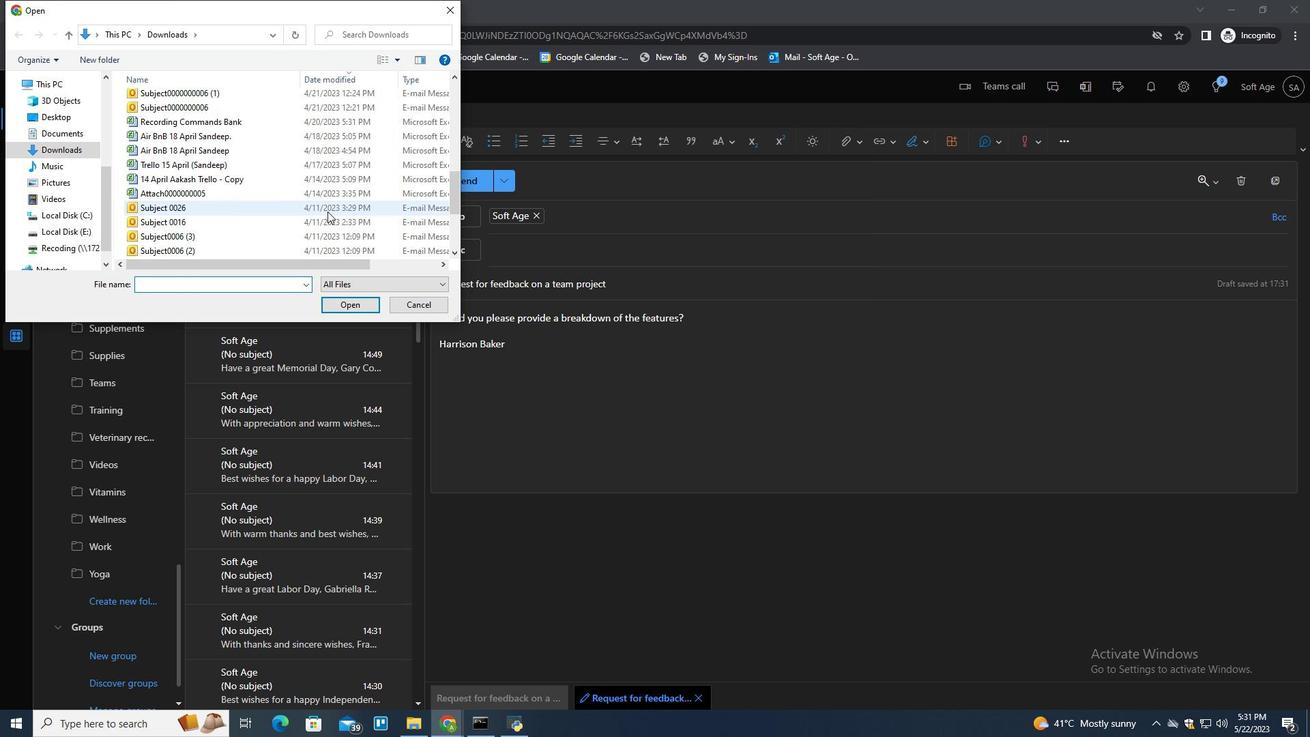 
Action: Mouse scrolled (327, 210) with delta (0, 0)
Screenshot: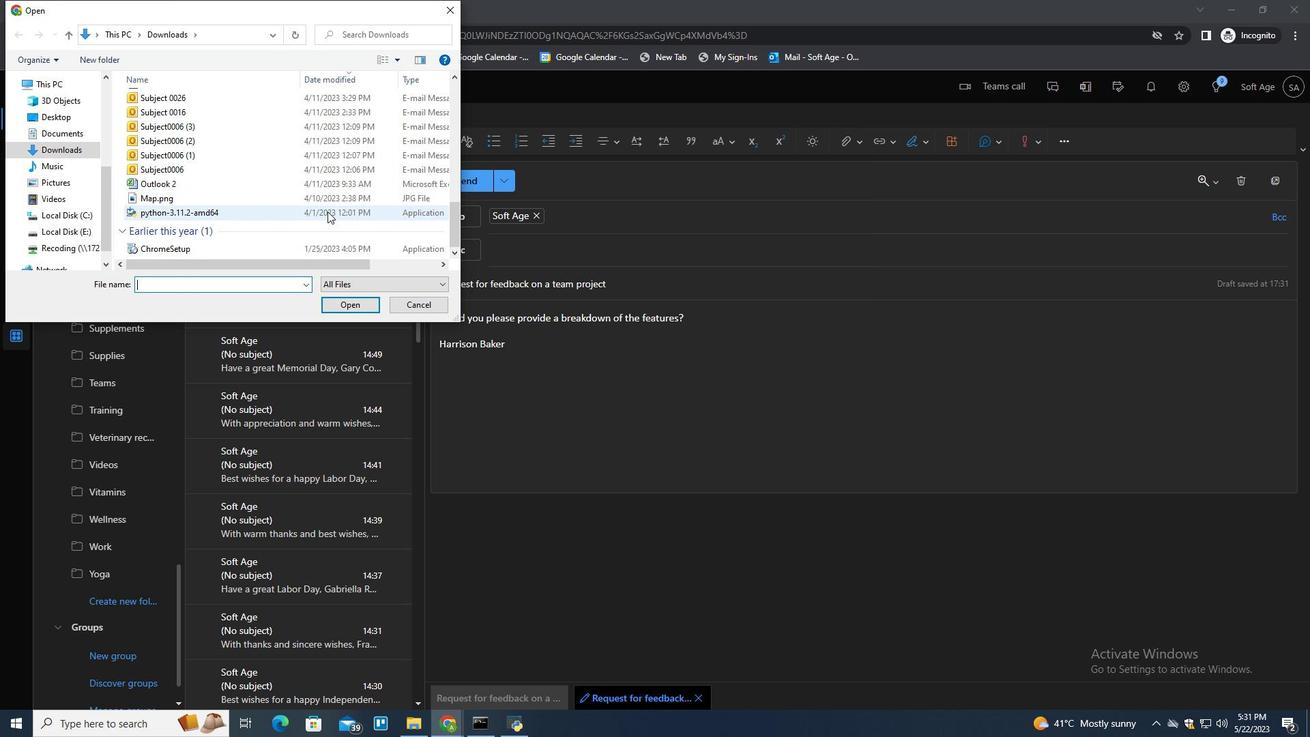 
Action: Mouse moved to (270, 210)
Screenshot: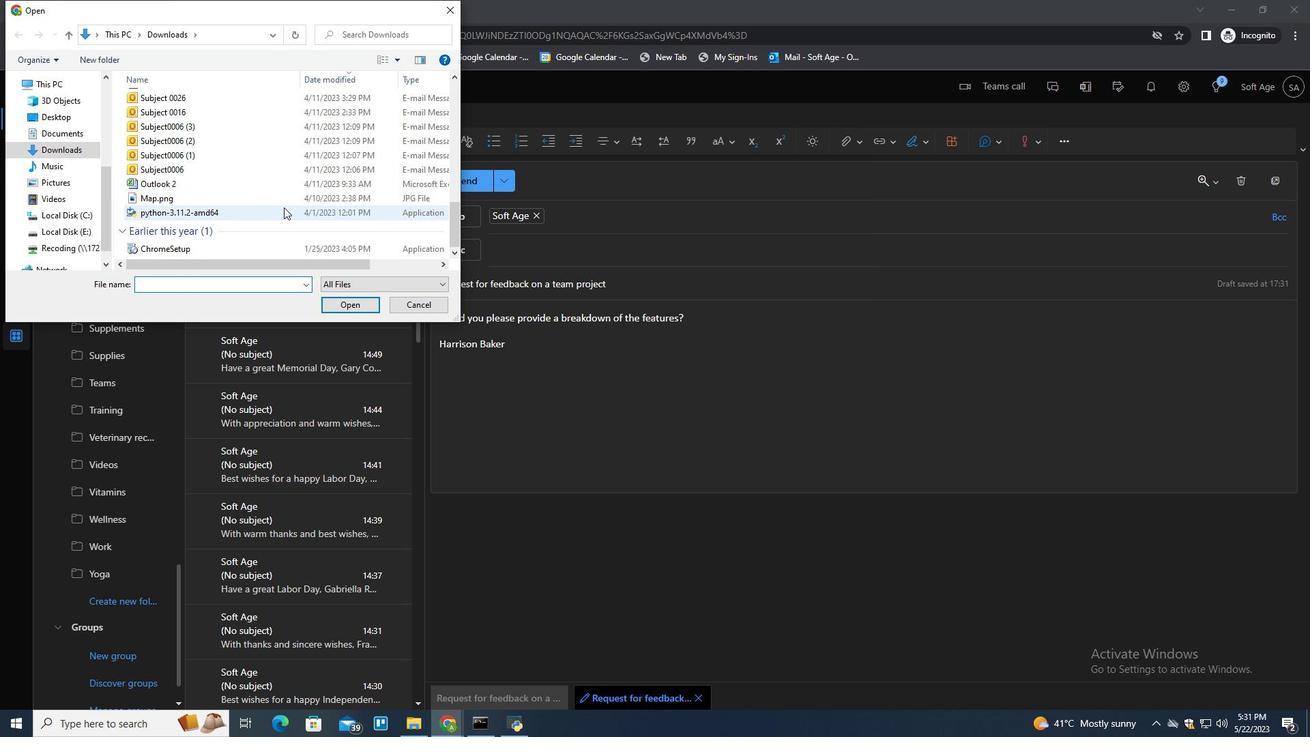 
Action: Mouse pressed left at (270, 210)
Screenshot: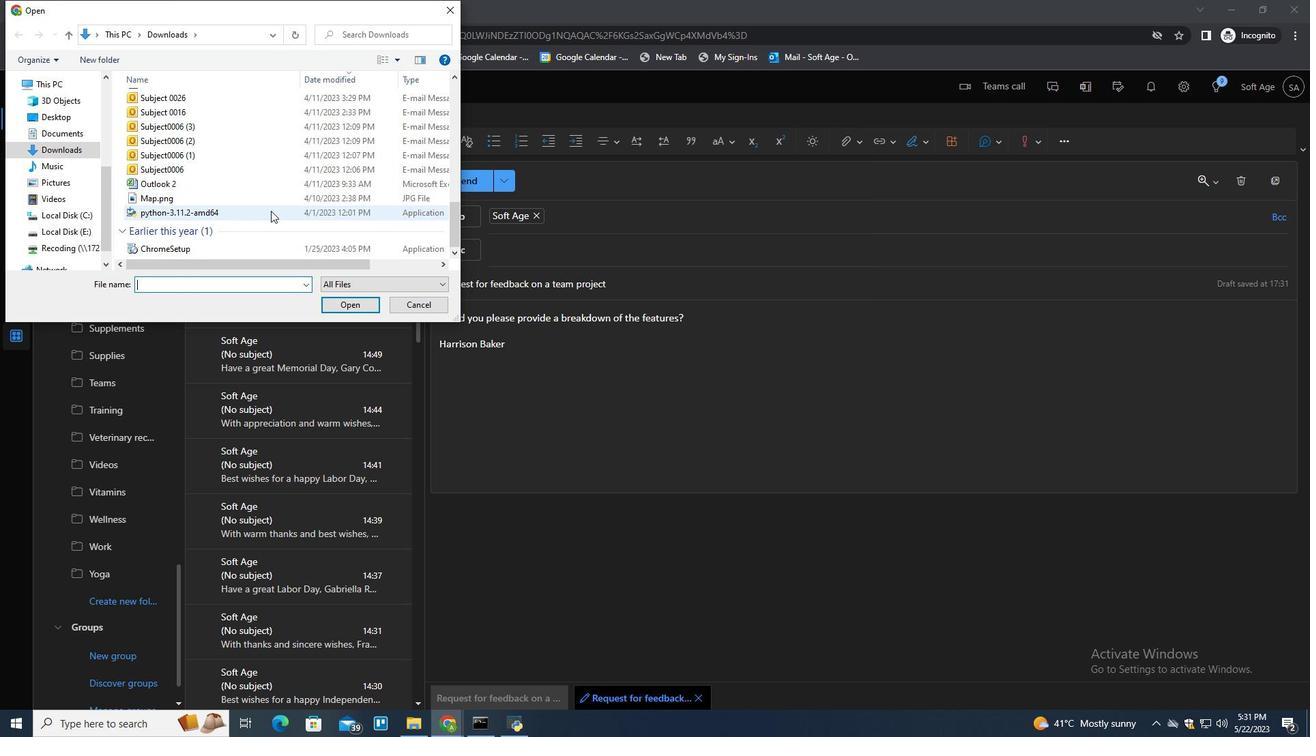 
Action: Mouse moved to (259, 196)
Screenshot: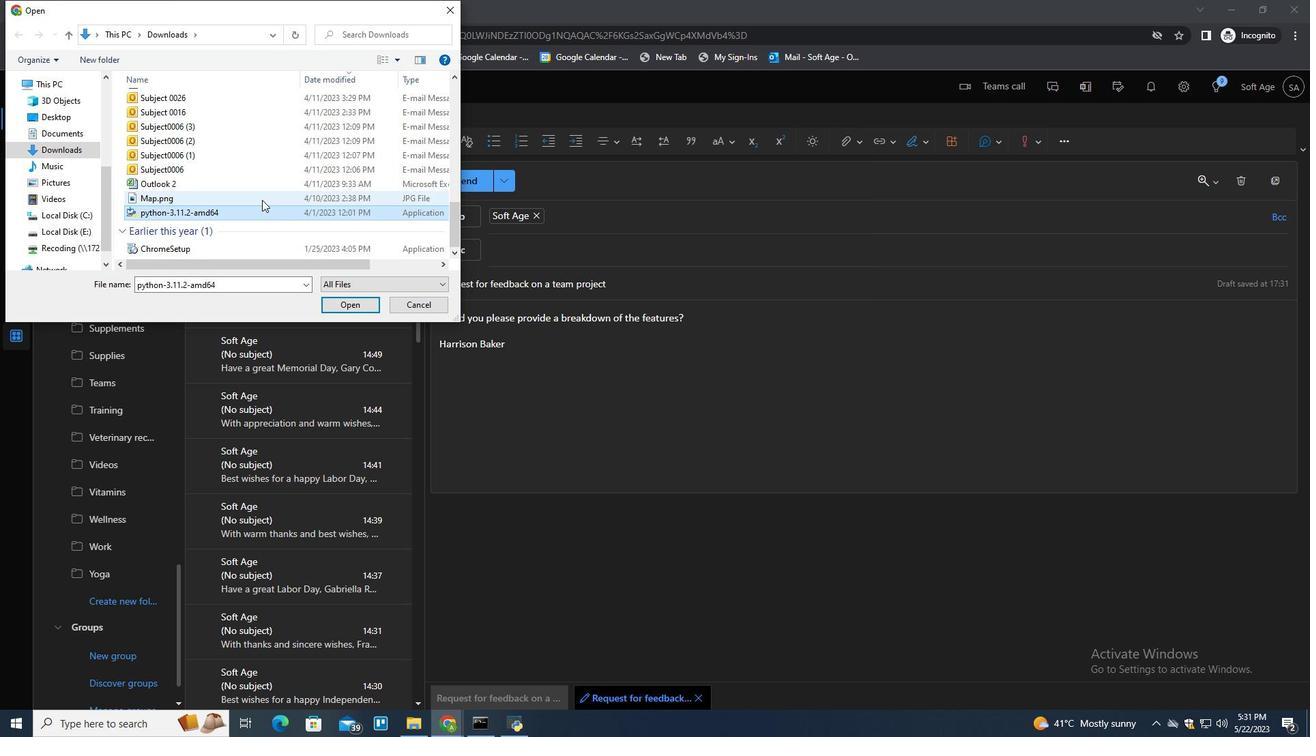 
Action: Mouse pressed left at (259, 196)
Screenshot: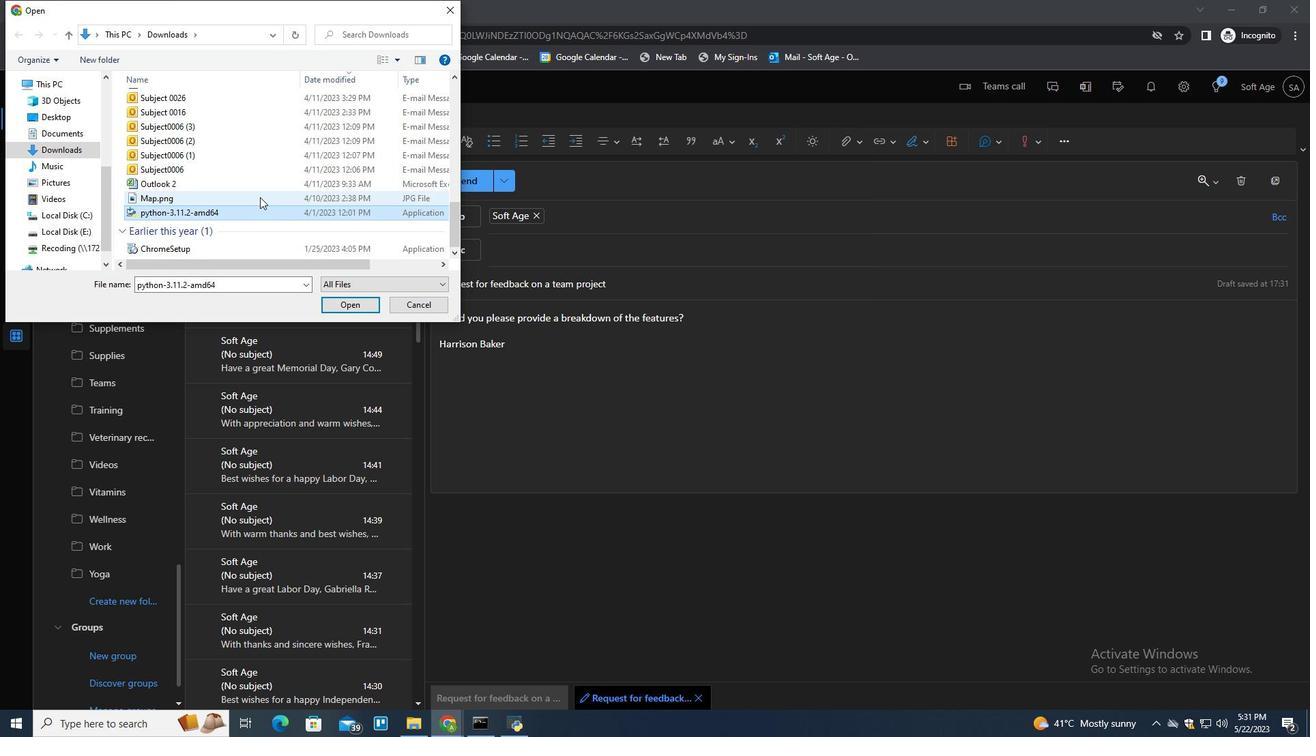 
Action: Key pressed <Key.f2><Key.shift>Newsletter<Key.shift>_header.jpg
Screenshot: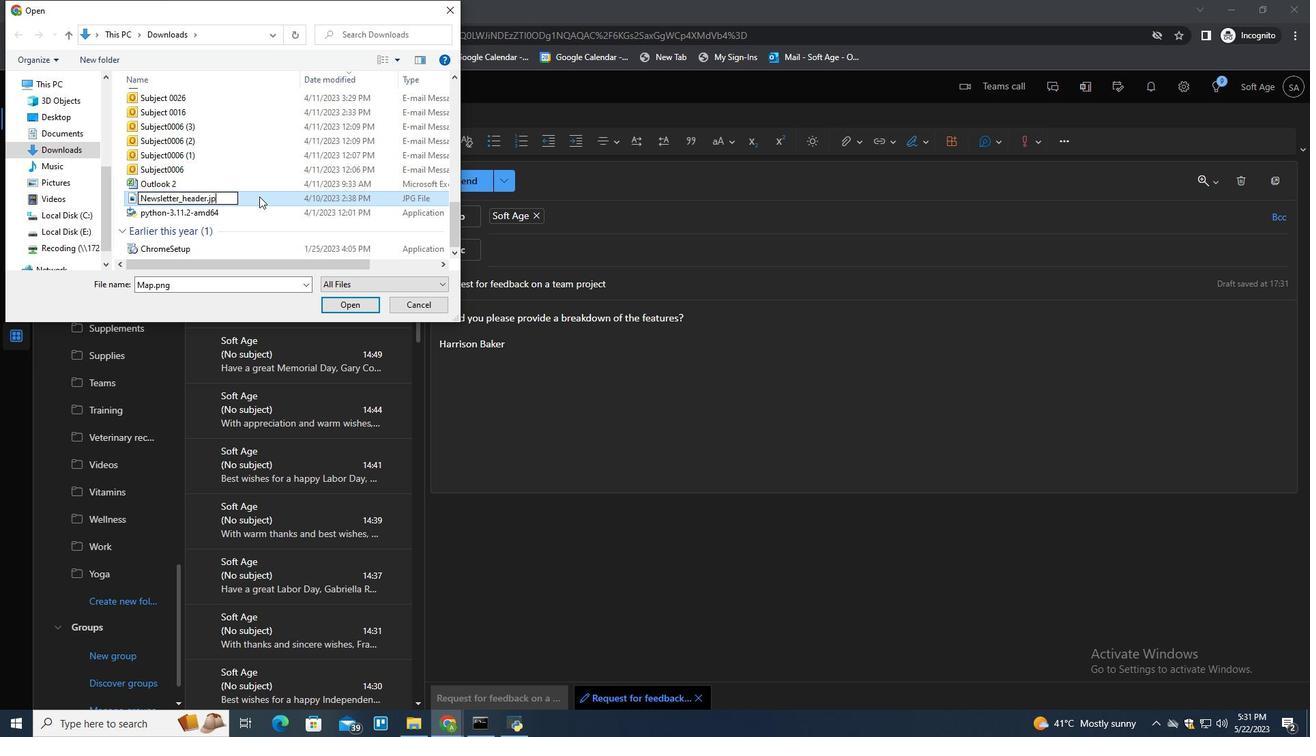 
Action: Mouse pressed left at (259, 196)
Screenshot: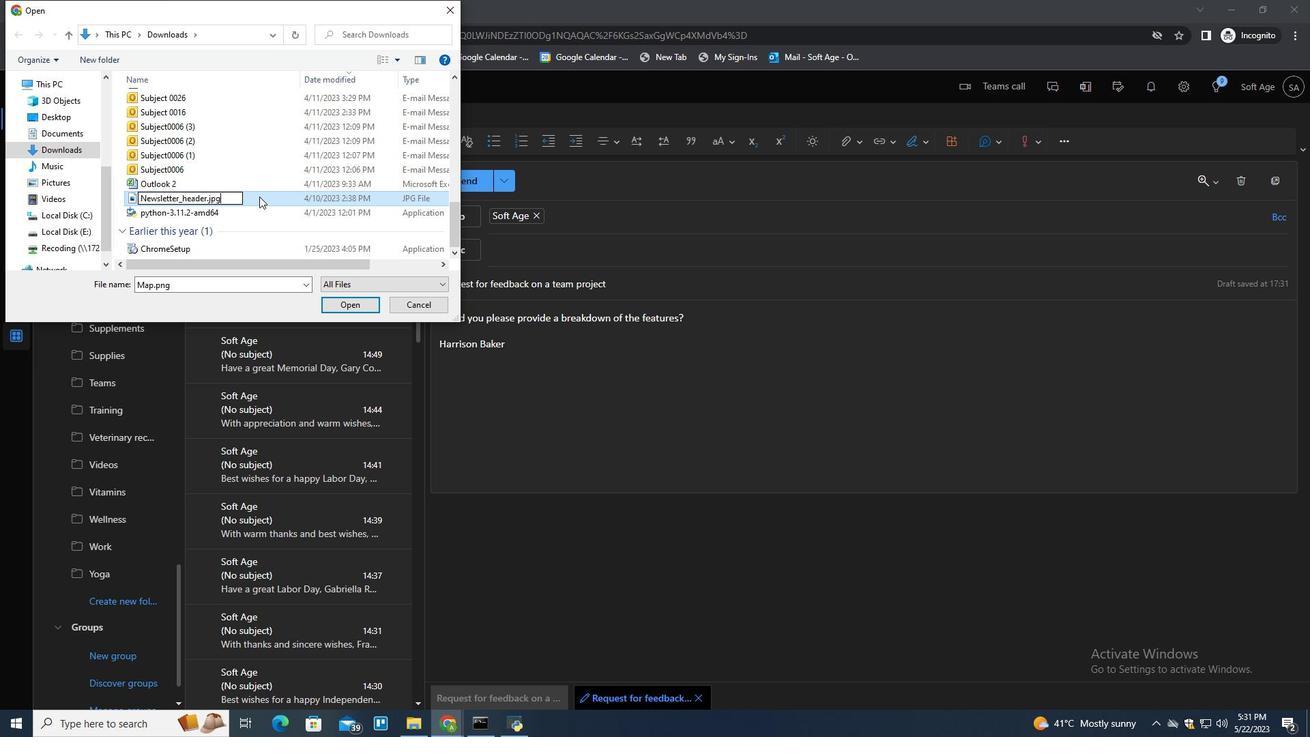
Action: Mouse moved to (344, 306)
Screenshot: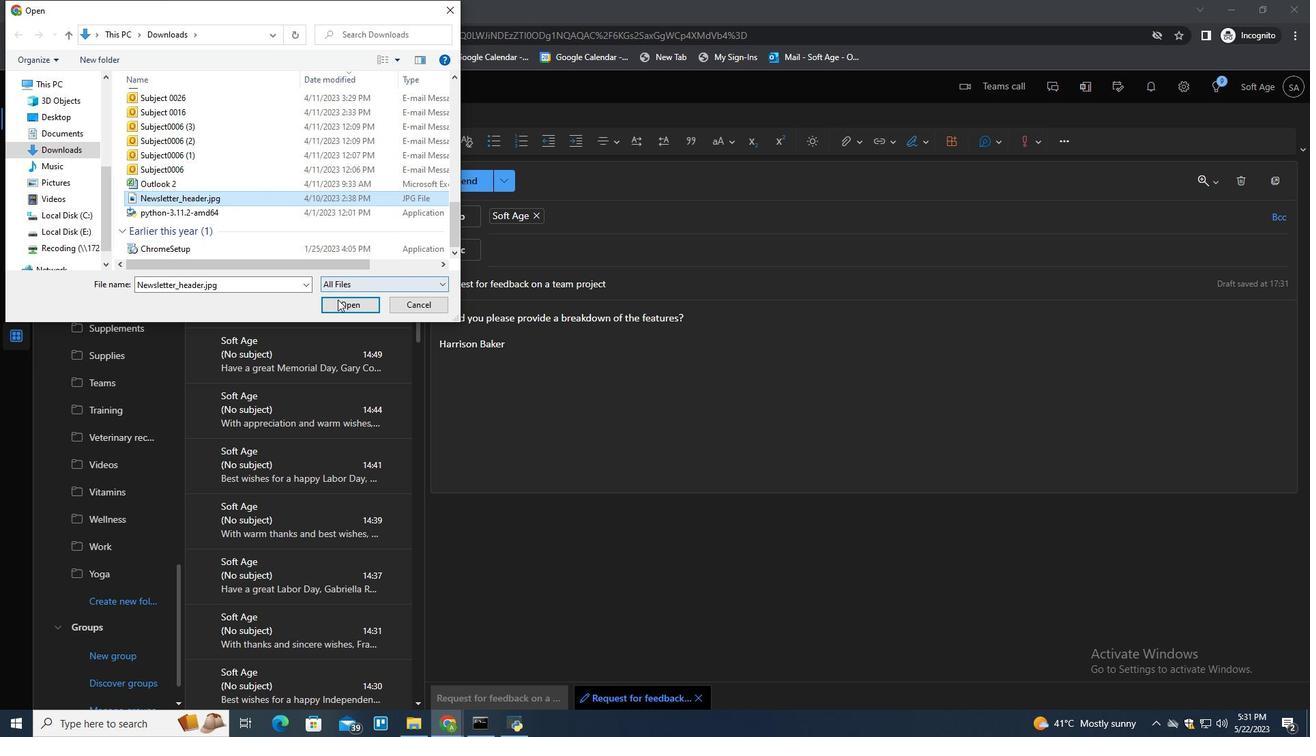
Action: Mouse pressed left at (344, 306)
Screenshot: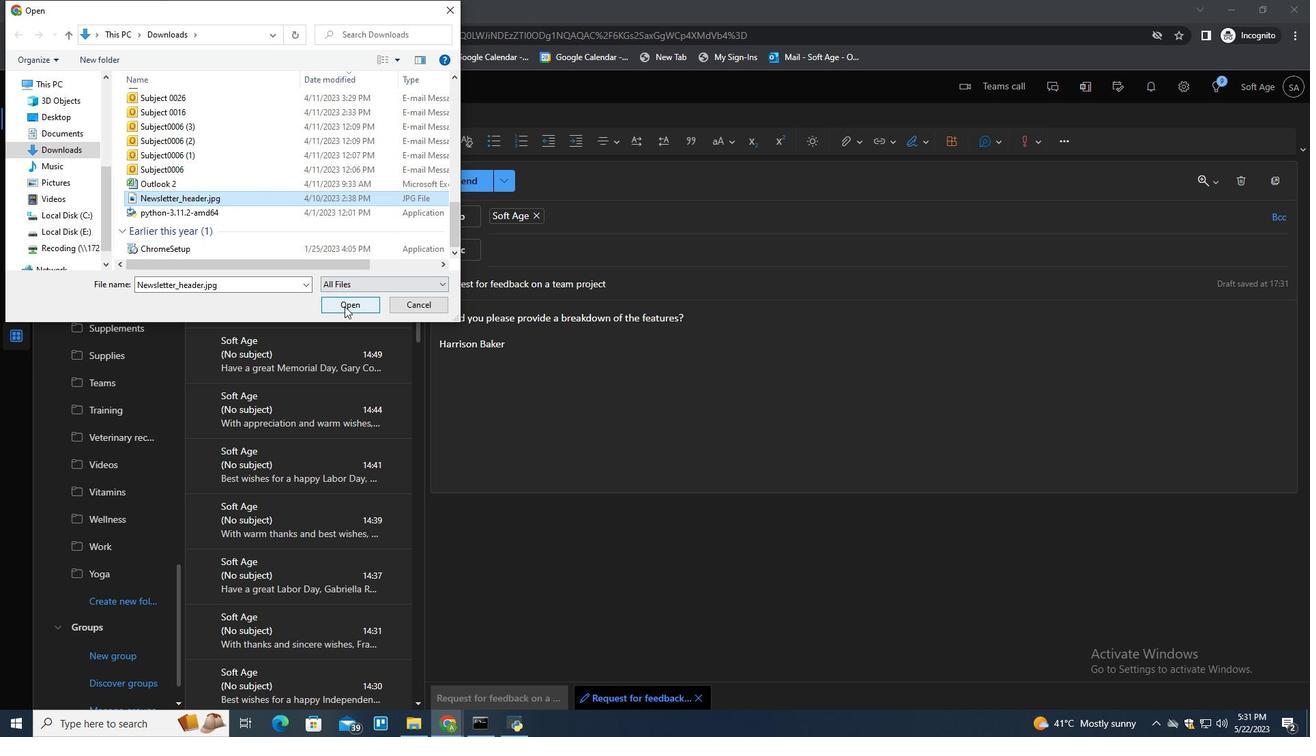 
Action: Mouse moved to (597, 443)
Screenshot: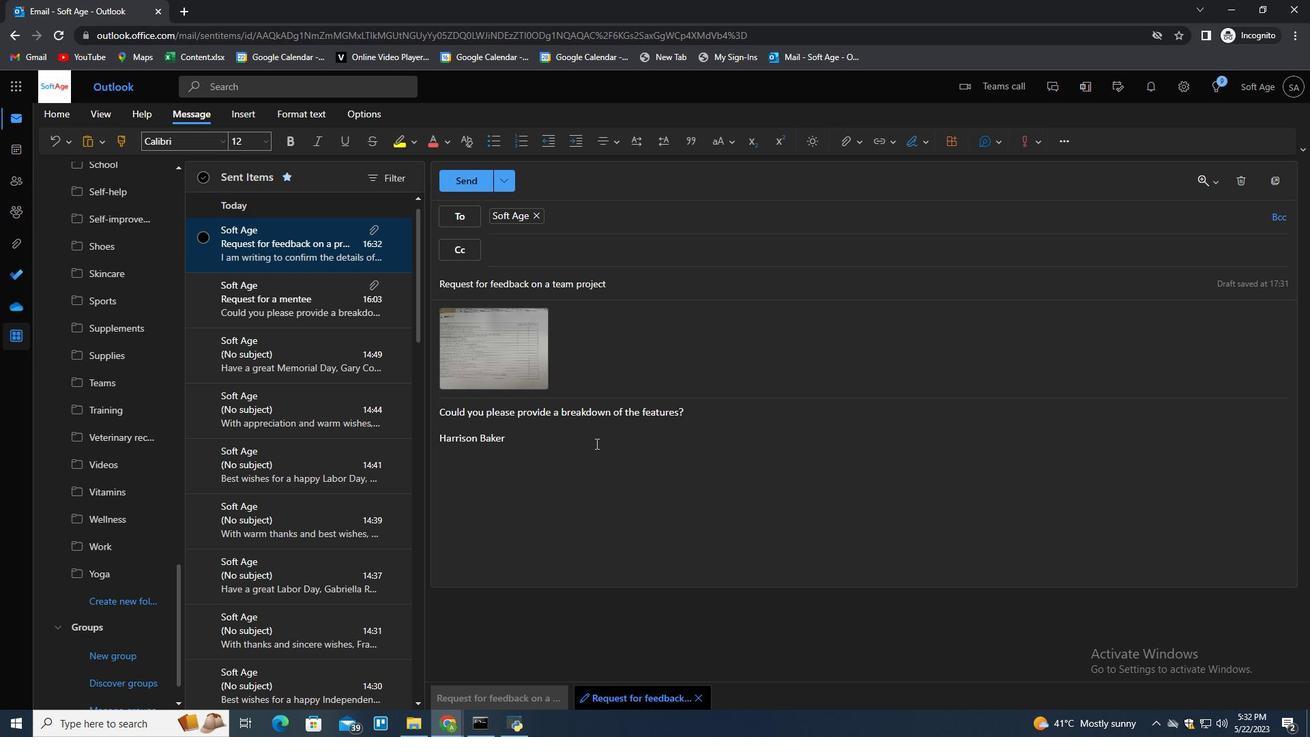 
Action: Mouse pressed left at (597, 443)
Screenshot: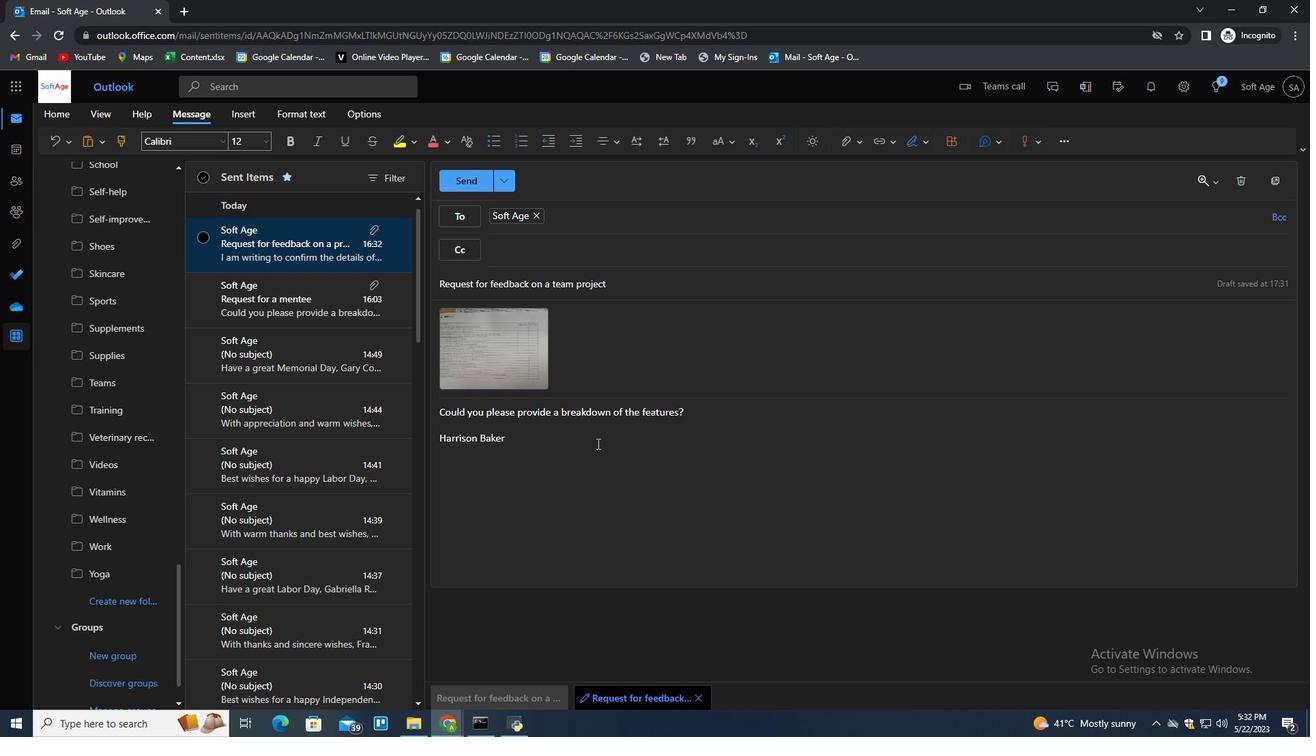 
Action: Key pressed <Key.enter>
Screenshot: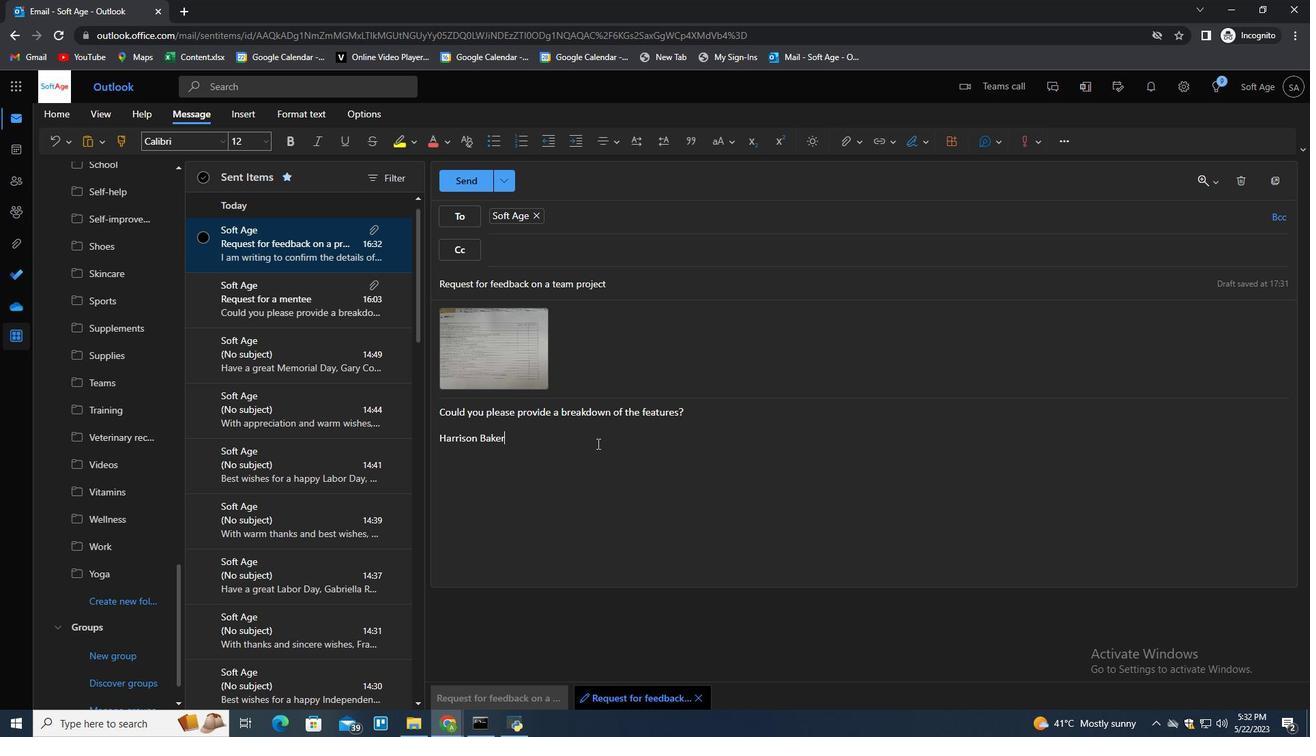 
Action: Mouse moved to (99, 546)
Screenshot: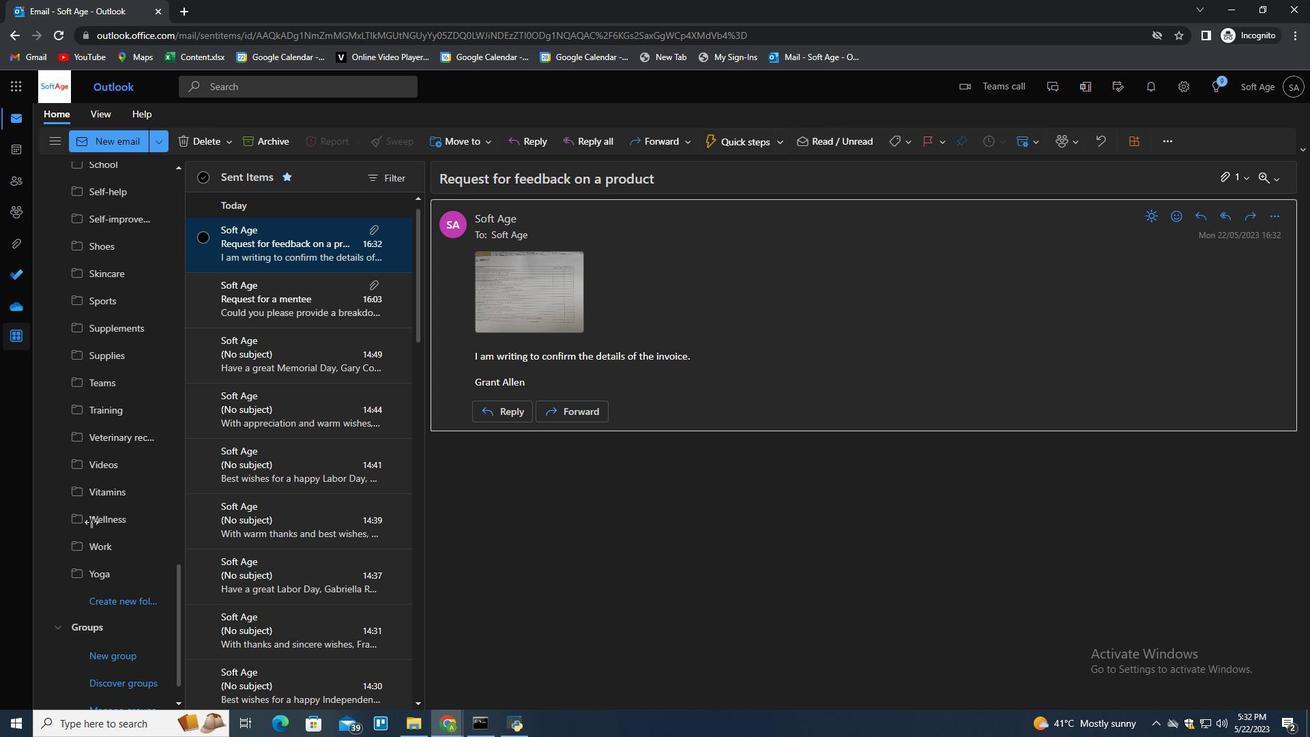 
Action: Mouse scrolled (99, 545) with delta (0, 0)
Screenshot: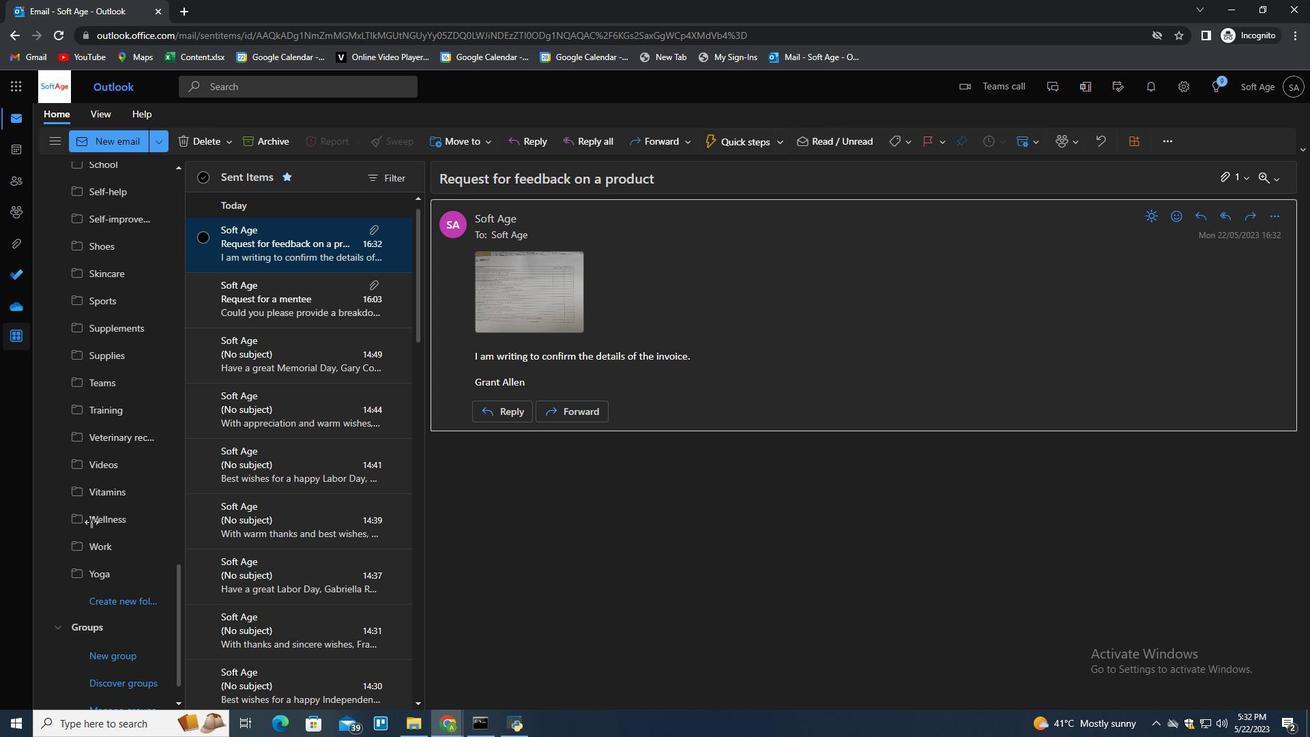 
Action: Mouse moved to (100, 548)
Screenshot: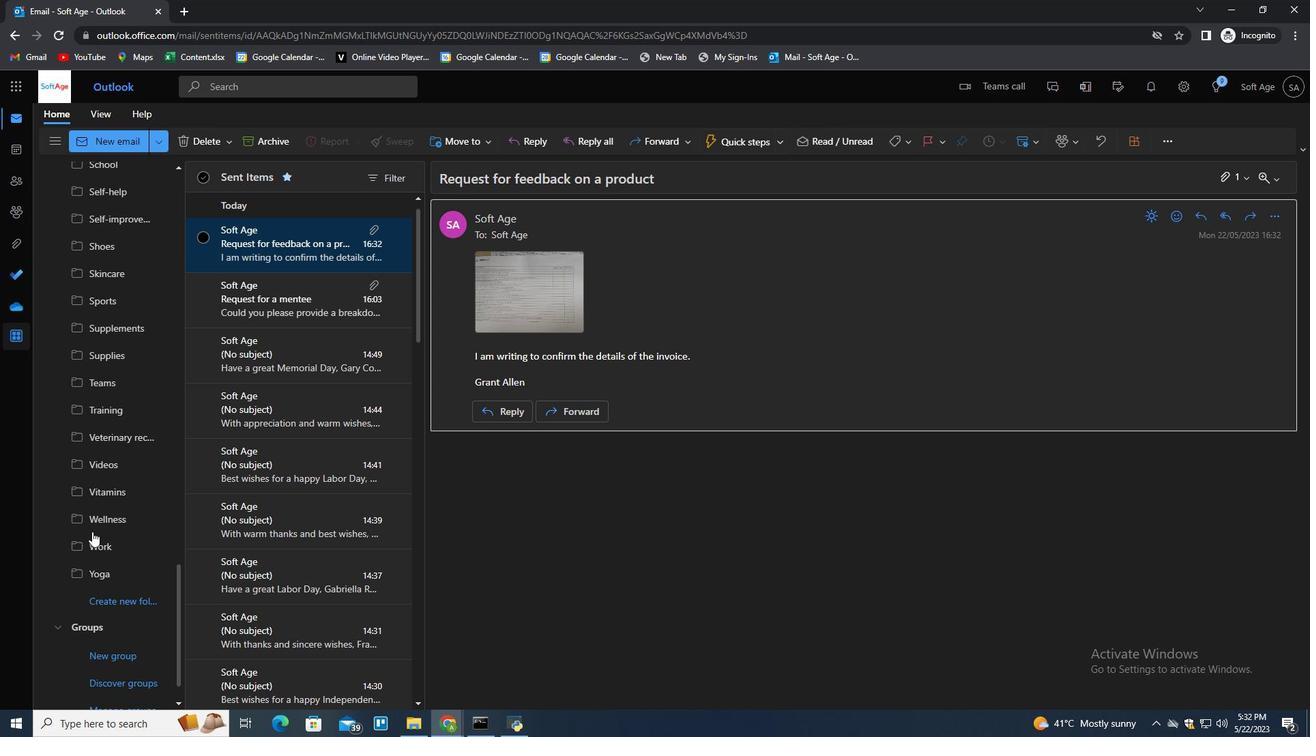 
Action: Mouse scrolled (100, 547) with delta (0, 0)
Screenshot: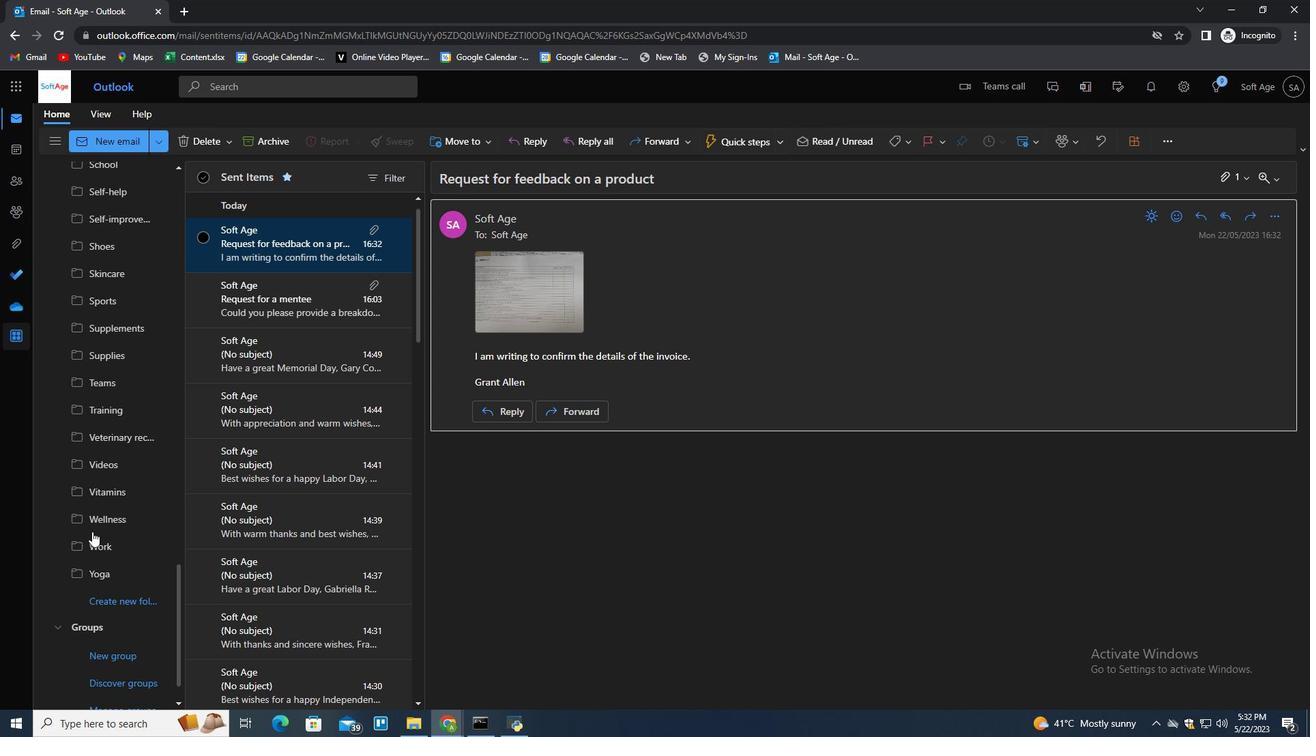 
Action: Mouse scrolled (100, 547) with delta (0, 0)
Screenshot: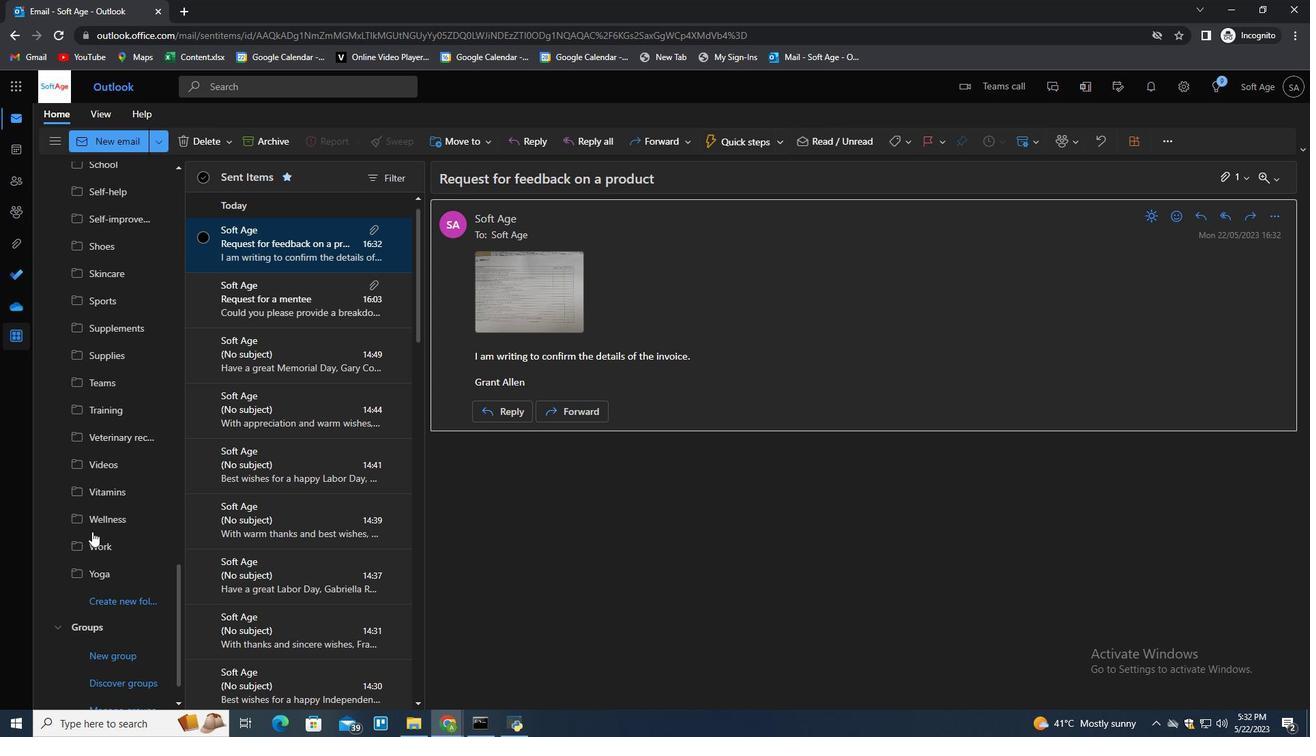 
Action: Mouse moved to (108, 568)
Screenshot: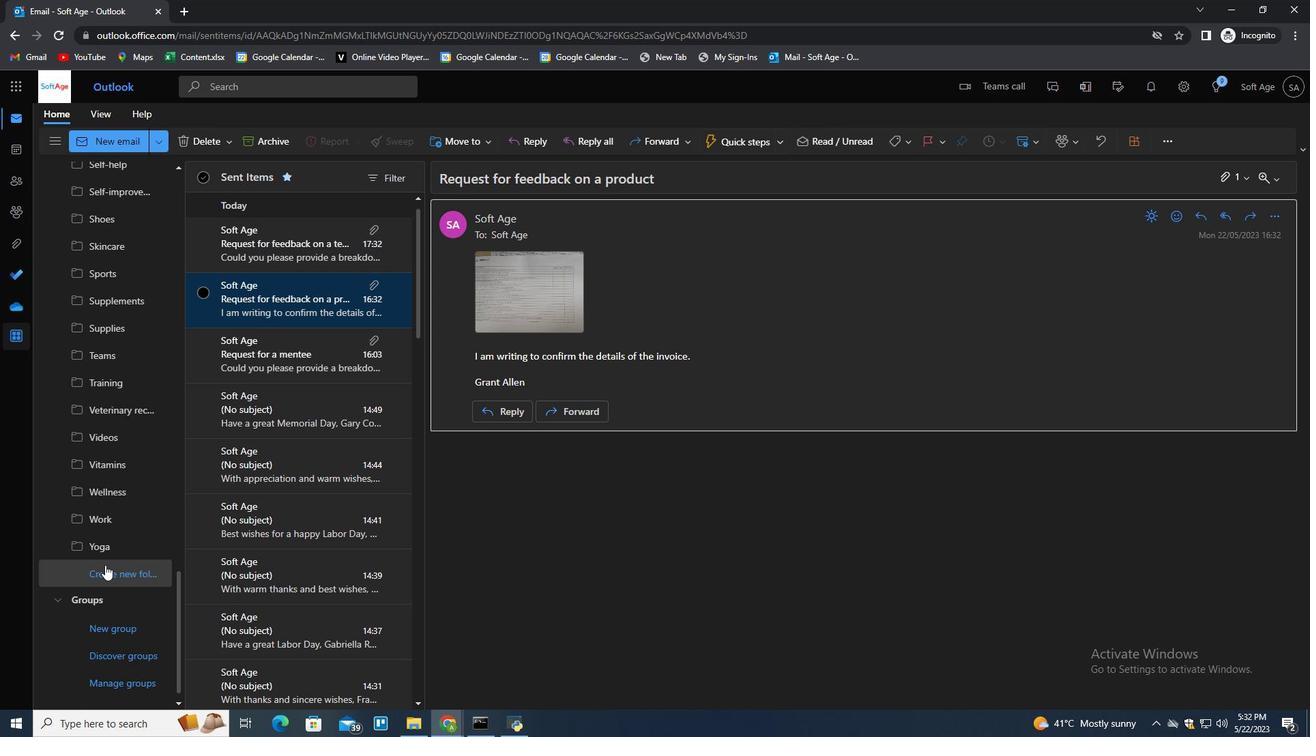 
Action: Mouse pressed left at (108, 568)
Screenshot: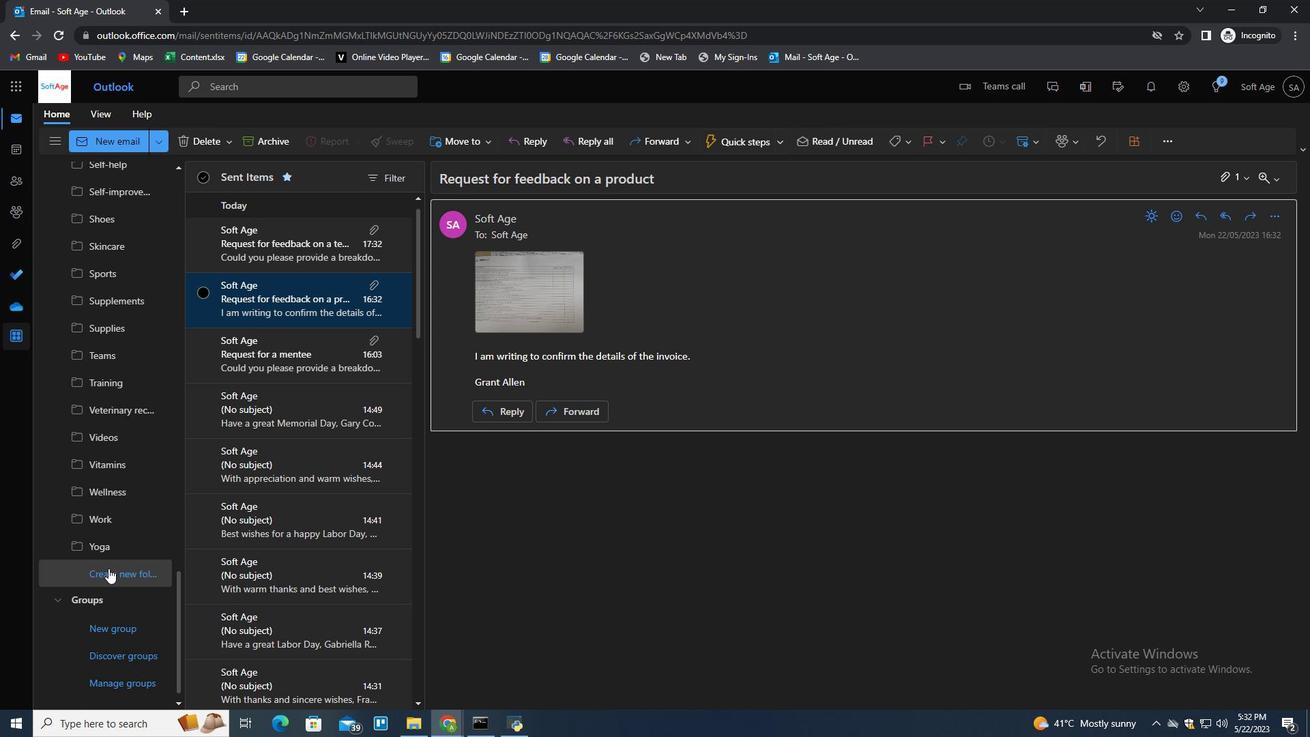 
Action: Key pressed <Key.shift>Fitness<Key.enter>
Screenshot: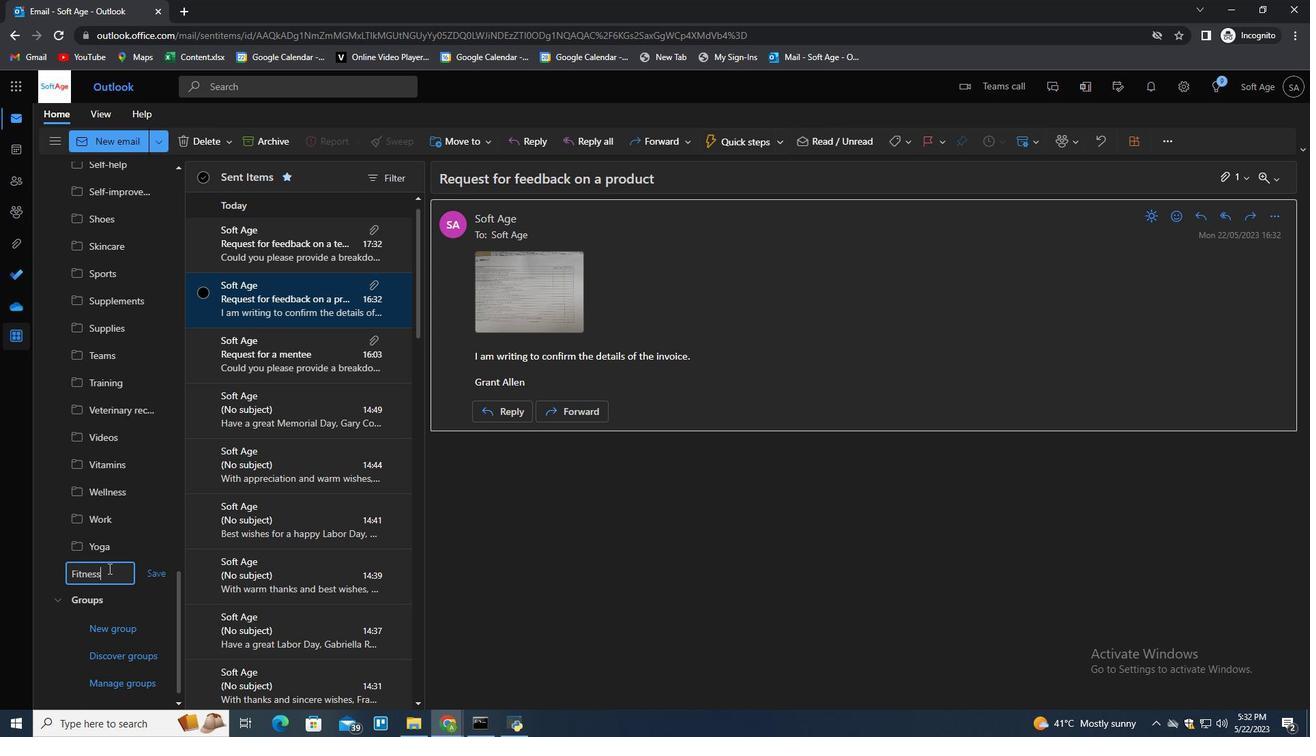 
Action: Mouse moved to (310, 229)
Screenshot: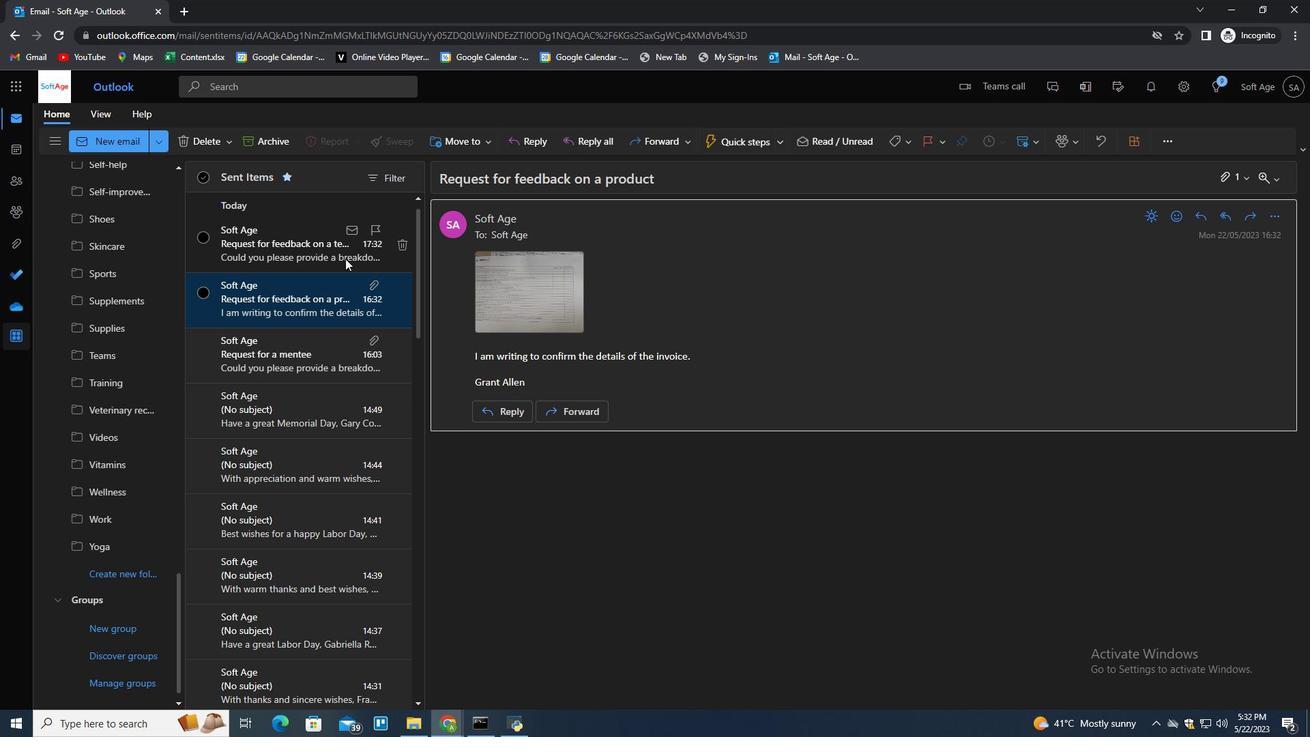 
Action: Mouse scrolled (310, 230) with delta (0, 0)
Screenshot: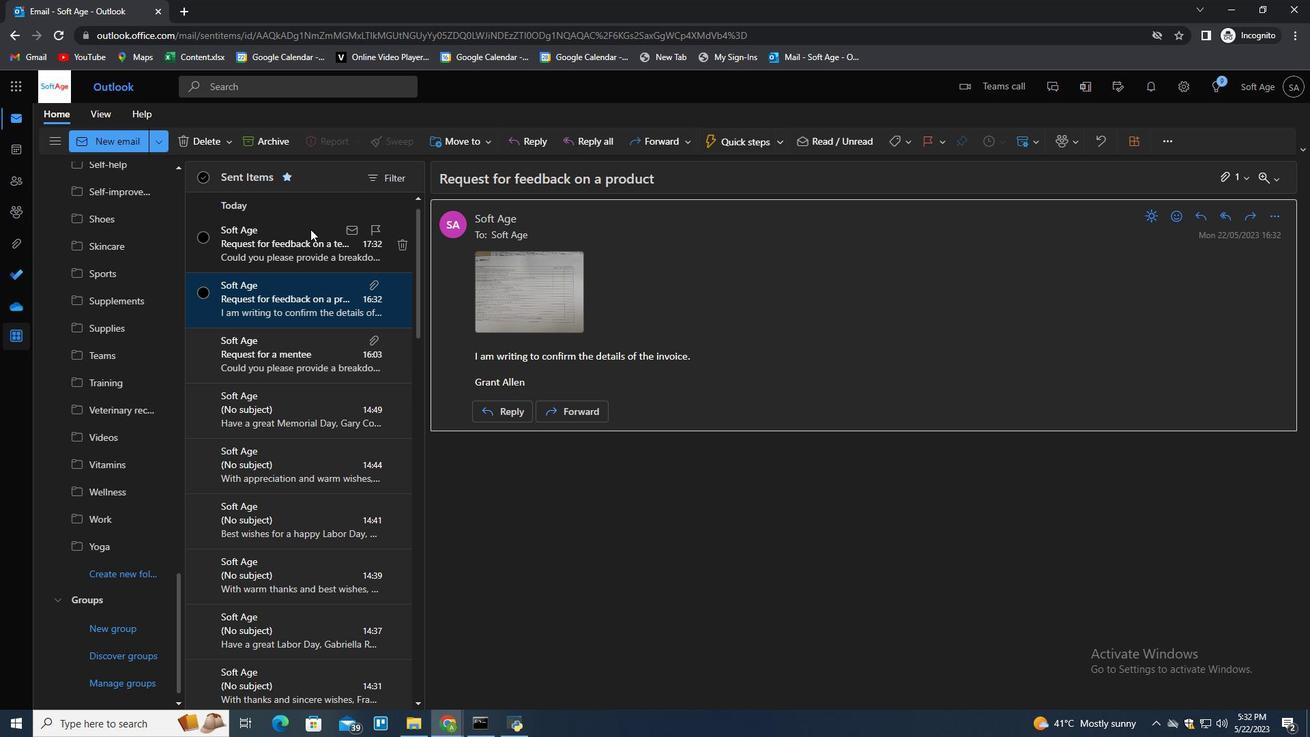 
Action: Mouse scrolled (310, 230) with delta (0, 0)
Screenshot: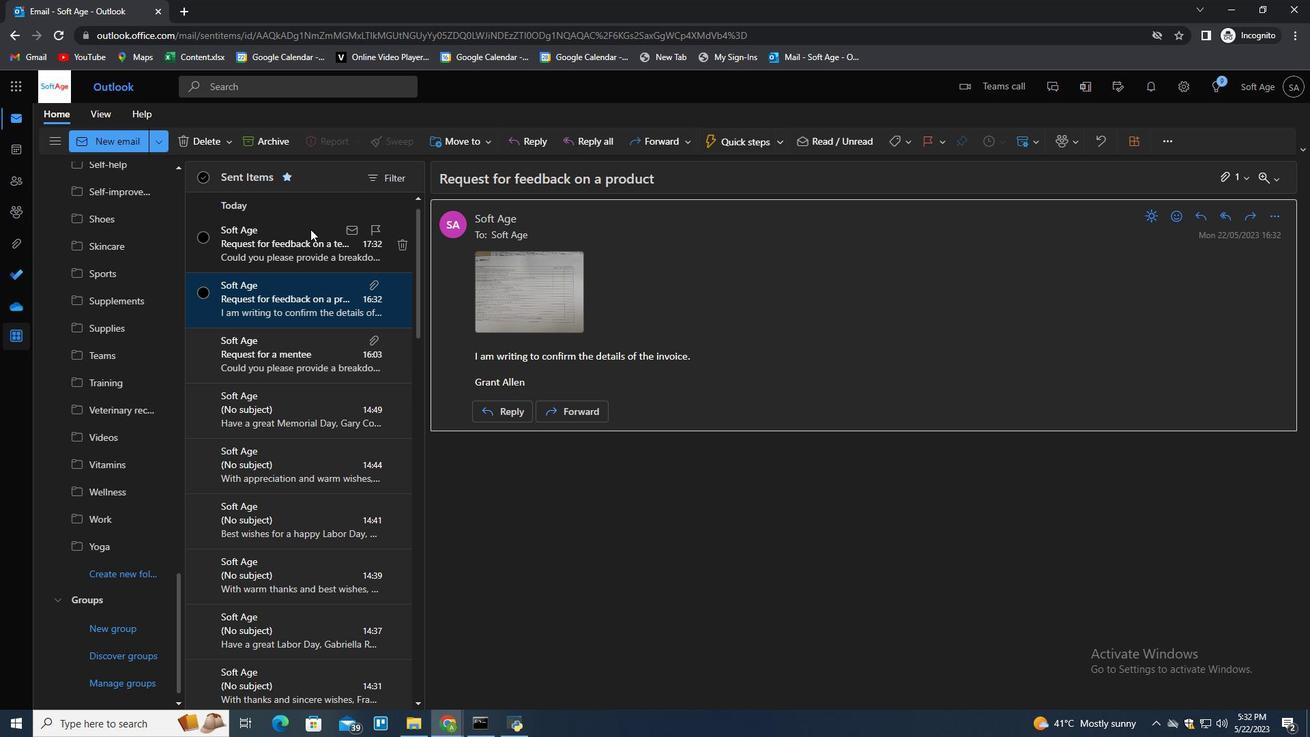 
Action: Mouse scrolled (310, 230) with delta (0, 0)
Screenshot: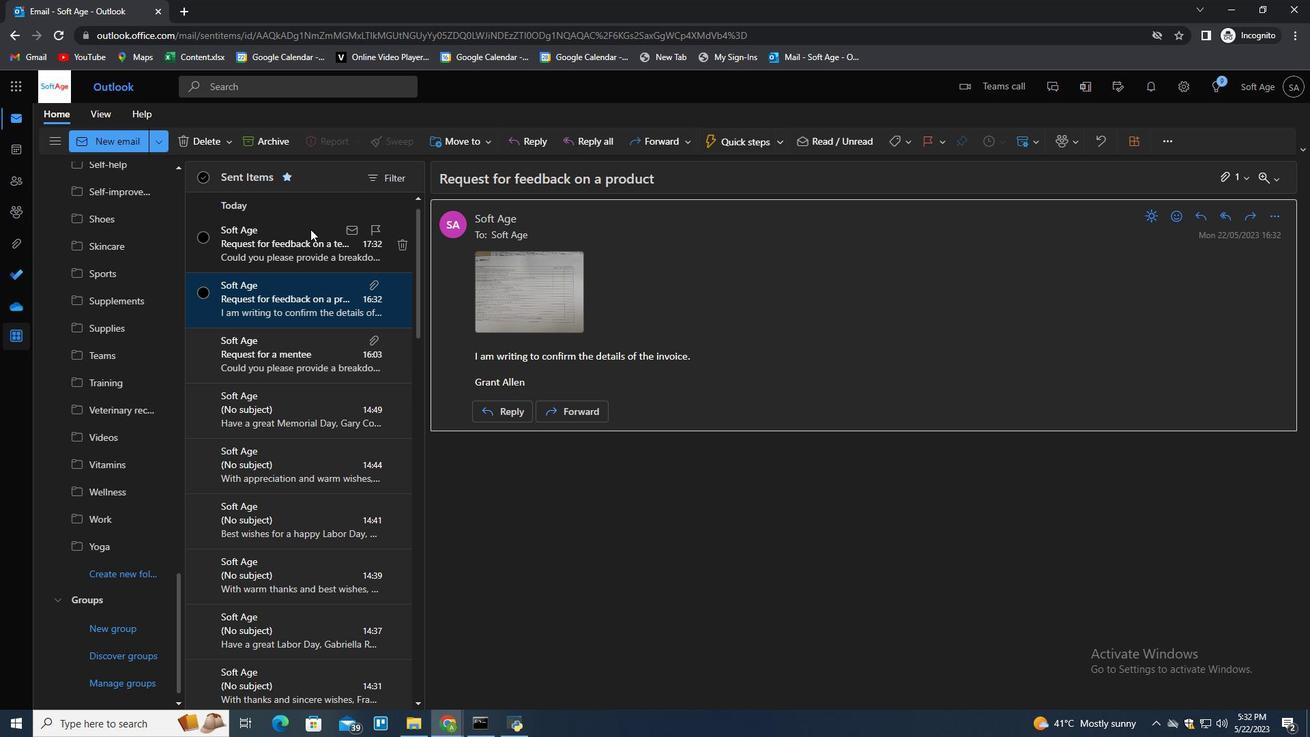 
Action: Mouse scrolled (310, 230) with delta (0, 0)
Screenshot: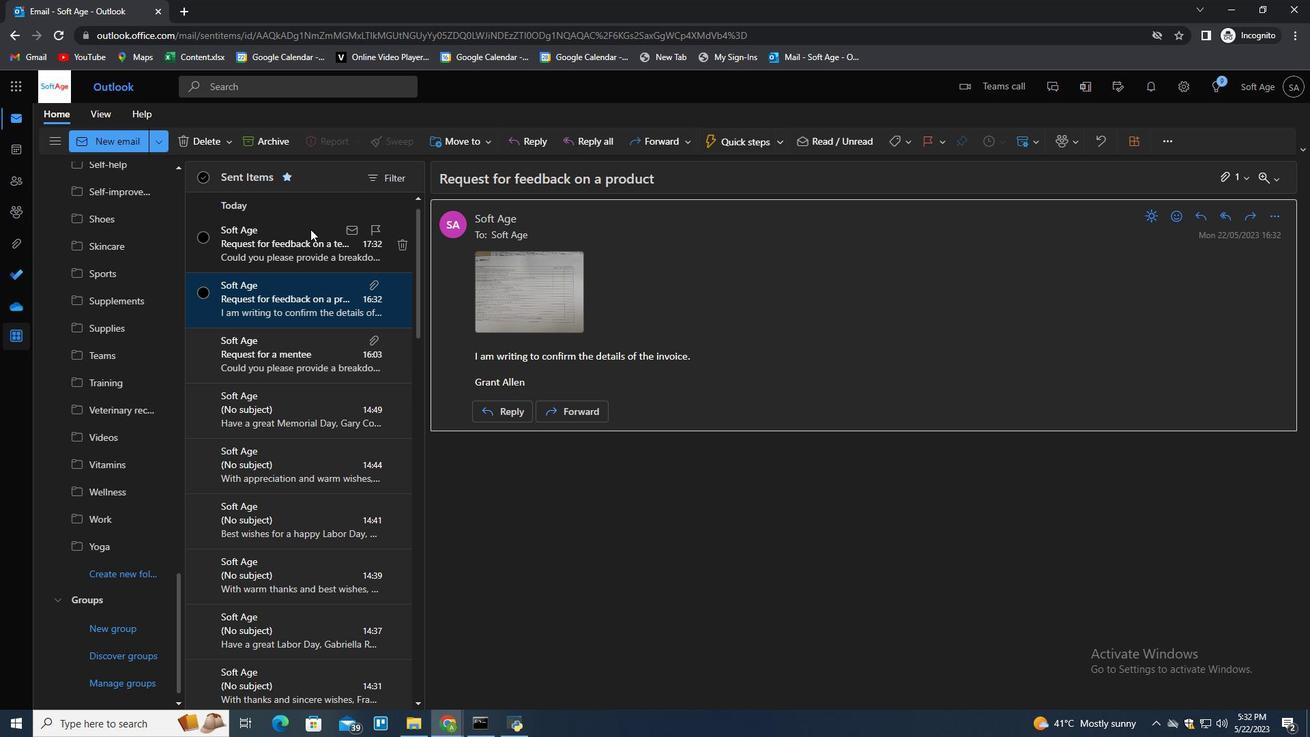
Action: Mouse moved to (301, 251)
Screenshot: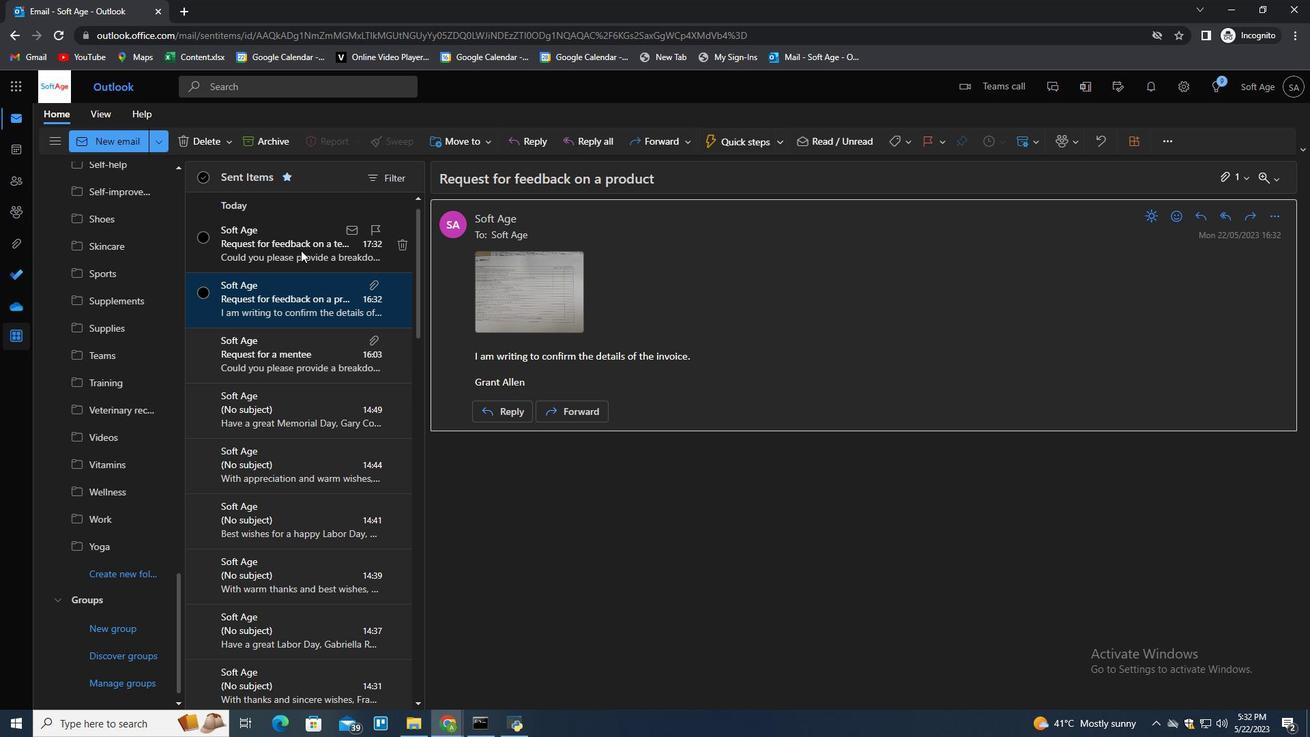 
Action: Mouse pressed right at (301, 251)
Screenshot: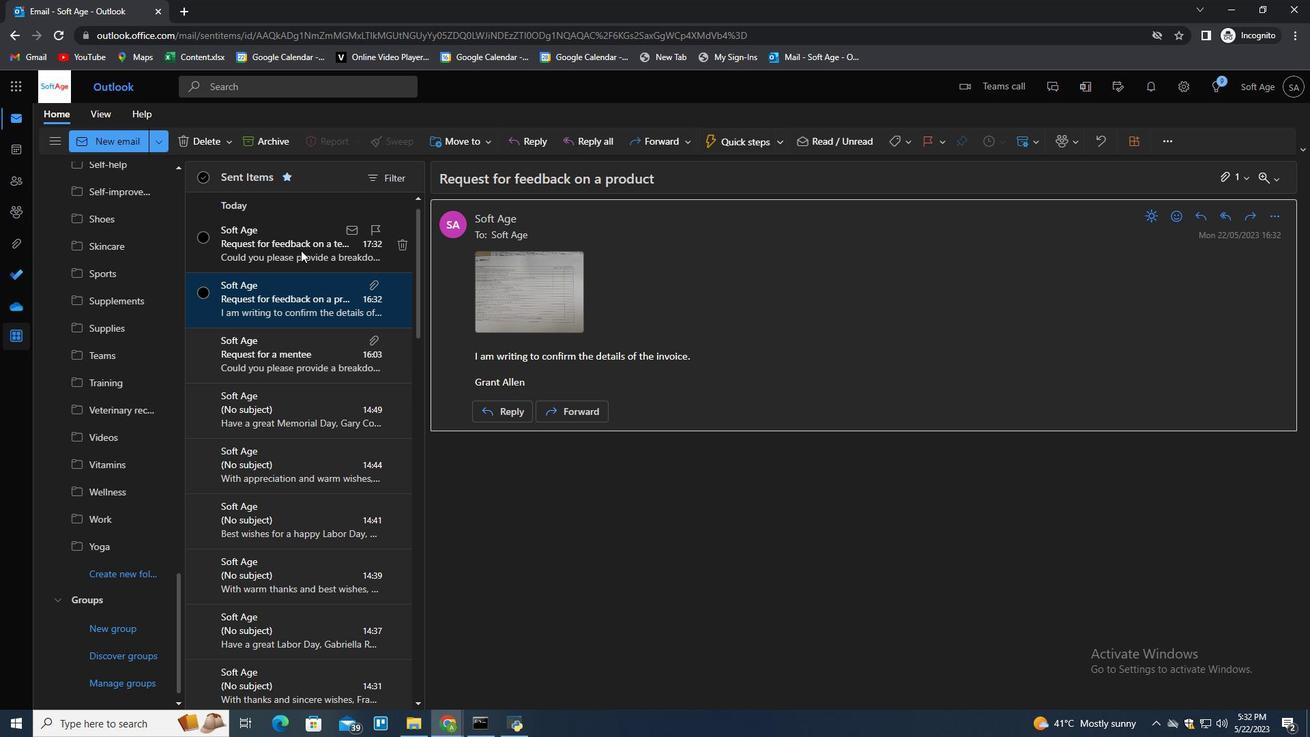 
Action: Mouse moved to (336, 304)
Screenshot: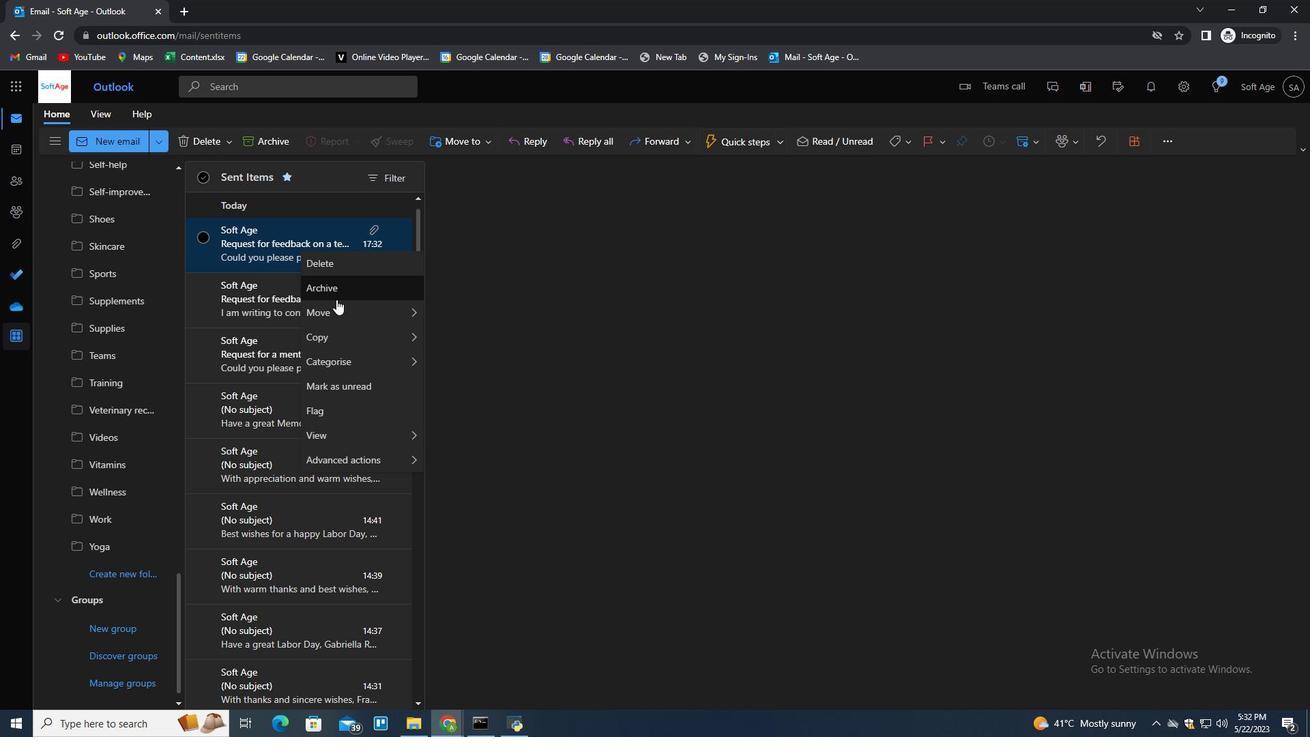 
Action: Mouse pressed left at (336, 304)
Screenshot: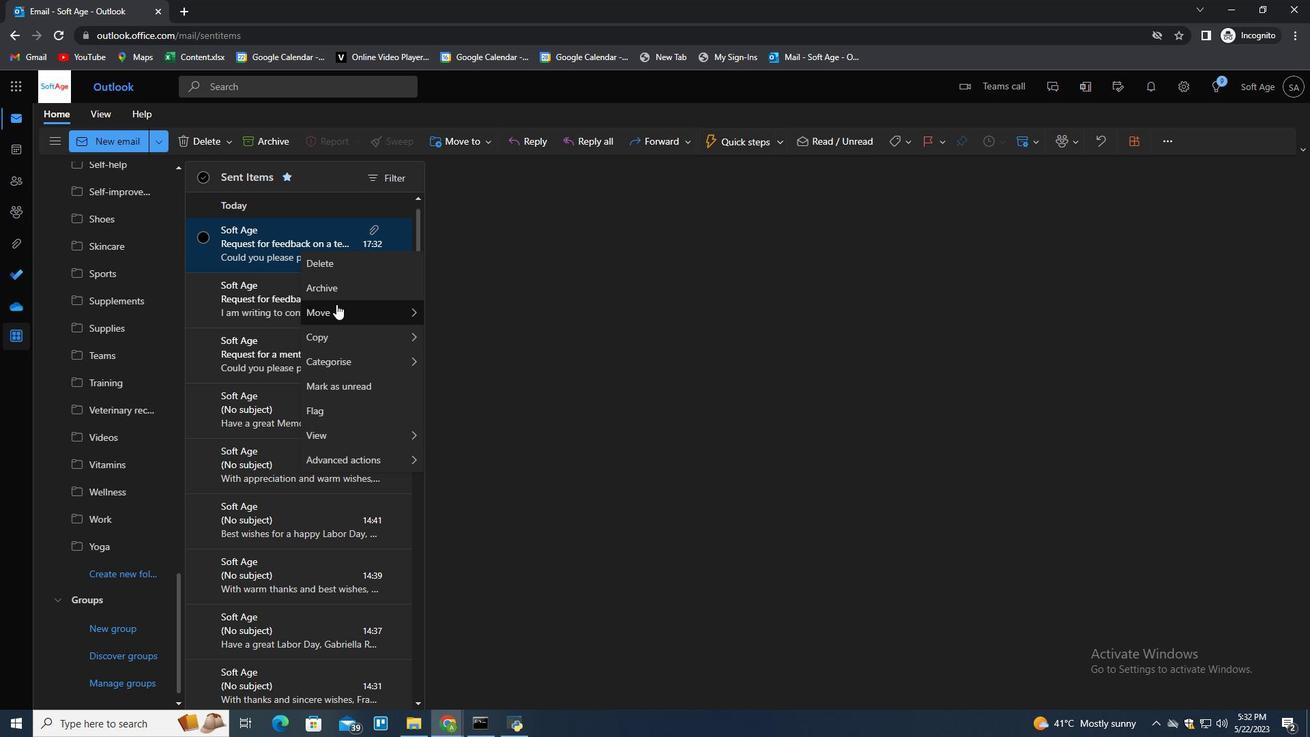 
Action: Mouse moved to (490, 309)
Screenshot: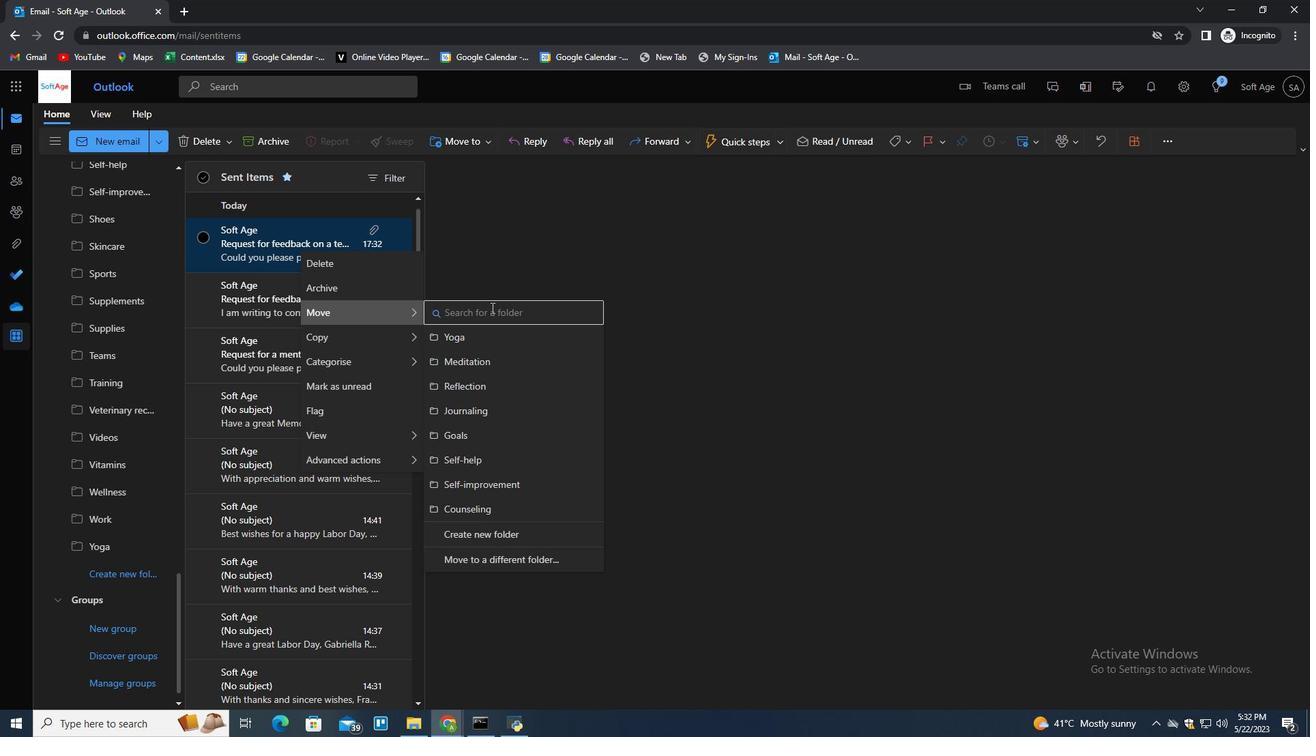 
Action: Mouse pressed left at (490, 309)
Screenshot: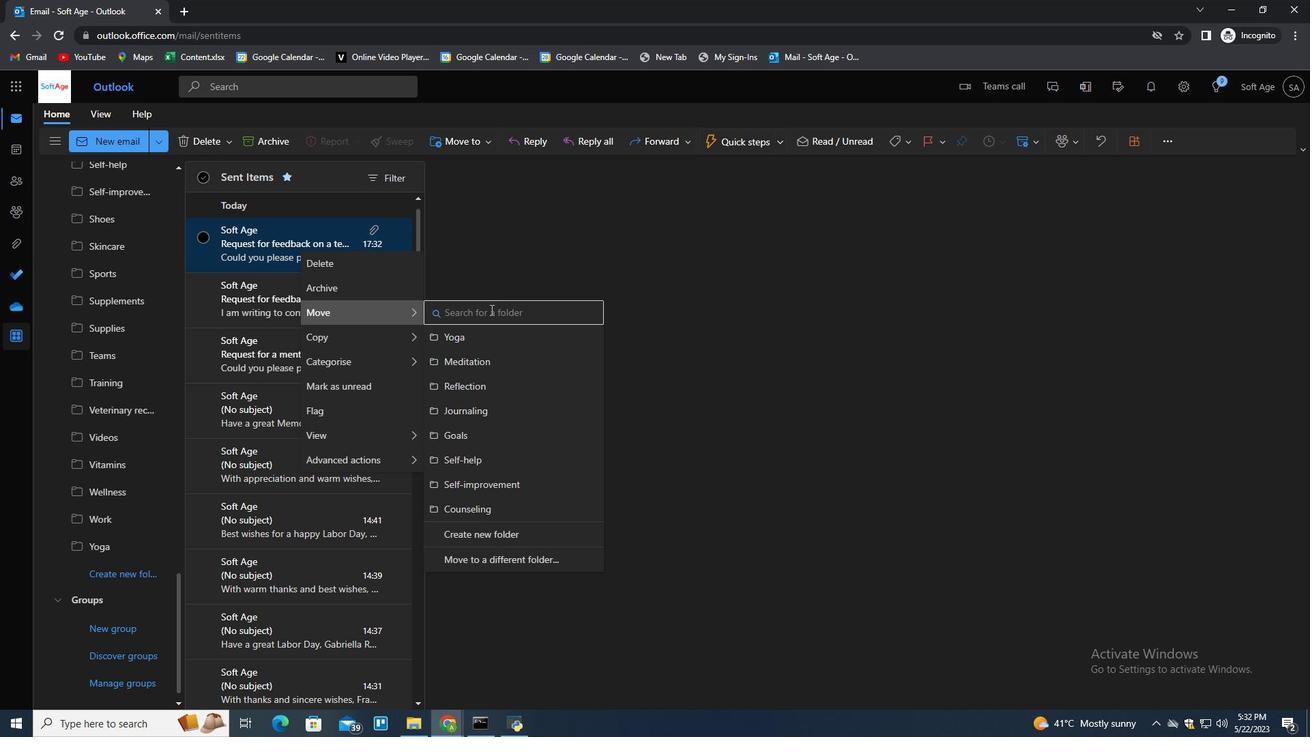 
Action: Mouse moved to (490, 309)
Screenshot: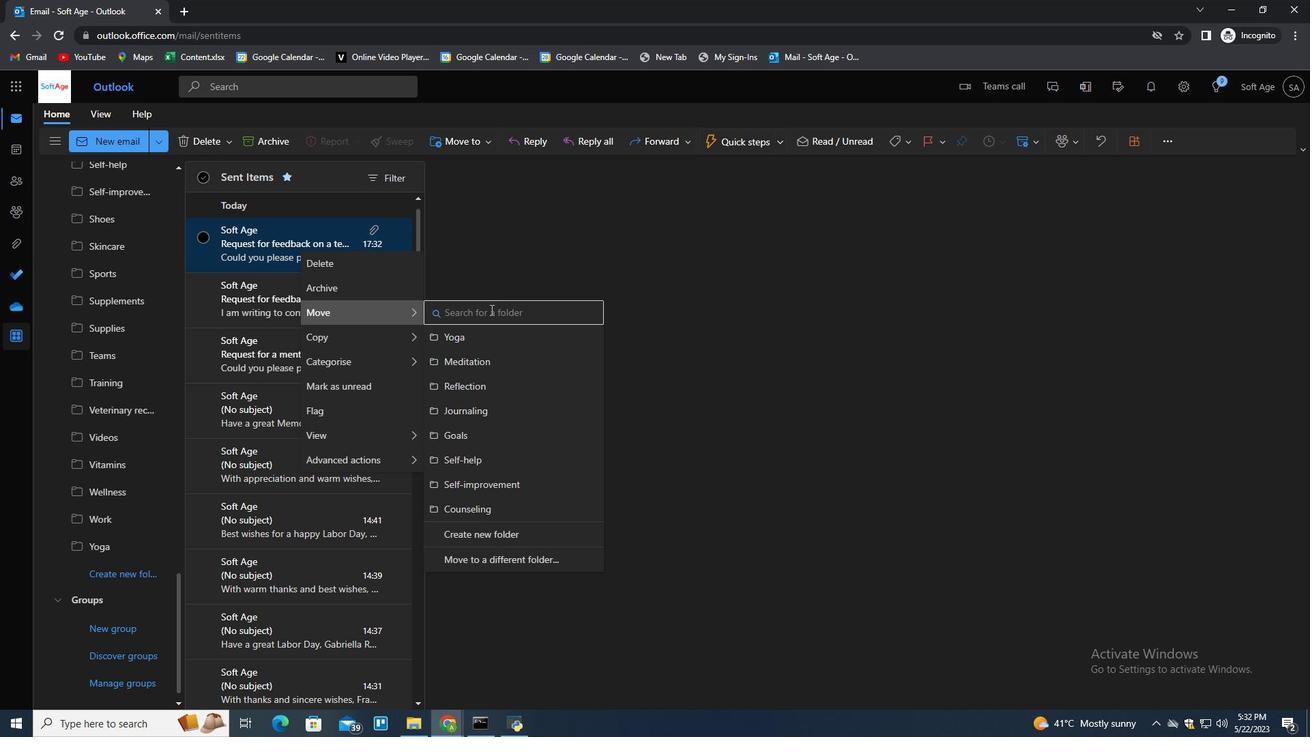 
Action: Key pressed <Key.shift>Fitness<Key.down><Key.enter>
Screenshot: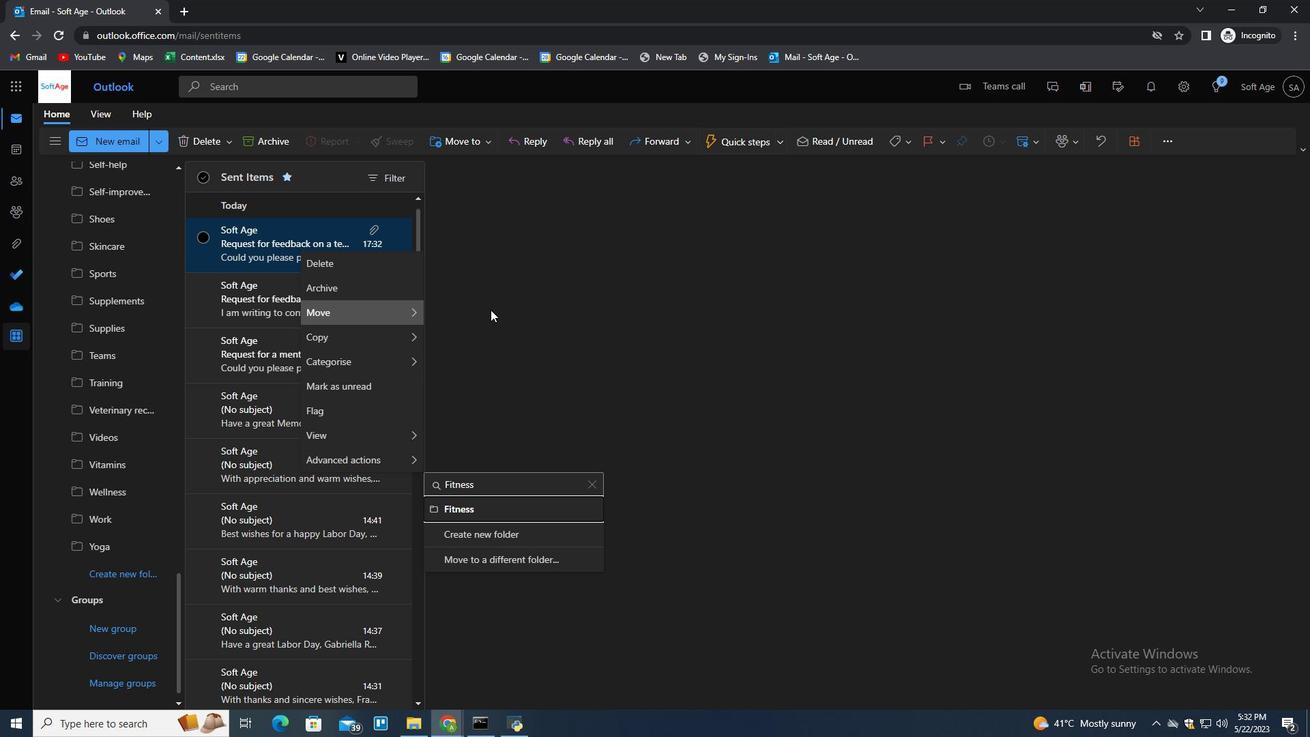 
